 Task: Find connections with filter location Iaçu with filter topic #Mindfulwith filter profile language Spanish with filter current company CTG with filter school Manipur University with filter industry Oil and Coal Product Manufacturing with filter service category Public Speaking with filter keywords title Customer Support
Action: Mouse moved to (626, 114)
Screenshot: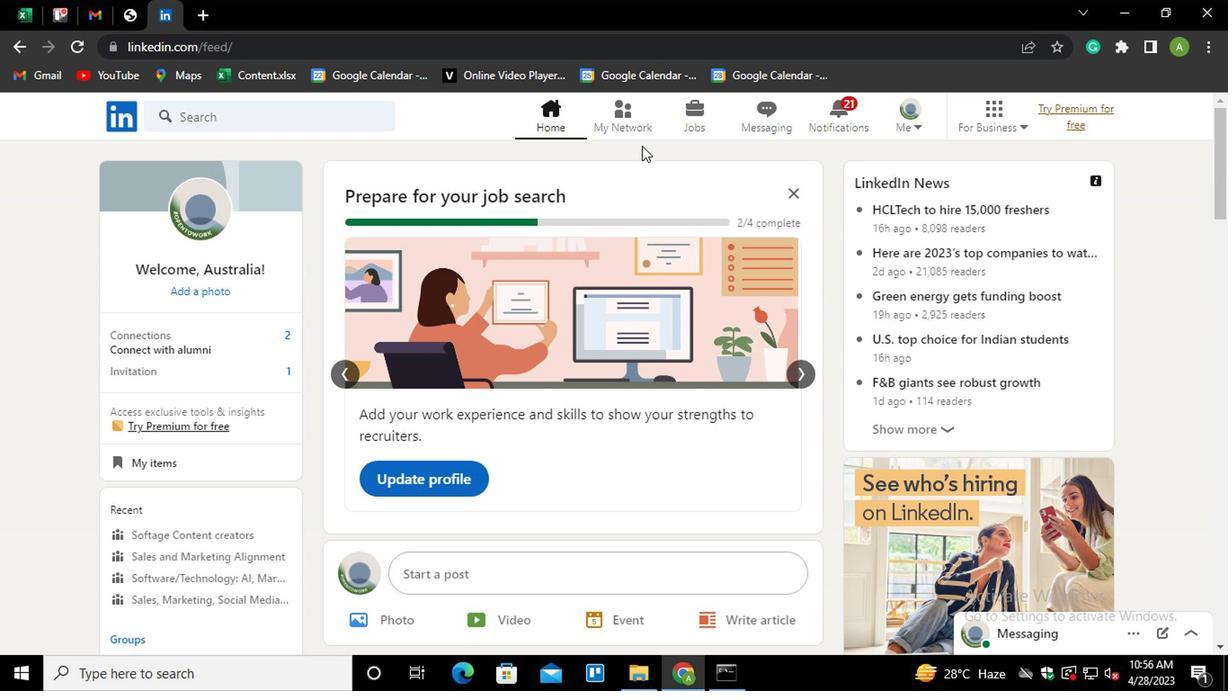 
Action: Mouse pressed left at (626, 114)
Screenshot: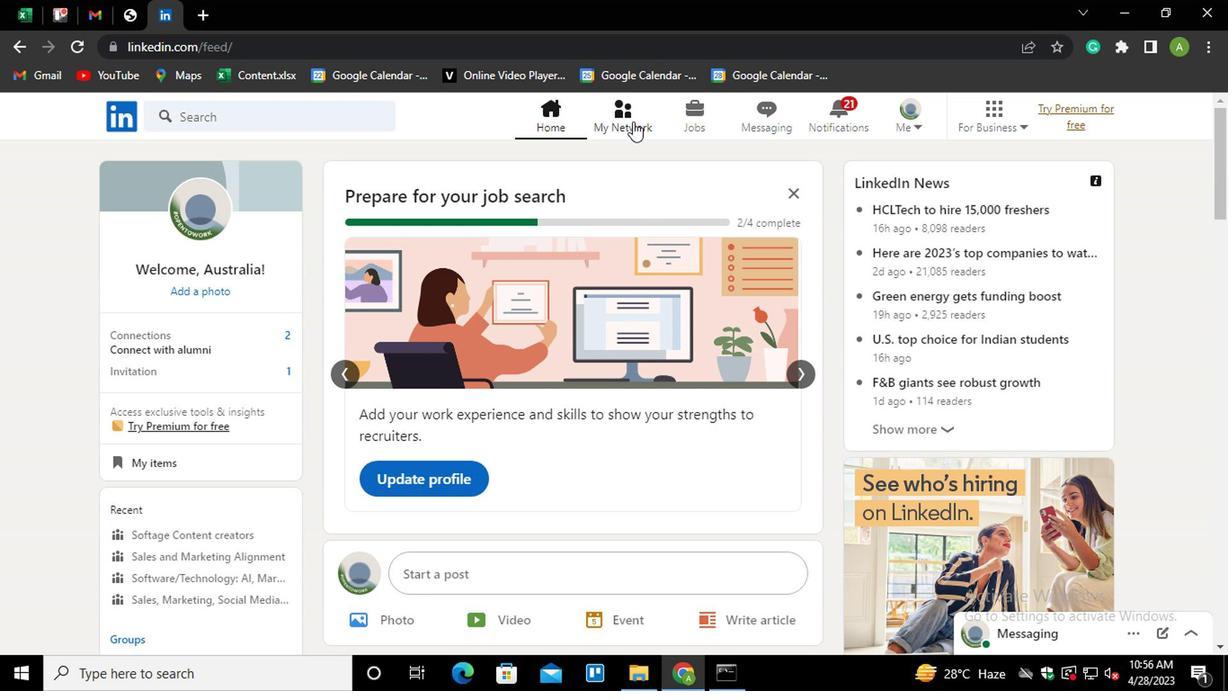 
Action: Mouse moved to (186, 212)
Screenshot: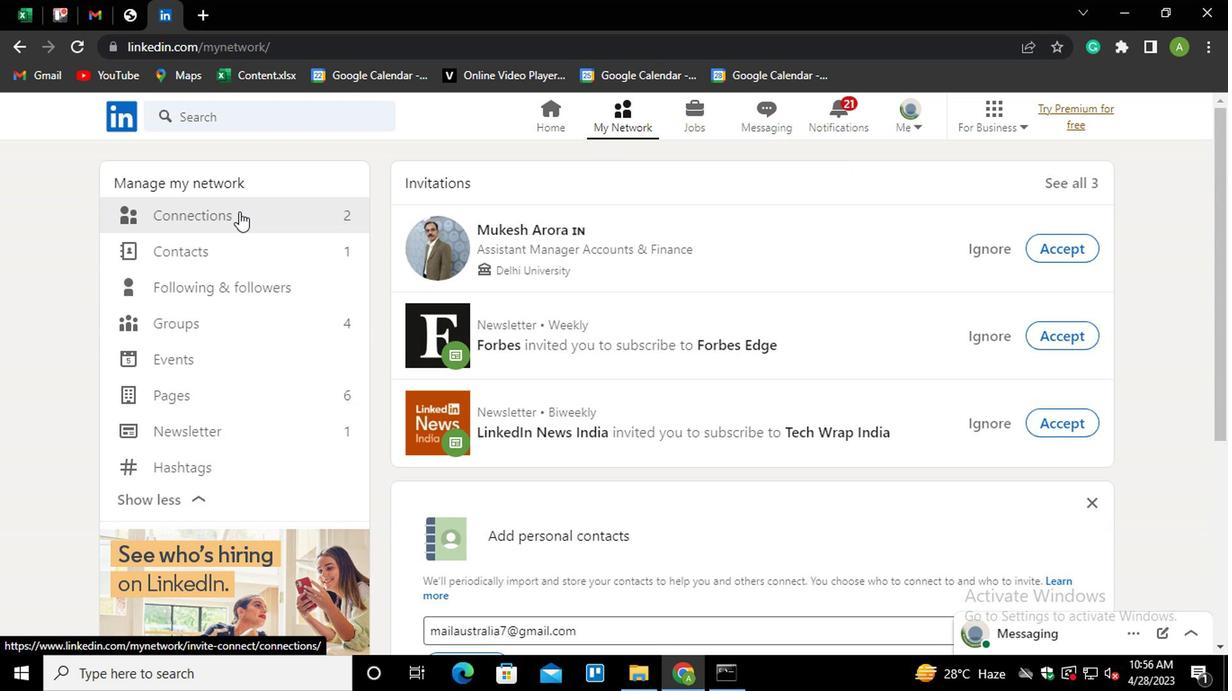 
Action: Mouse pressed left at (186, 212)
Screenshot: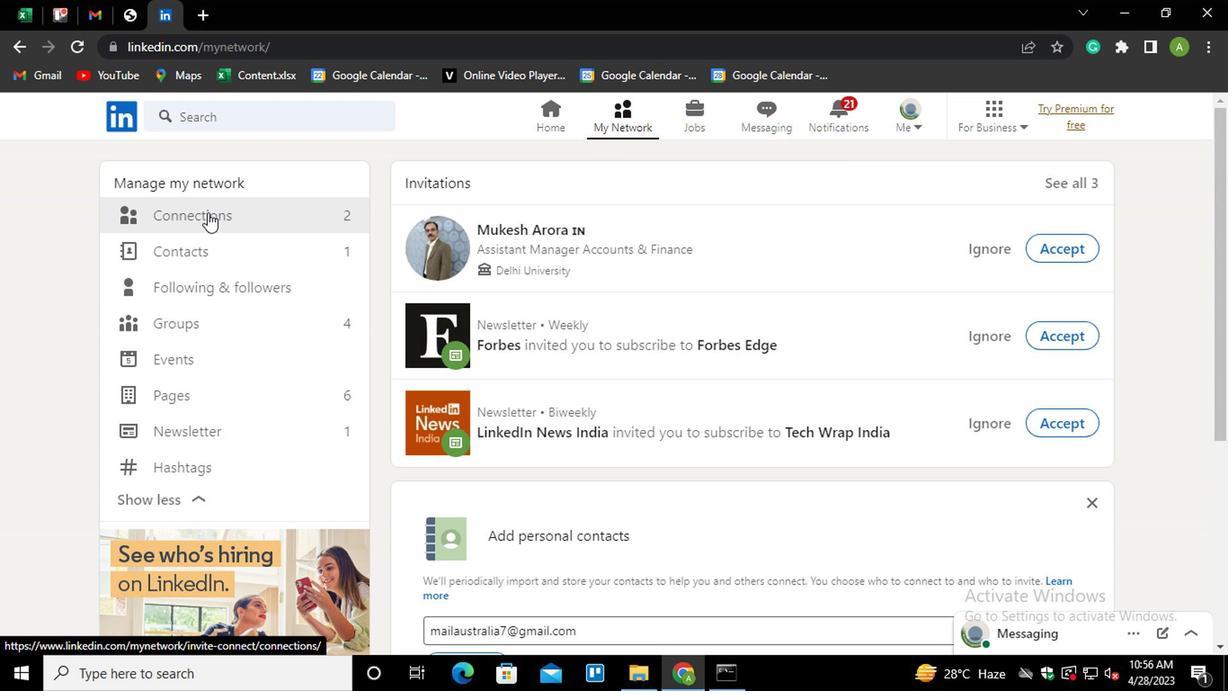 
Action: Mouse moved to (722, 218)
Screenshot: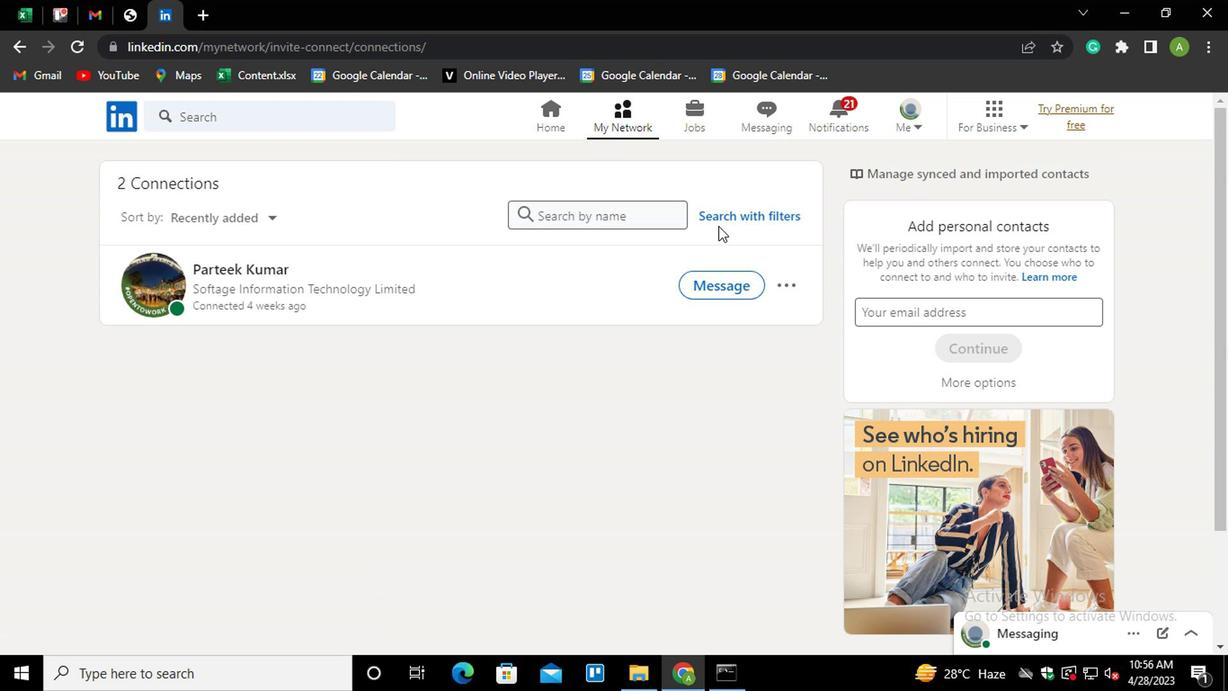 
Action: Mouse pressed left at (722, 218)
Screenshot: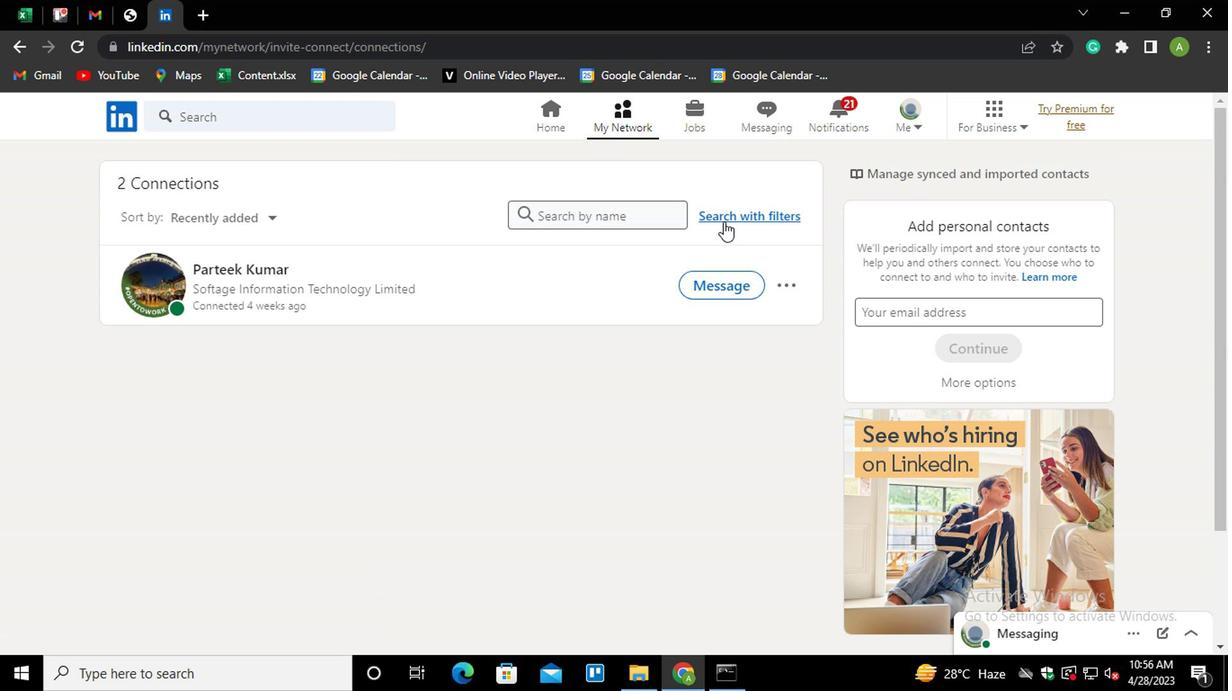 
Action: Mouse moved to (672, 168)
Screenshot: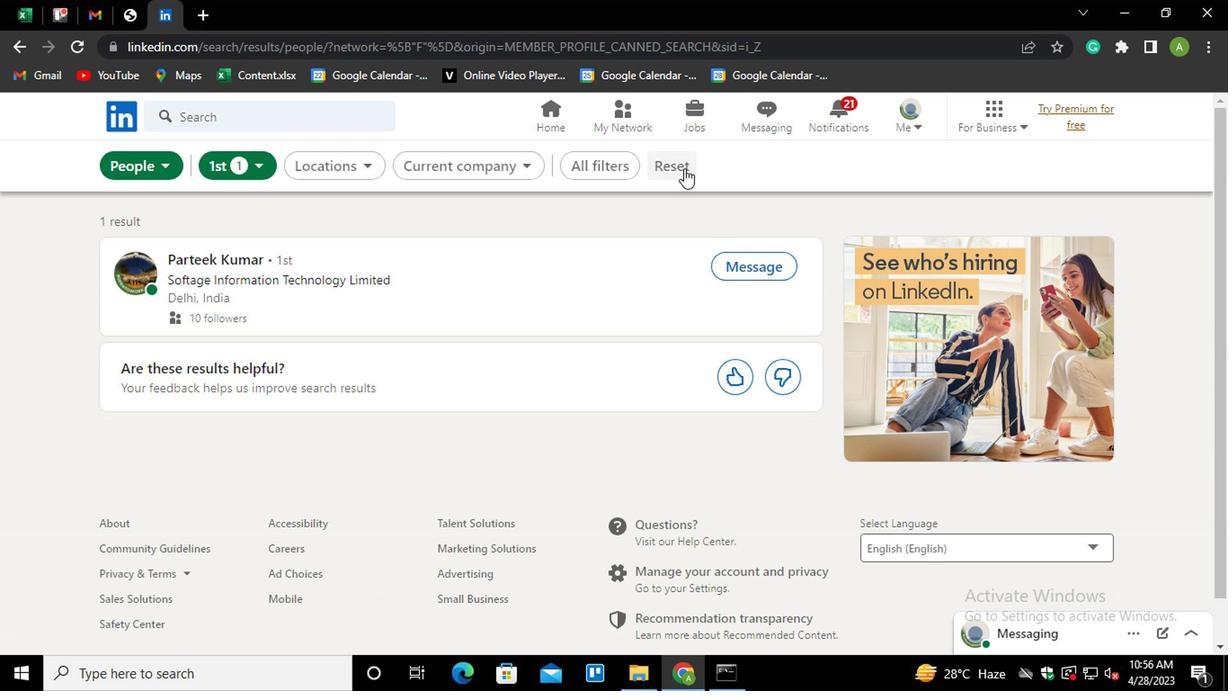 
Action: Mouse pressed left at (672, 168)
Screenshot: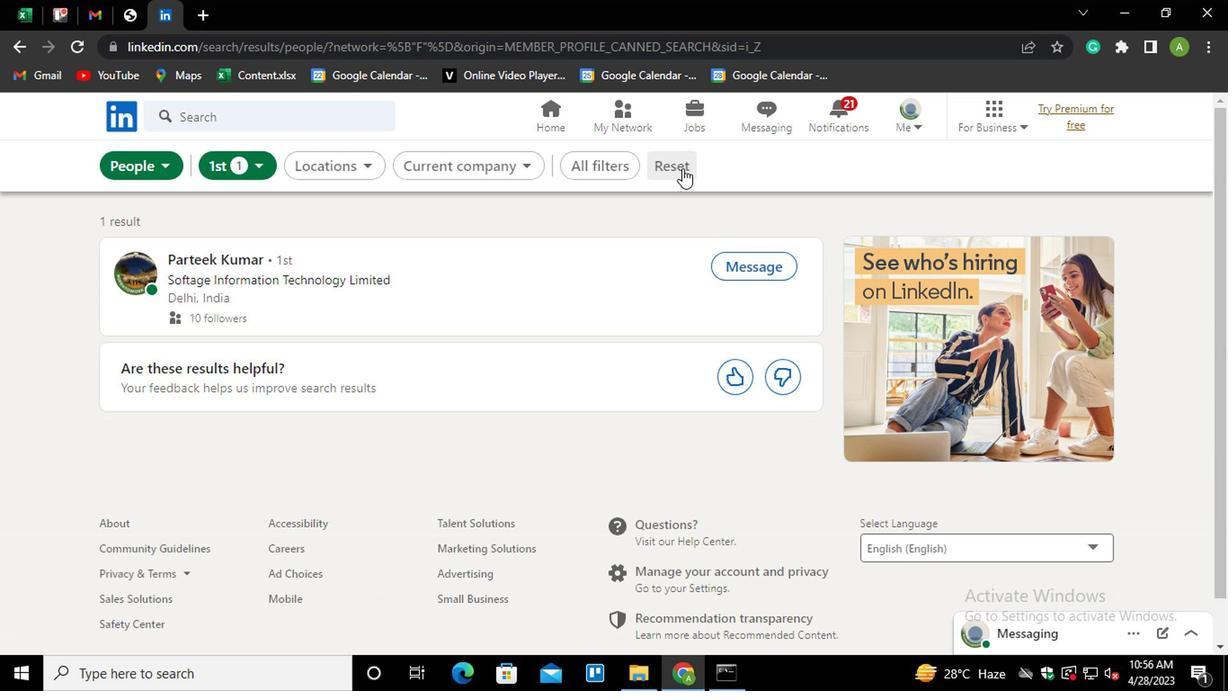 
Action: Mouse moved to (646, 166)
Screenshot: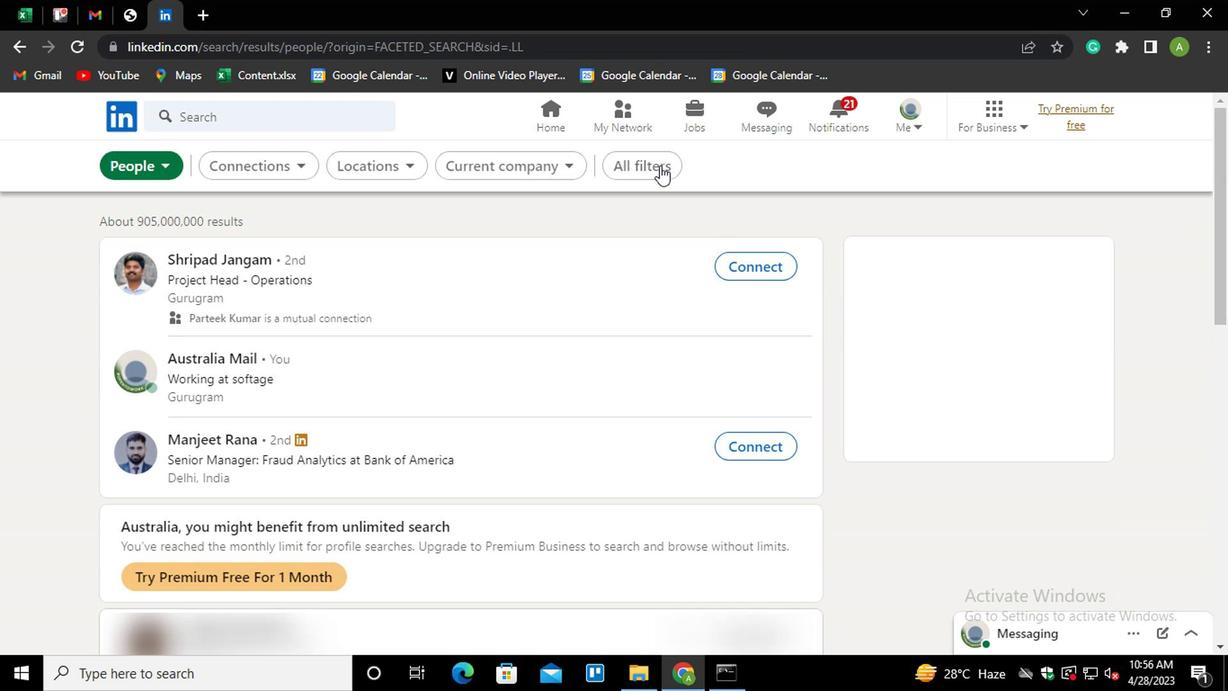 
Action: Mouse pressed left at (646, 166)
Screenshot: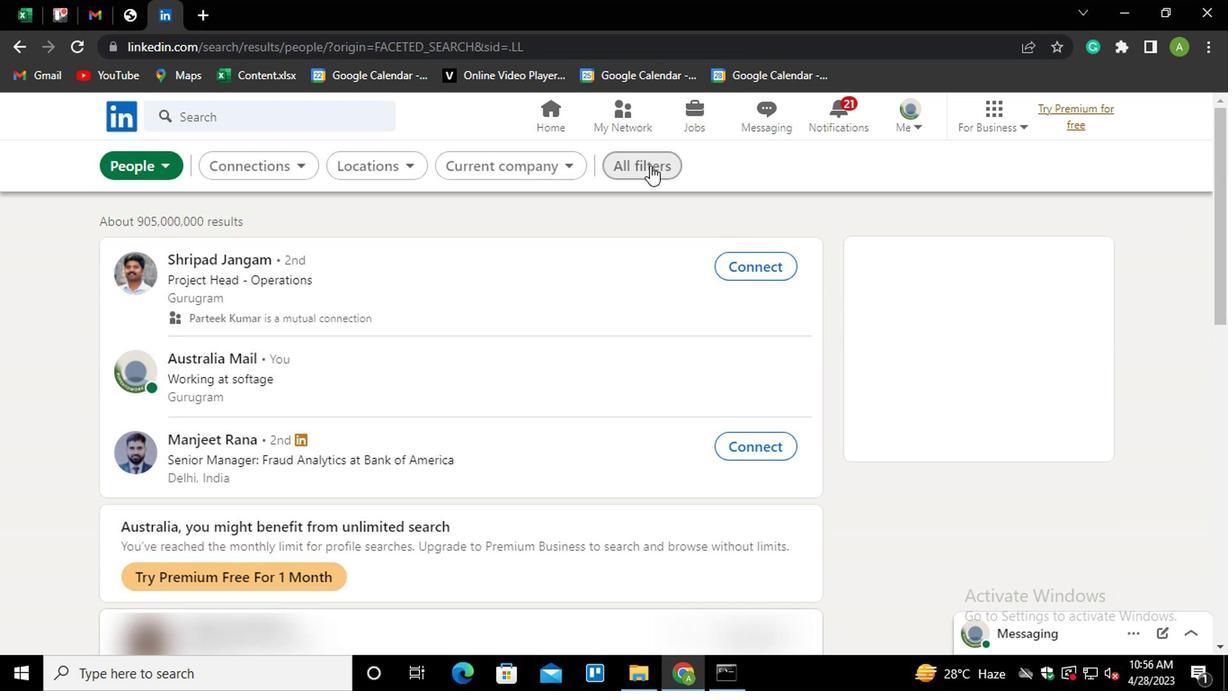 
Action: Mouse moved to (887, 375)
Screenshot: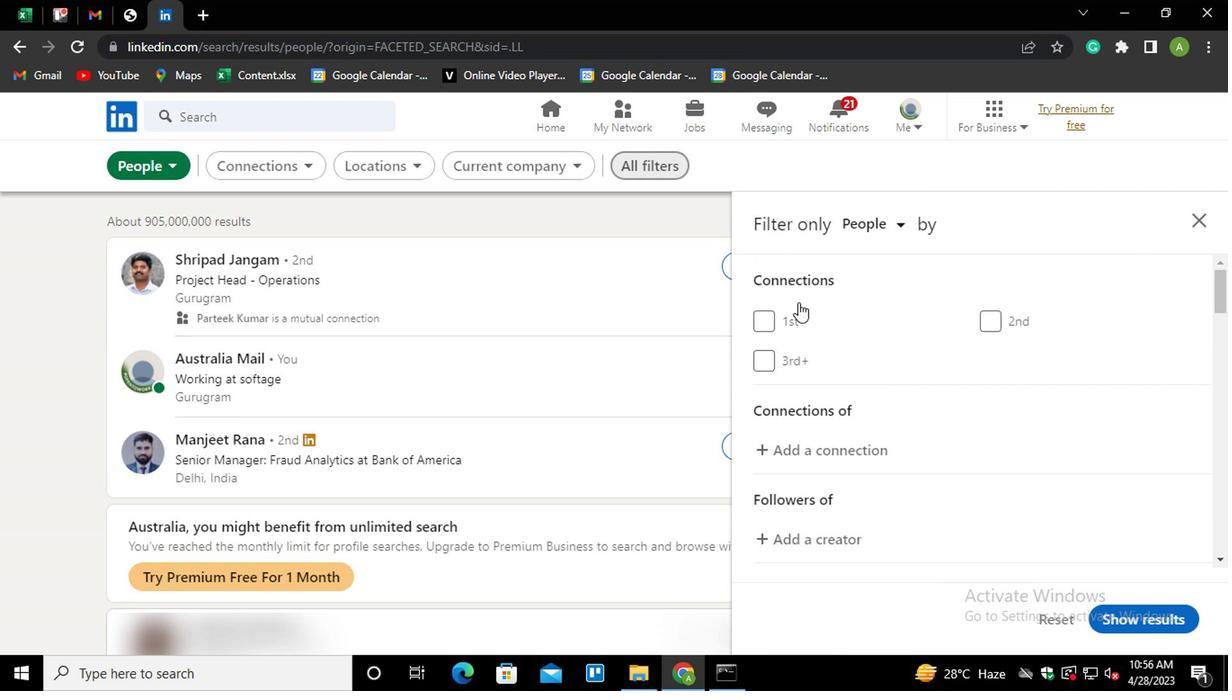 
Action: Mouse scrolled (887, 374) with delta (0, 0)
Screenshot: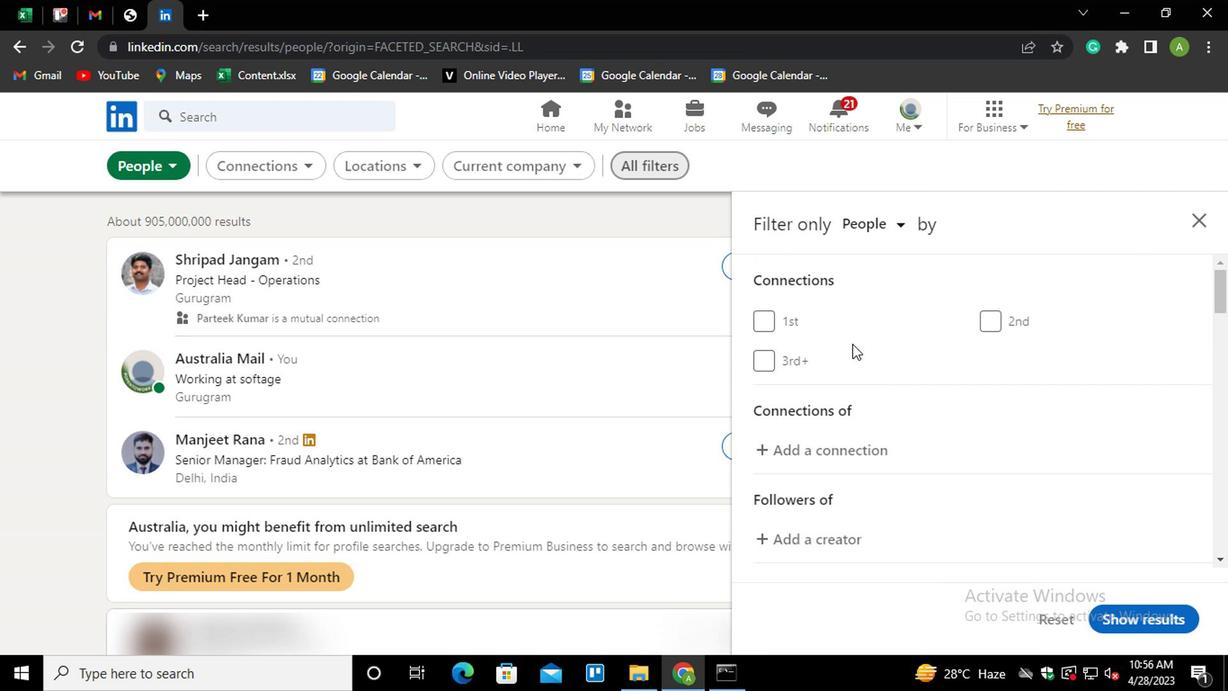 
Action: Mouse scrolled (887, 374) with delta (0, 0)
Screenshot: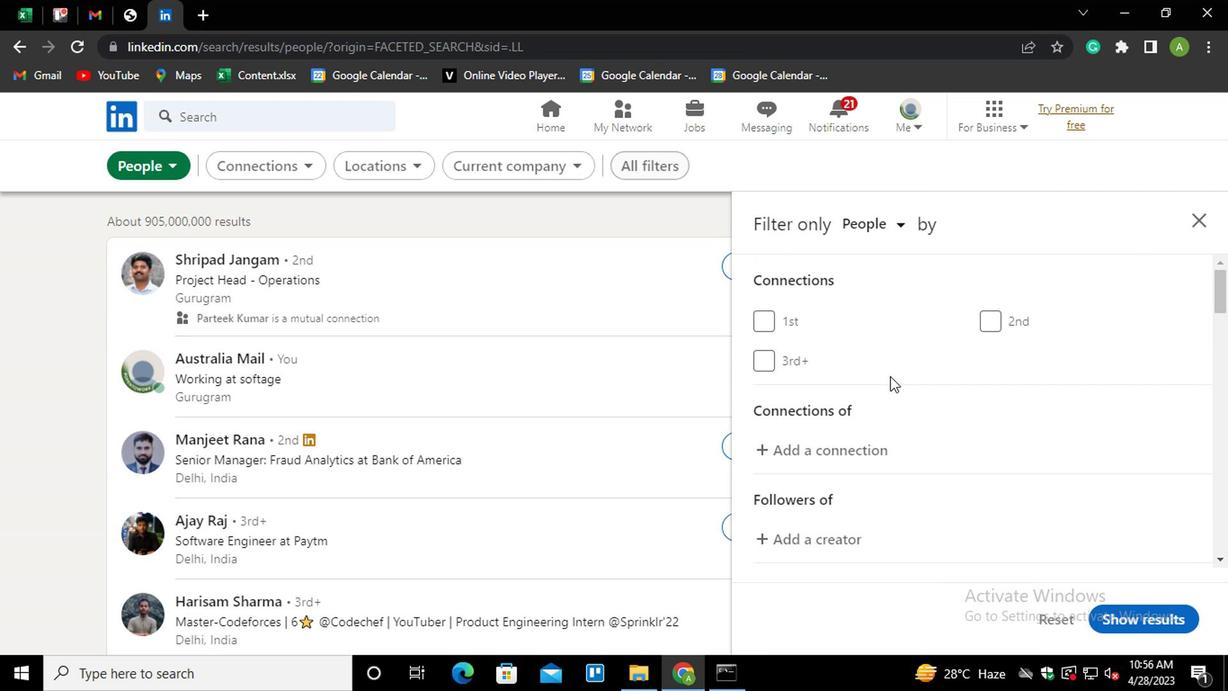 
Action: Mouse moved to (887, 377)
Screenshot: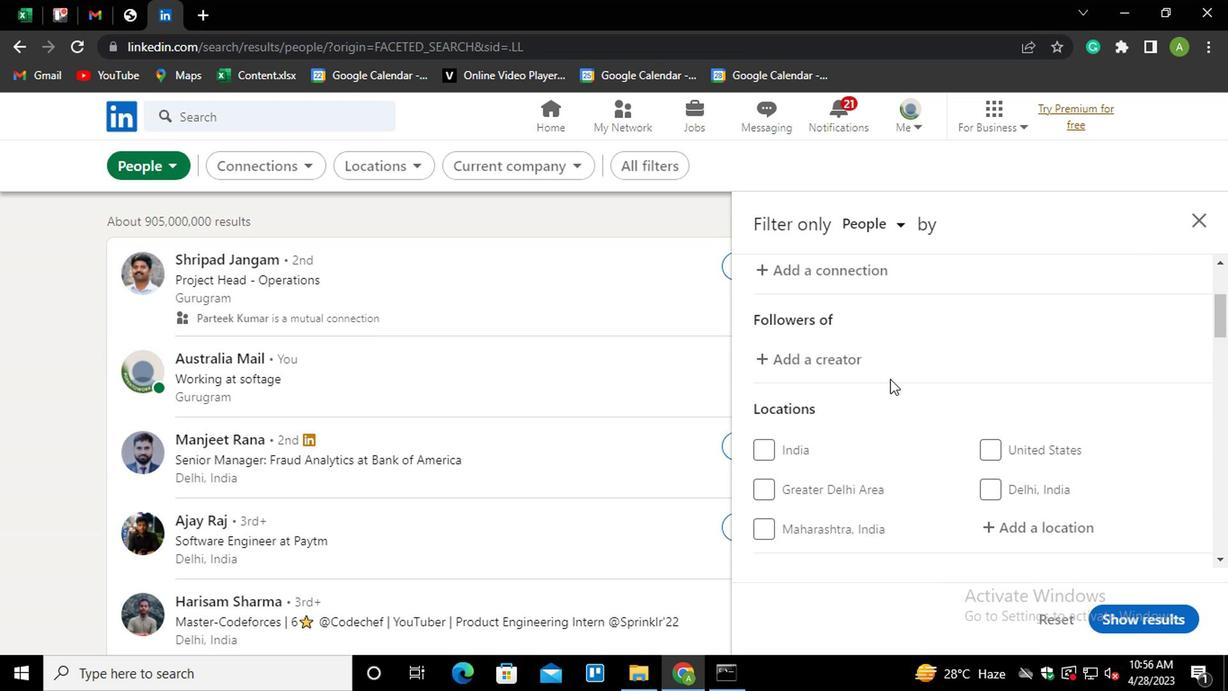 
Action: Mouse scrolled (887, 376) with delta (0, 0)
Screenshot: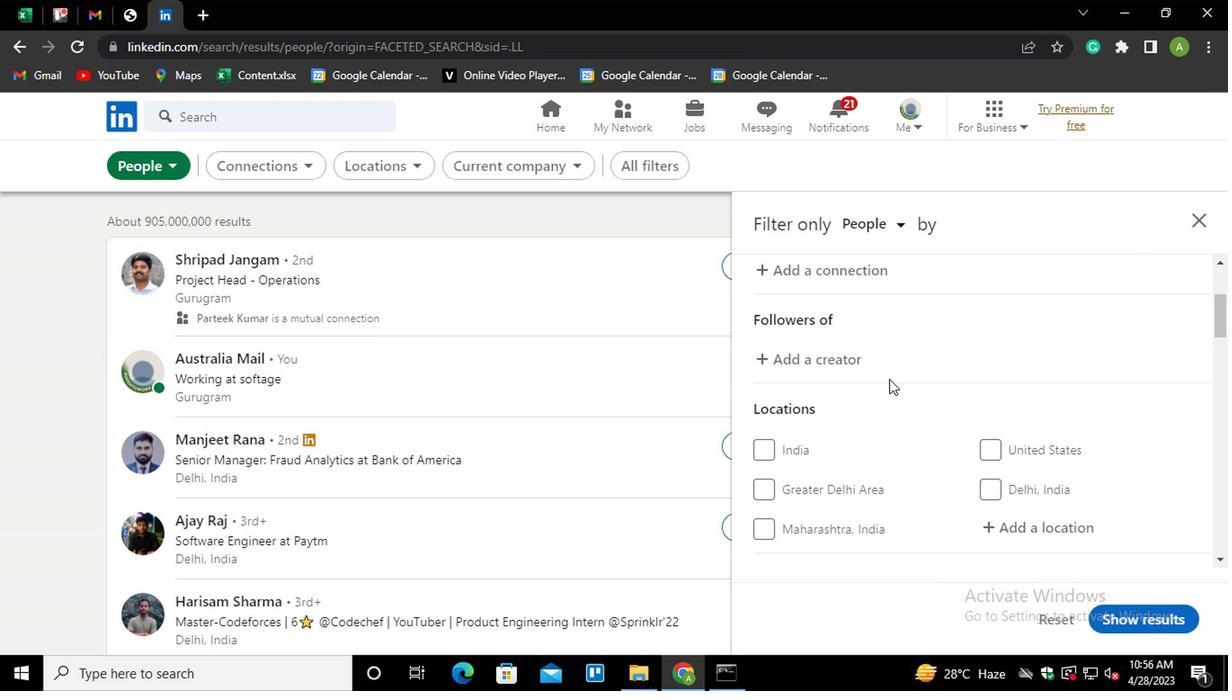 
Action: Mouse scrolled (887, 376) with delta (0, 0)
Screenshot: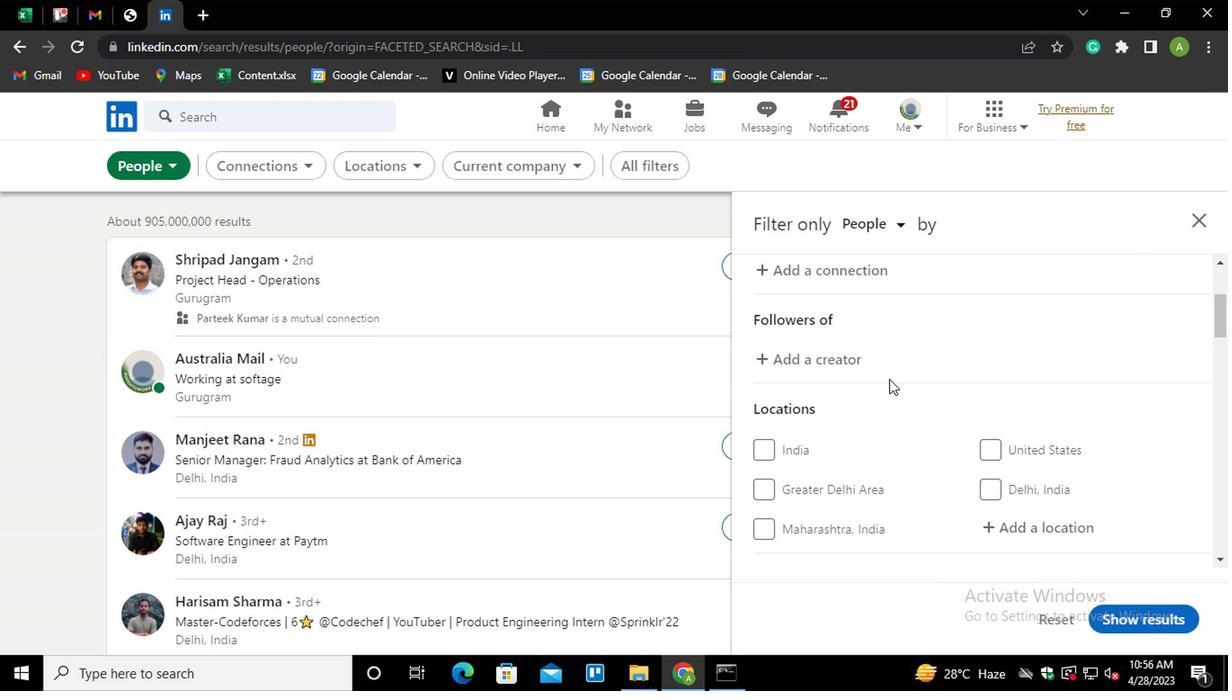 
Action: Mouse moved to (1018, 334)
Screenshot: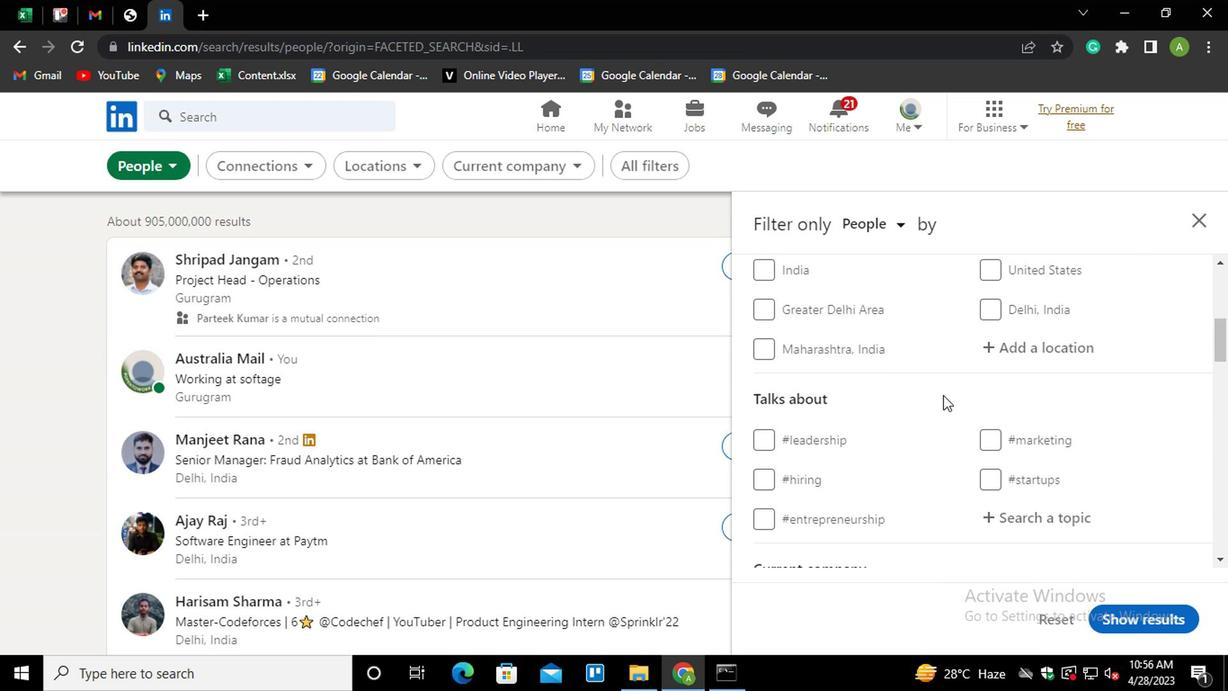 
Action: Mouse pressed left at (1018, 334)
Screenshot: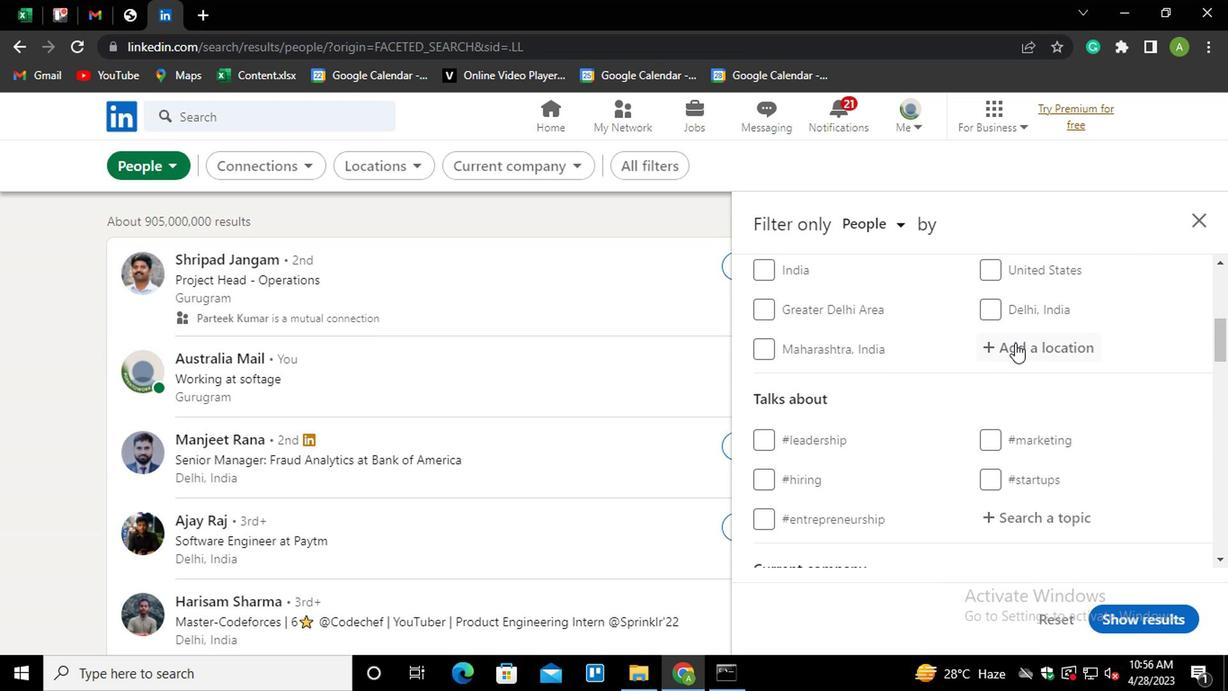 
Action: Mouse moved to (1020, 346)
Screenshot: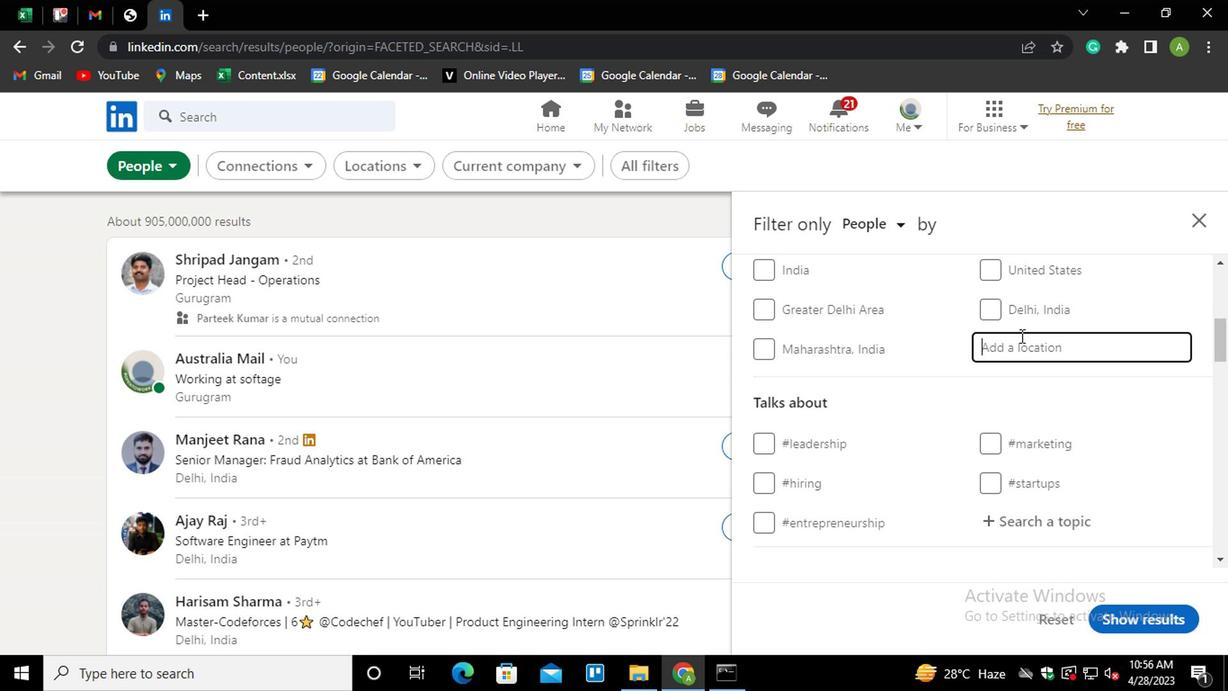 
Action: Mouse pressed left at (1020, 346)
Screenshot: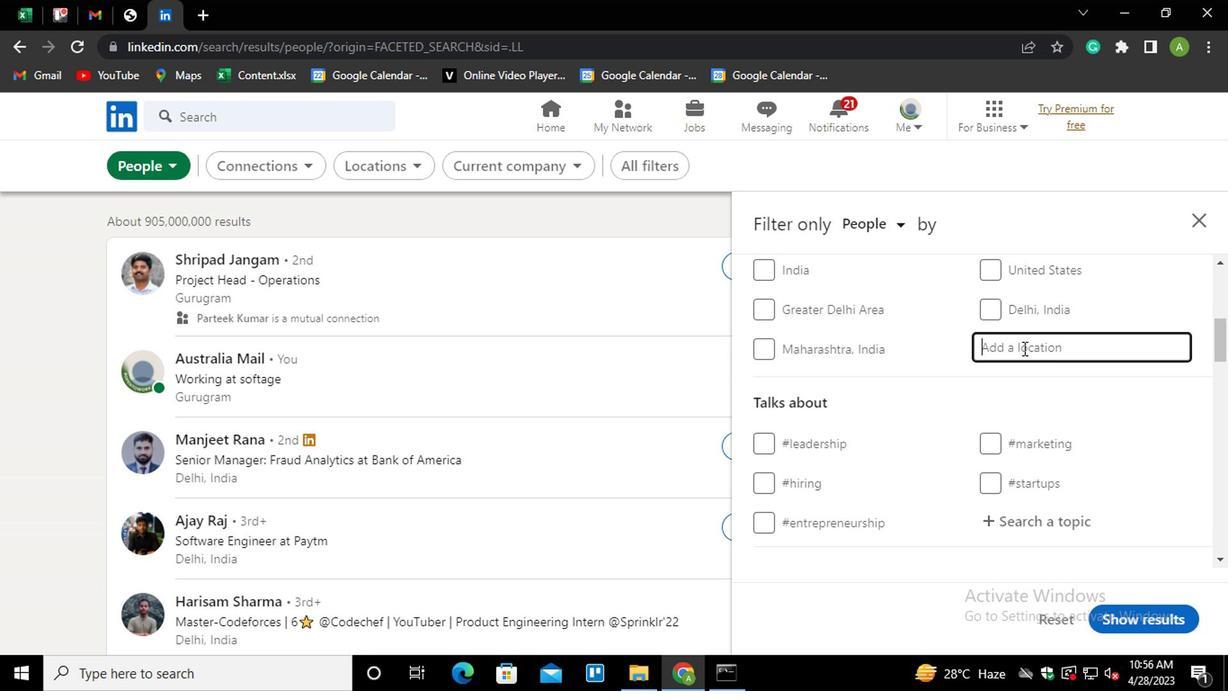 
Action: Key pressed <Key.shift><Key.shift>LACU<Key.down>
Screenshot: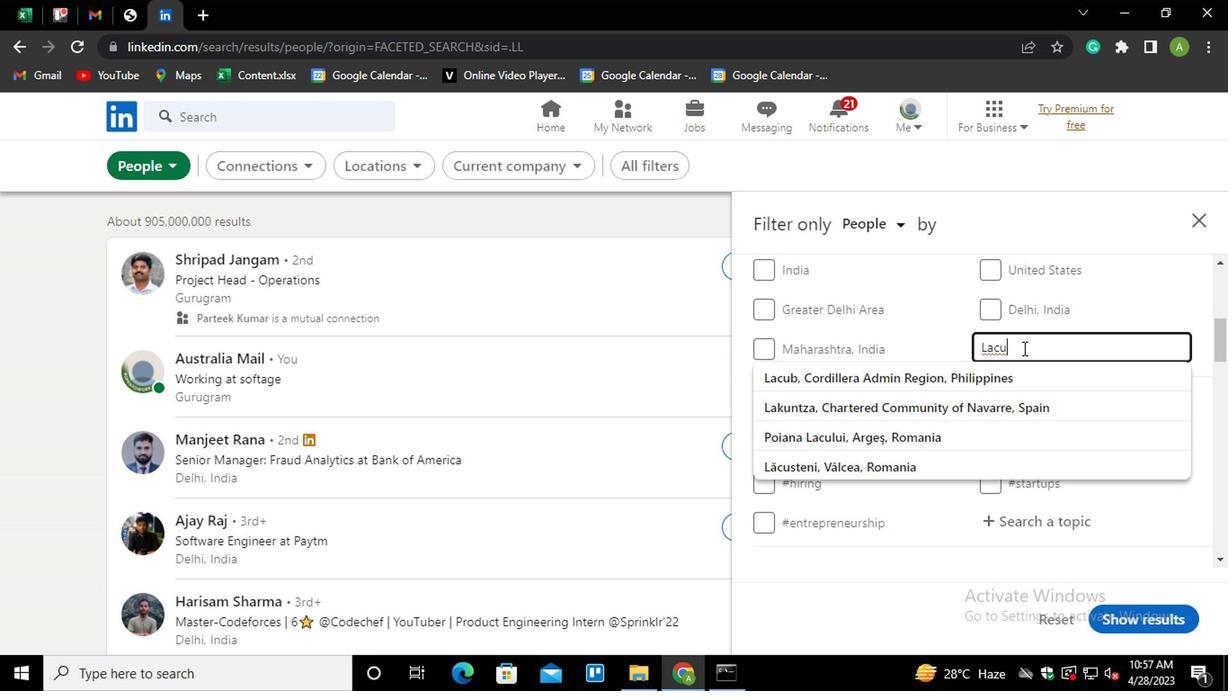 
Action: Mouse moved to (1118, 285)
Screenshot: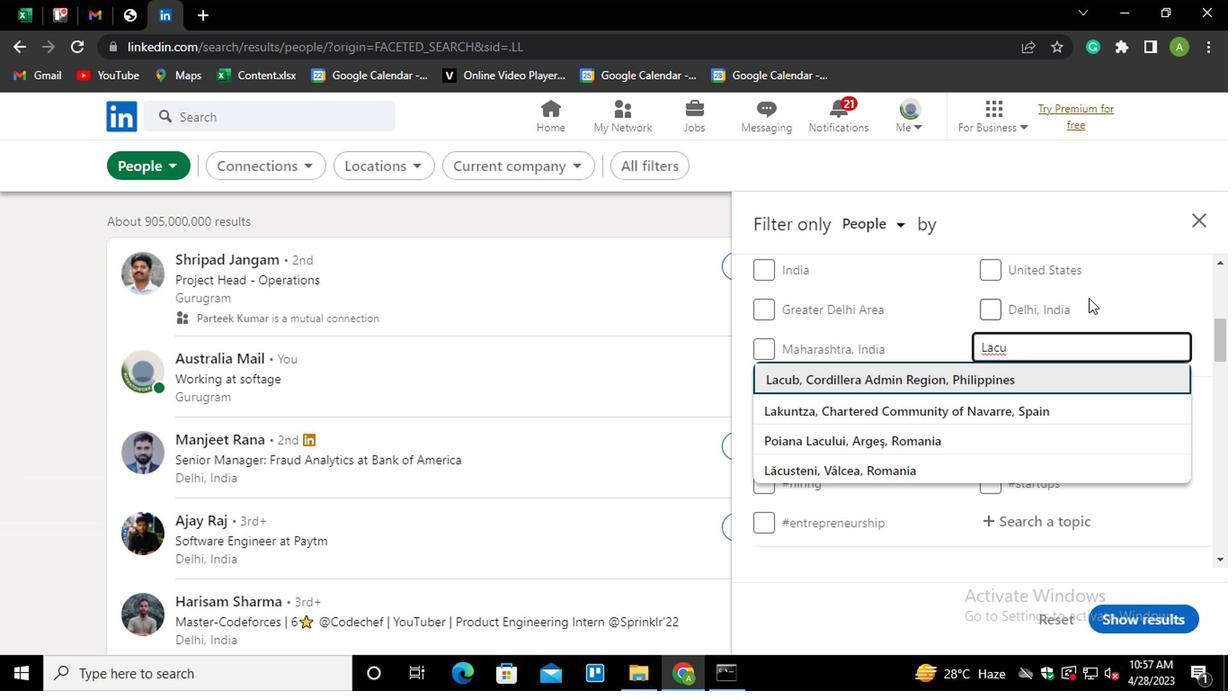 
Action: Mouse pressed left at (1118, 285)
Screenshot: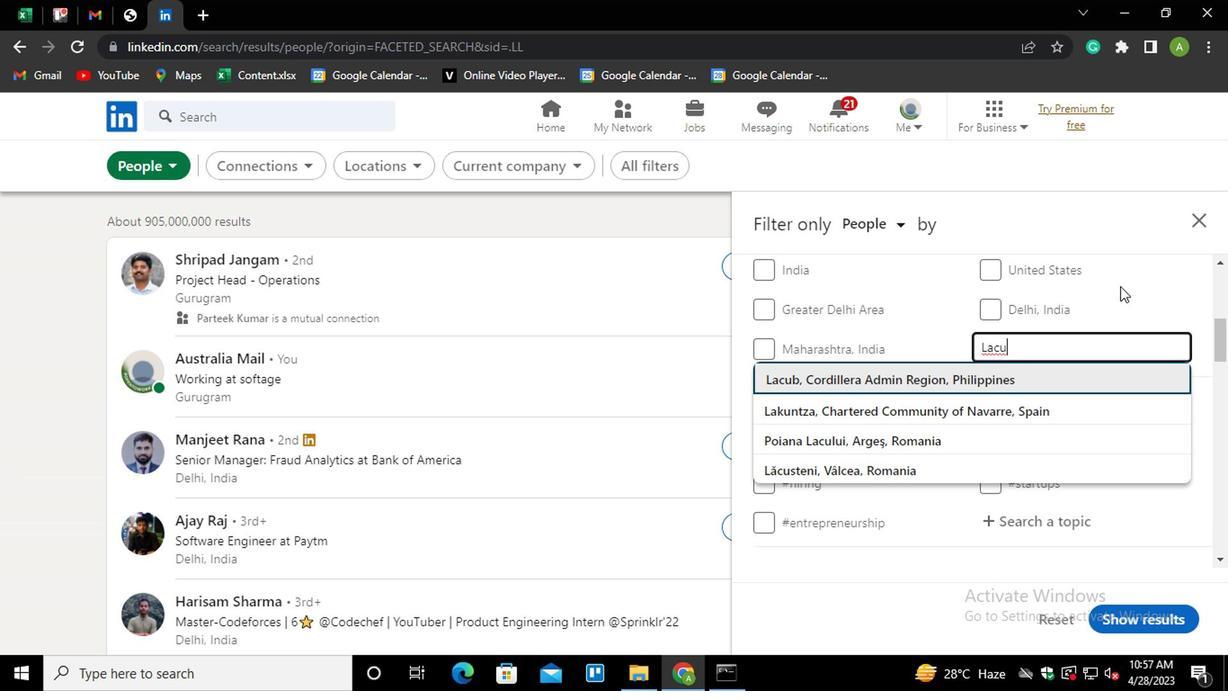 
Action: Mouse scrolled (1118, 284) with delta (0, 0)
Screenshot: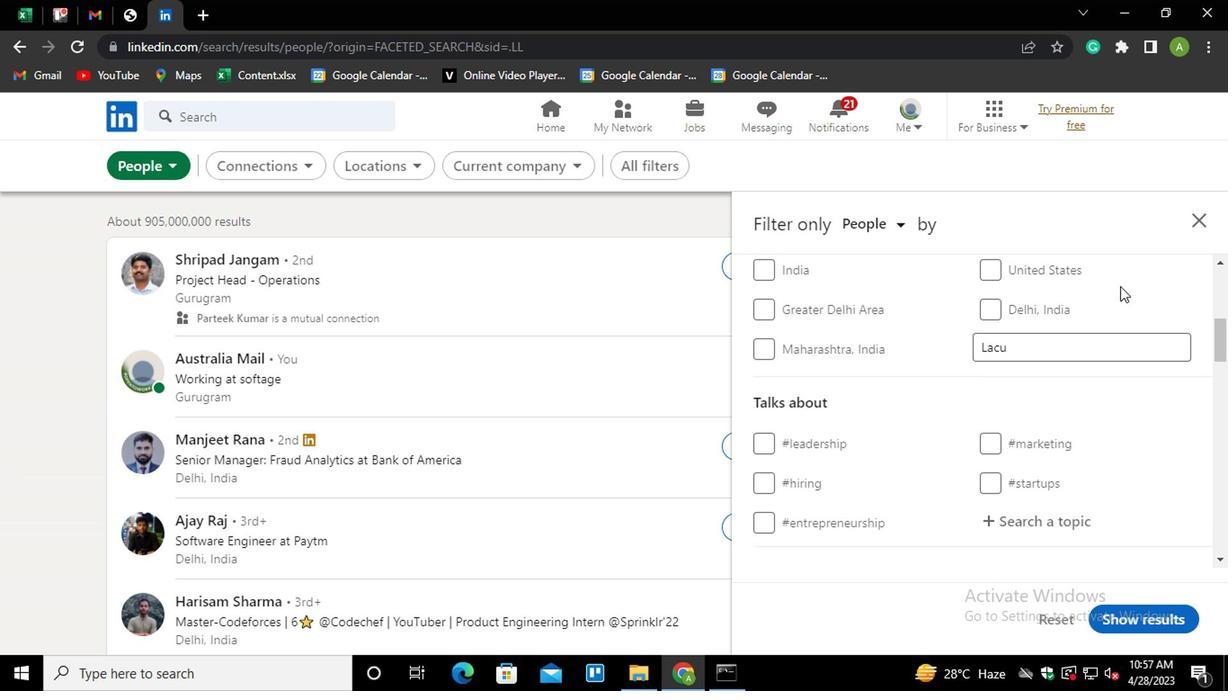 
Action: Mouse moved to (1116, 287)
Screenshot: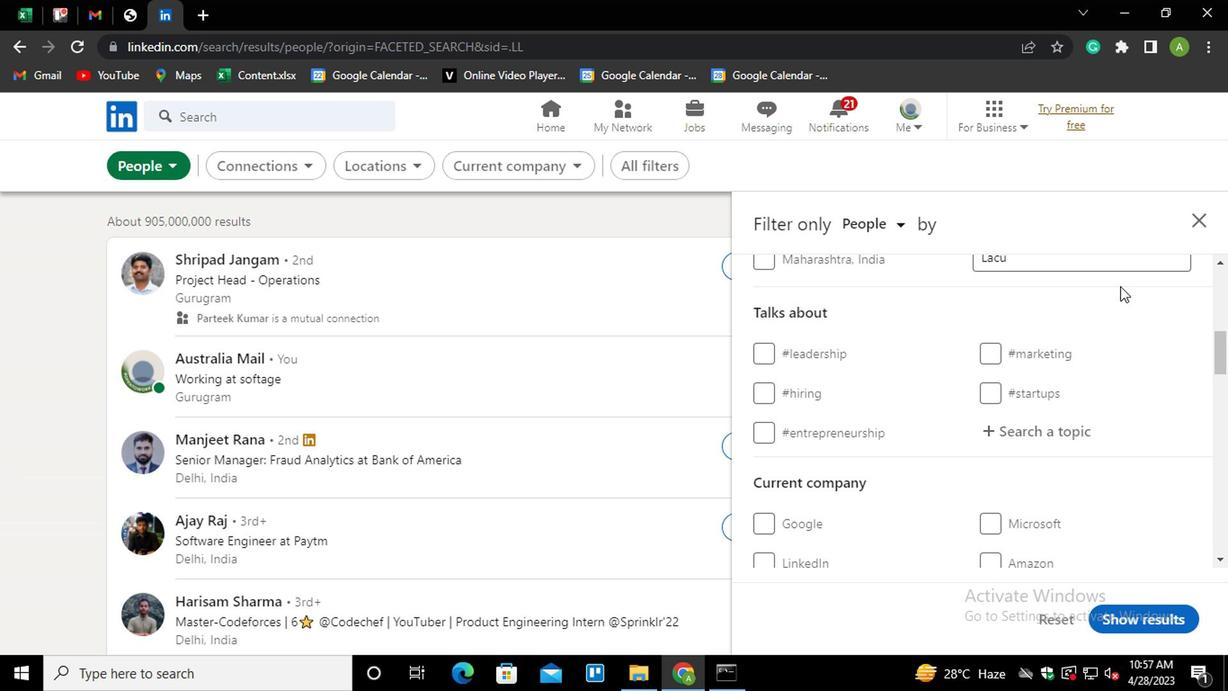 
Action: Mouse scrolled (1116, 286) with delta (0, -1)
Screenshot: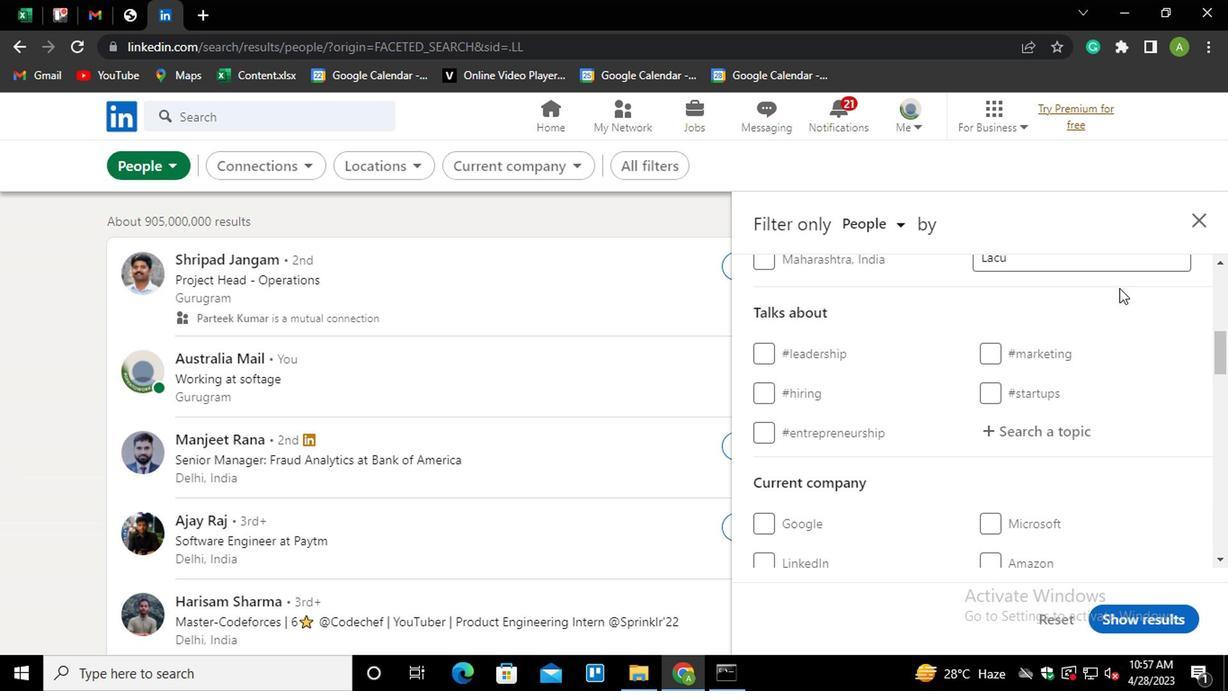 
Action: Mouse scrolled (1116, 288) with delta (0, 0)
Screenshot: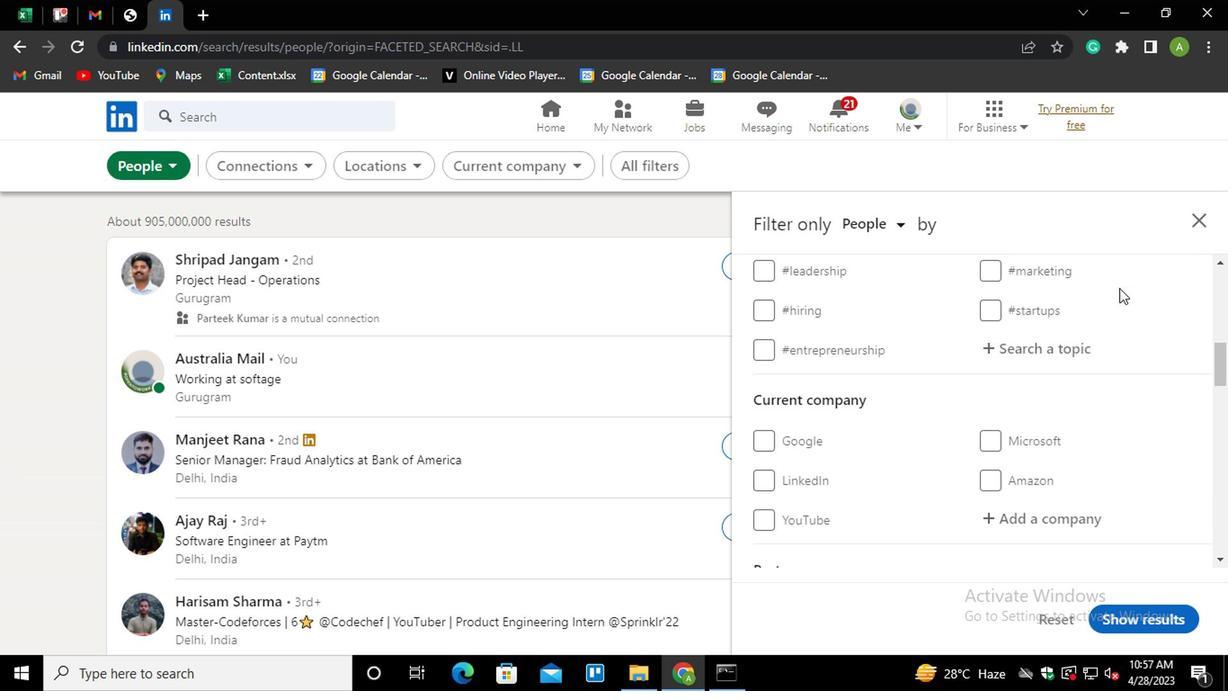 
Action: Mouse scrolled (1116, 288) with delta (0, 0)
Screenshot: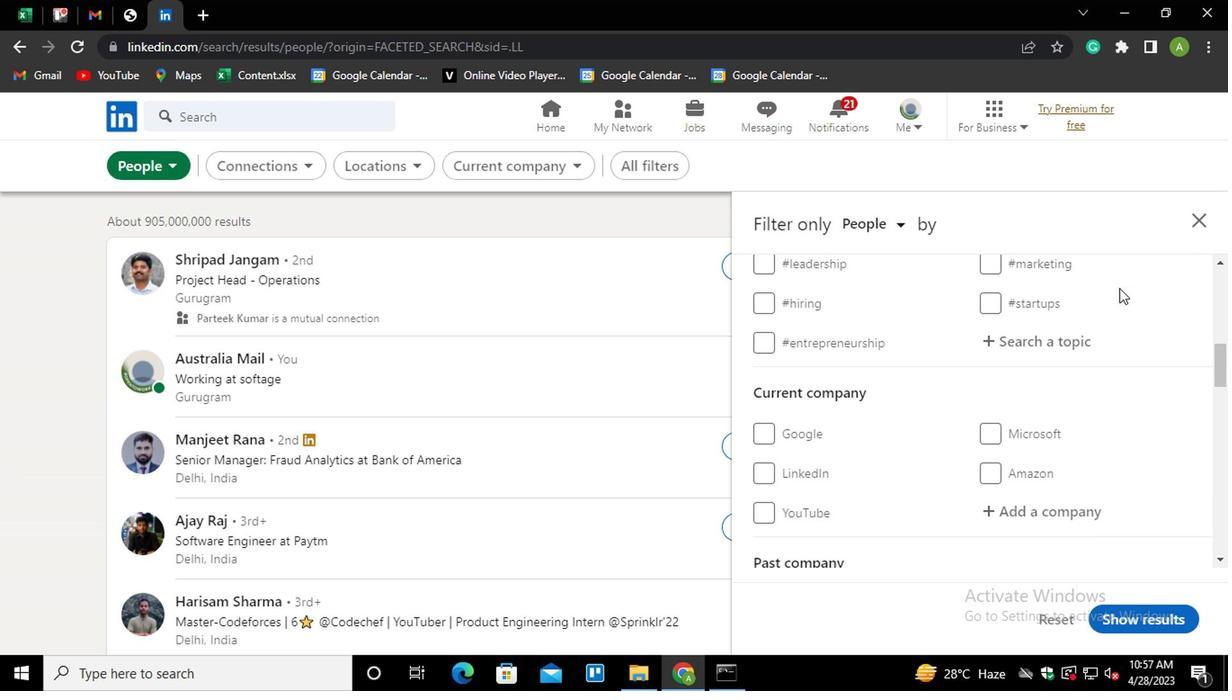 
Action: Mouse moved to (1092, 334)
Screenshot: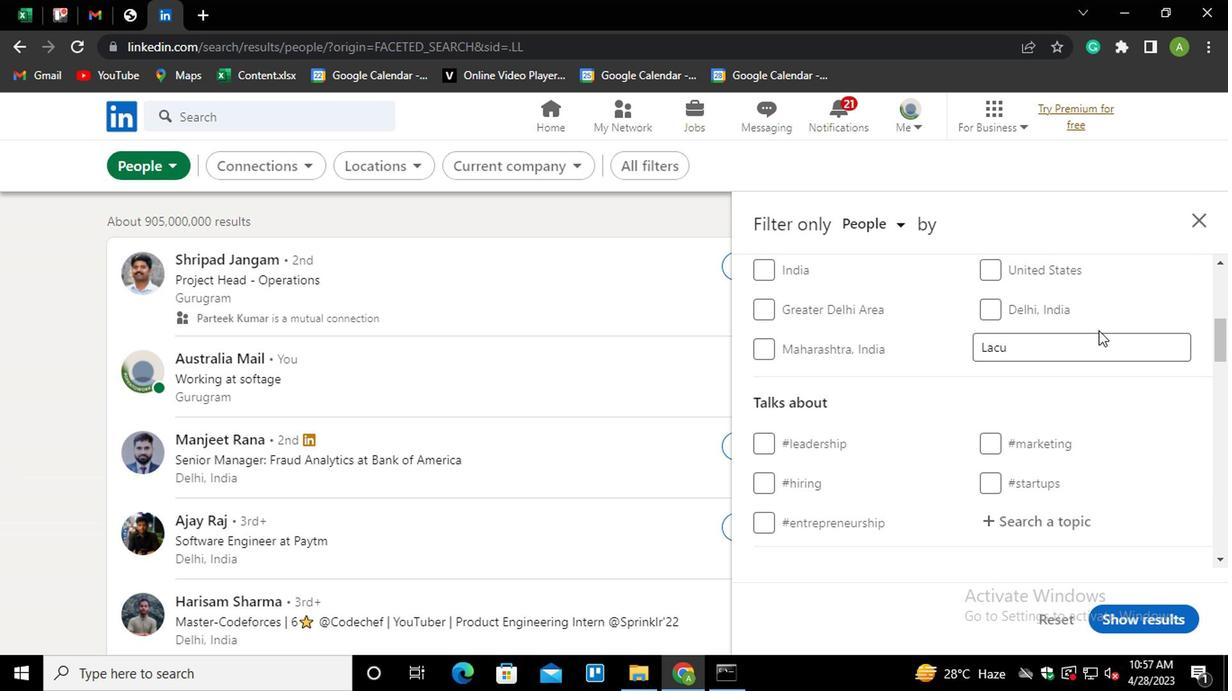 
Action: Mouse pressed left at (1092, 334)
Screenshot: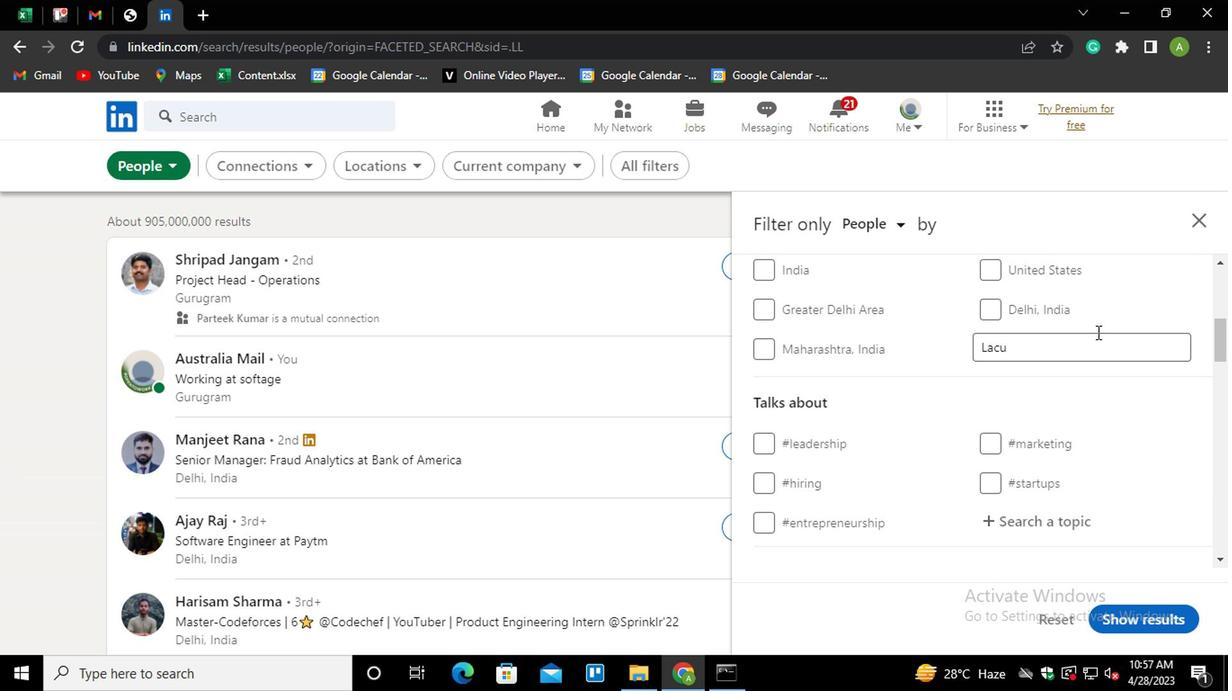 
Action: Mouse moved to (1092, 335)
Screenshot: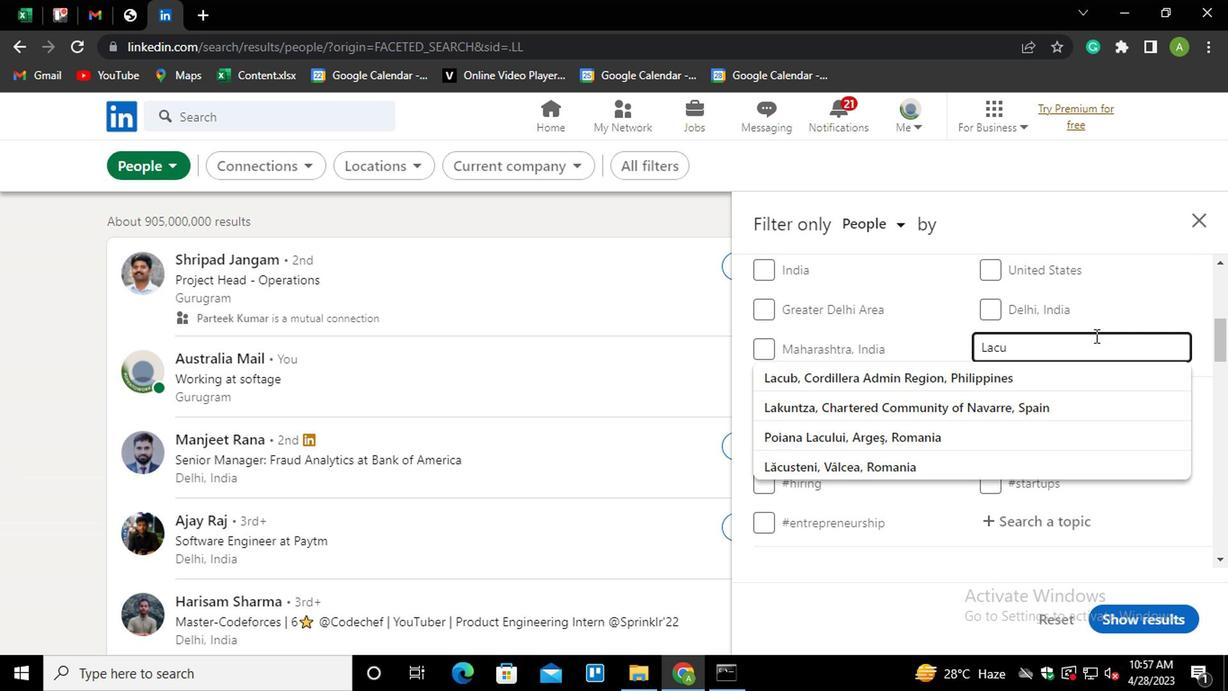 
Action: Key pressed <Key.home><Key.right><Key.backspace><Key.shift>I<Key.down><Key.enter>
Screenshot: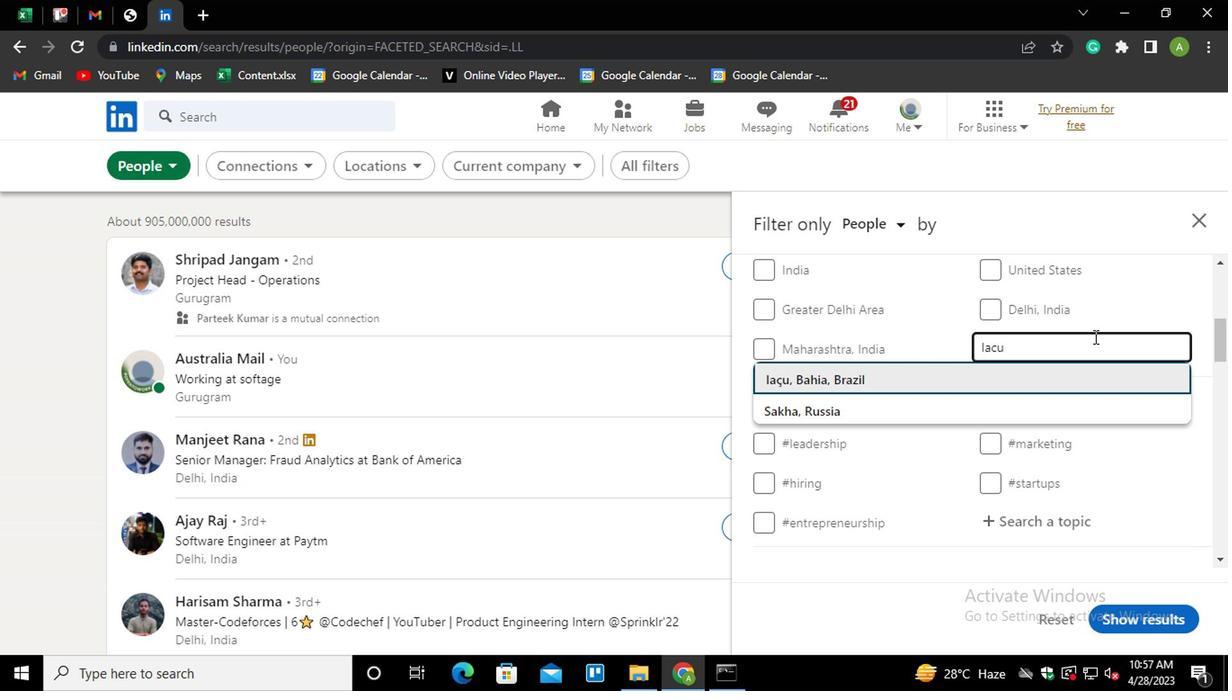 
Action: Mouse scrolled (1092, 334) with delta (0, -1)
Screenshot: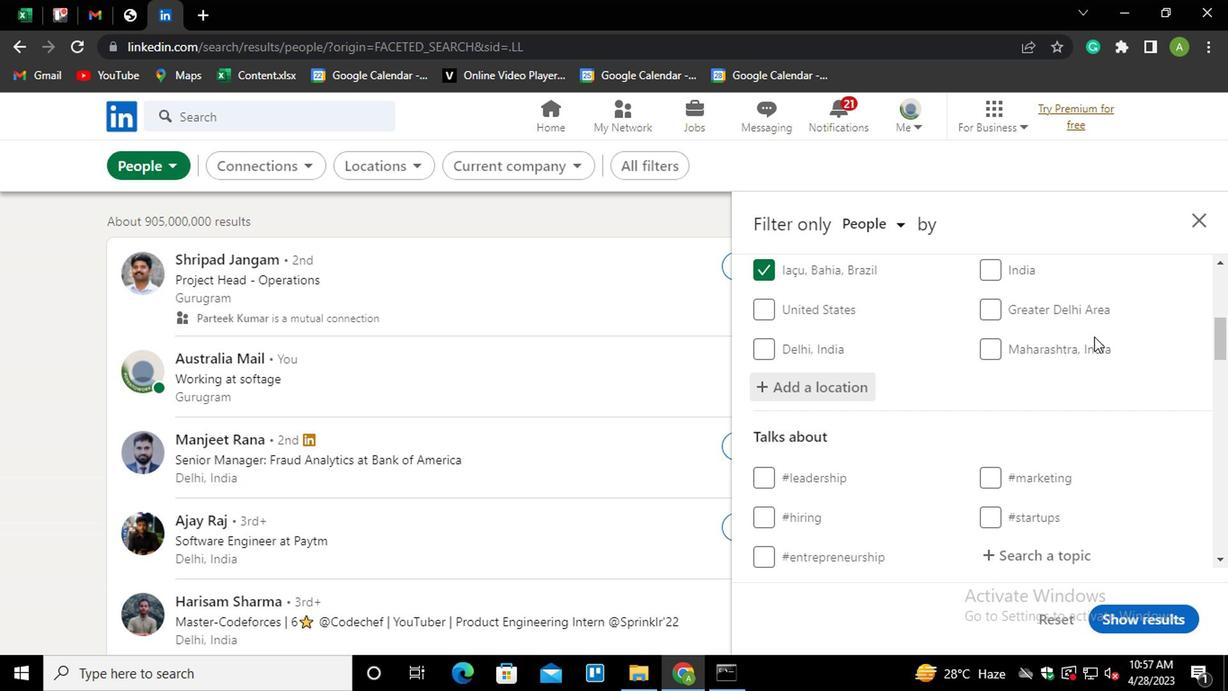 
Action: Mouse scrolled (1092, 334) with delta (0, -1)
Screenshot: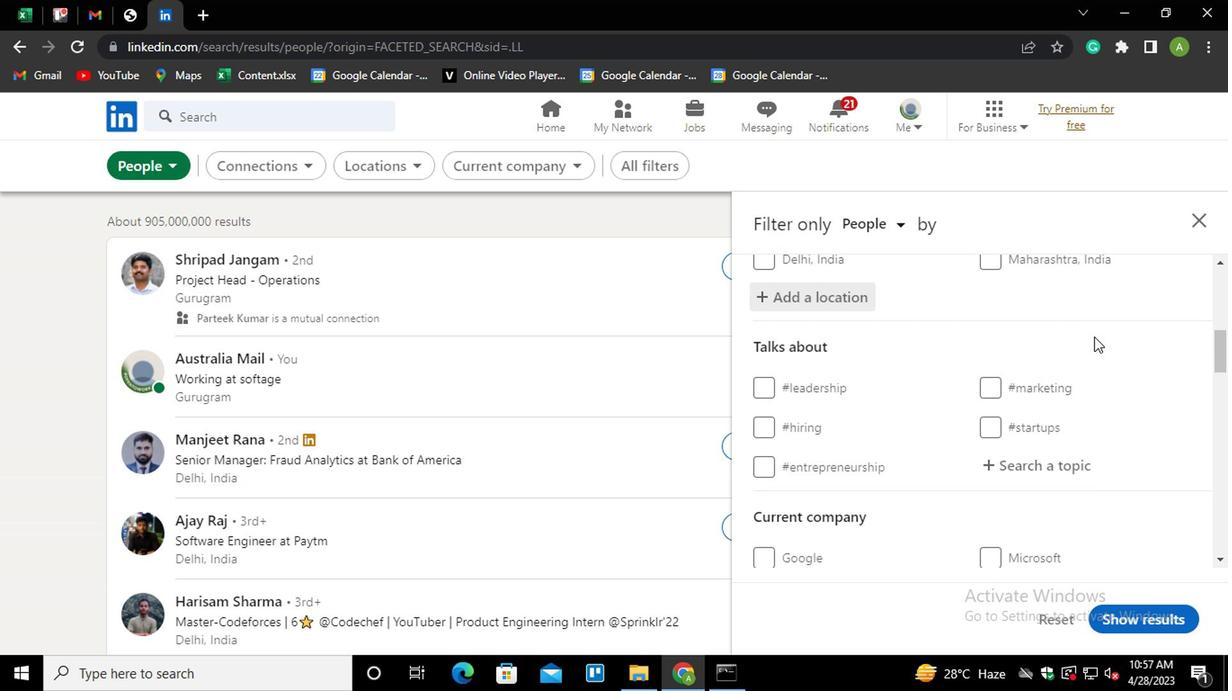 
Action: Mouse moved to (1056, 373)
Screenshot: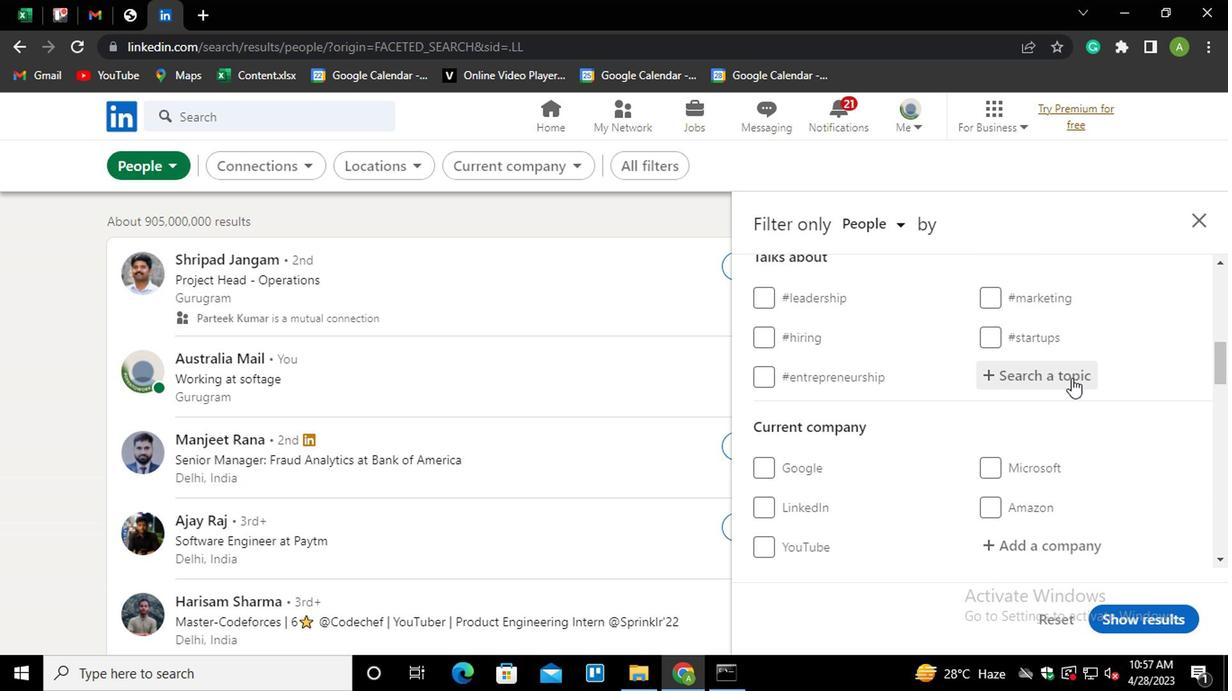 
Action: Mouse pressed left at (1056, 373)
Screenshot: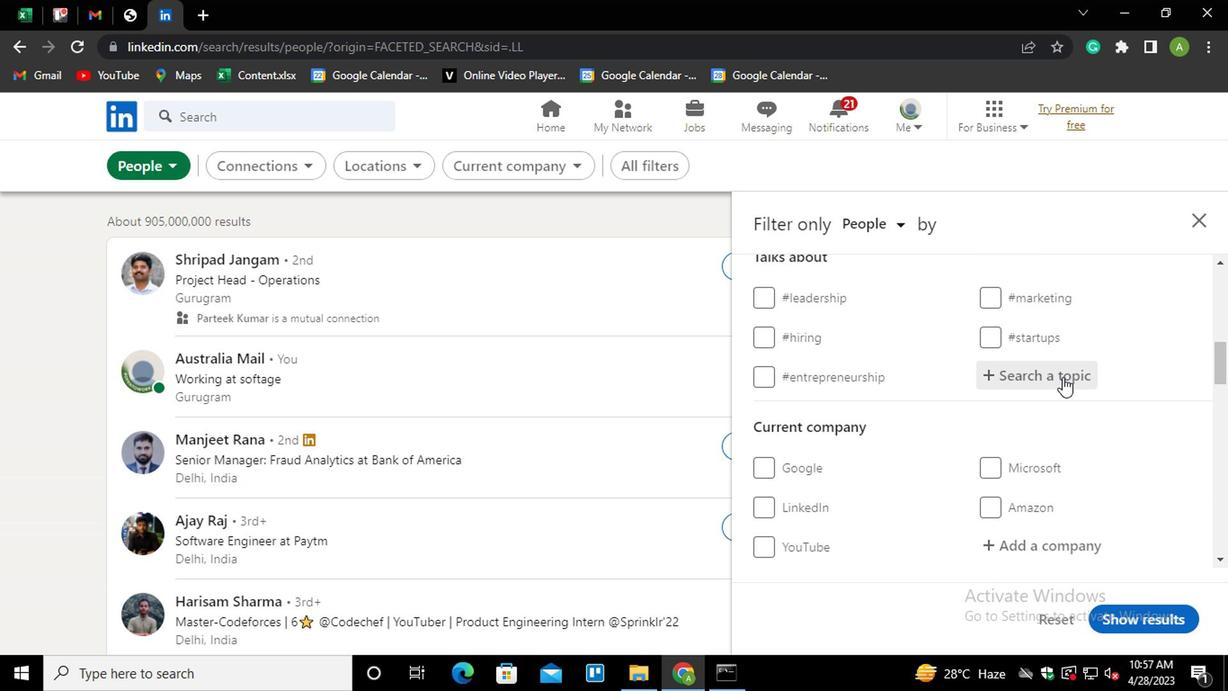 
Action: Key pressed <Key.shift>MJIN<Key.backspace><Key.backspace><Key.backspace>JI<Key.backspace><Key.backspace>INDFU<Key.down><Key.down><Key.enter>
Screenshot: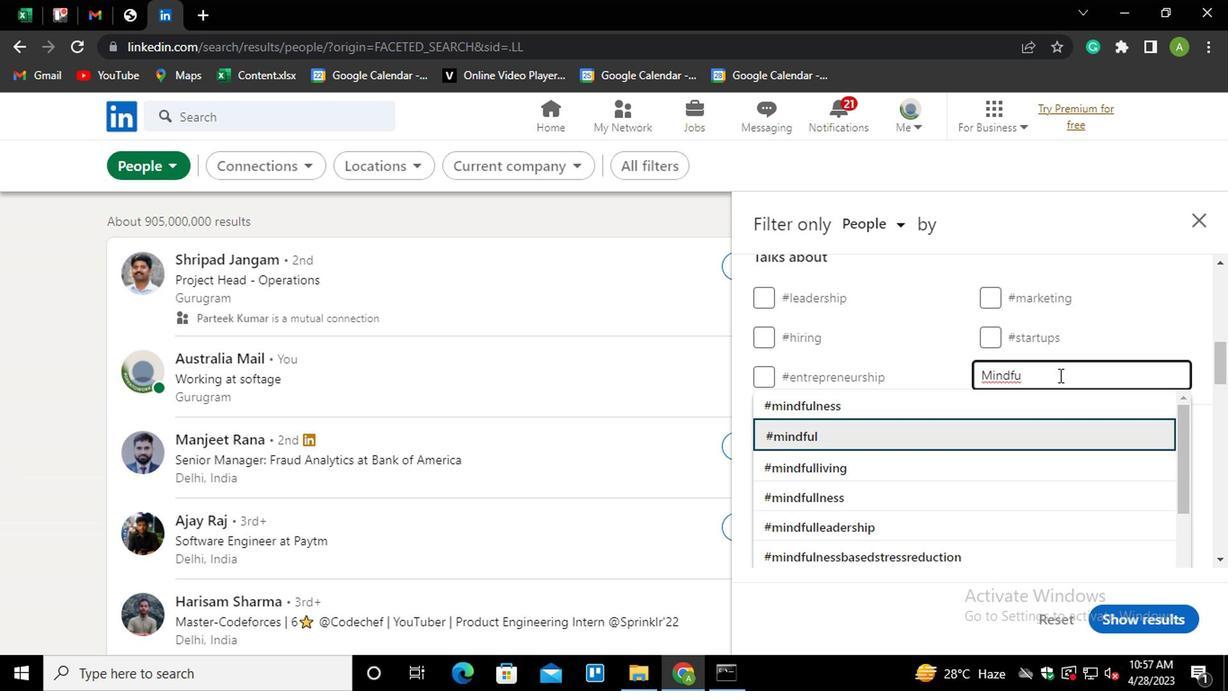 
Action: Mouse scrolled (1056, 372) with delta (0, -1)
Screenshot: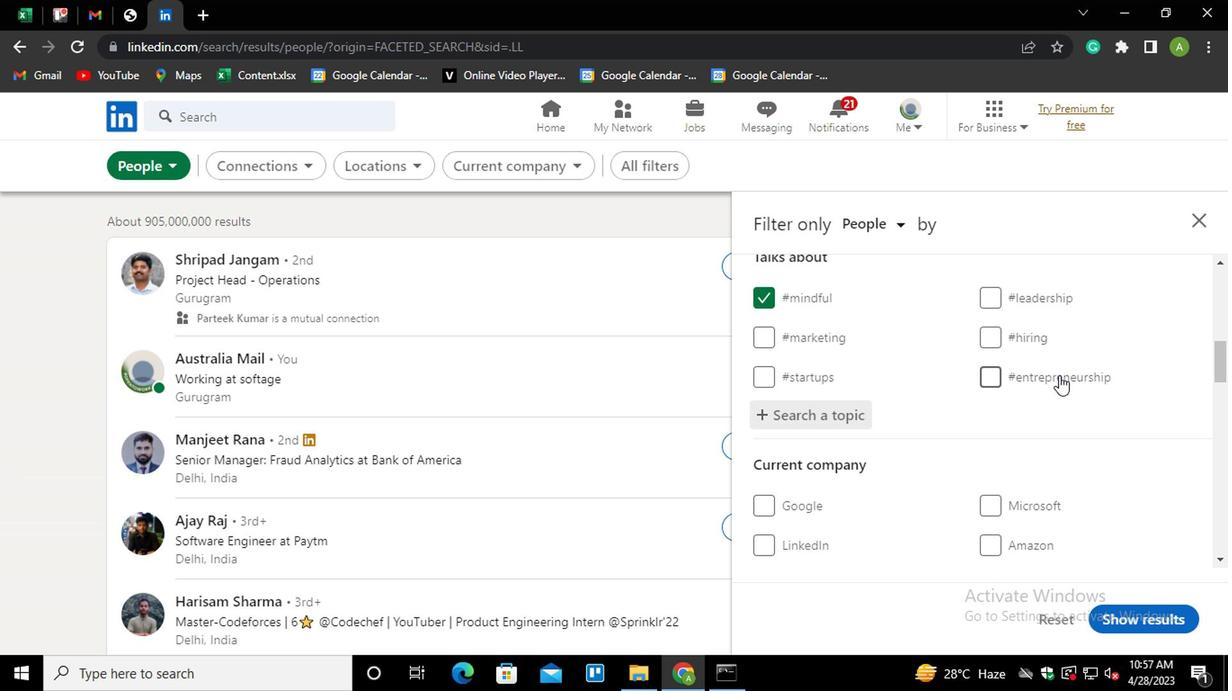 
Action: Mouse scrolled (1056, 372) with delta (0, -1)
Screenshot: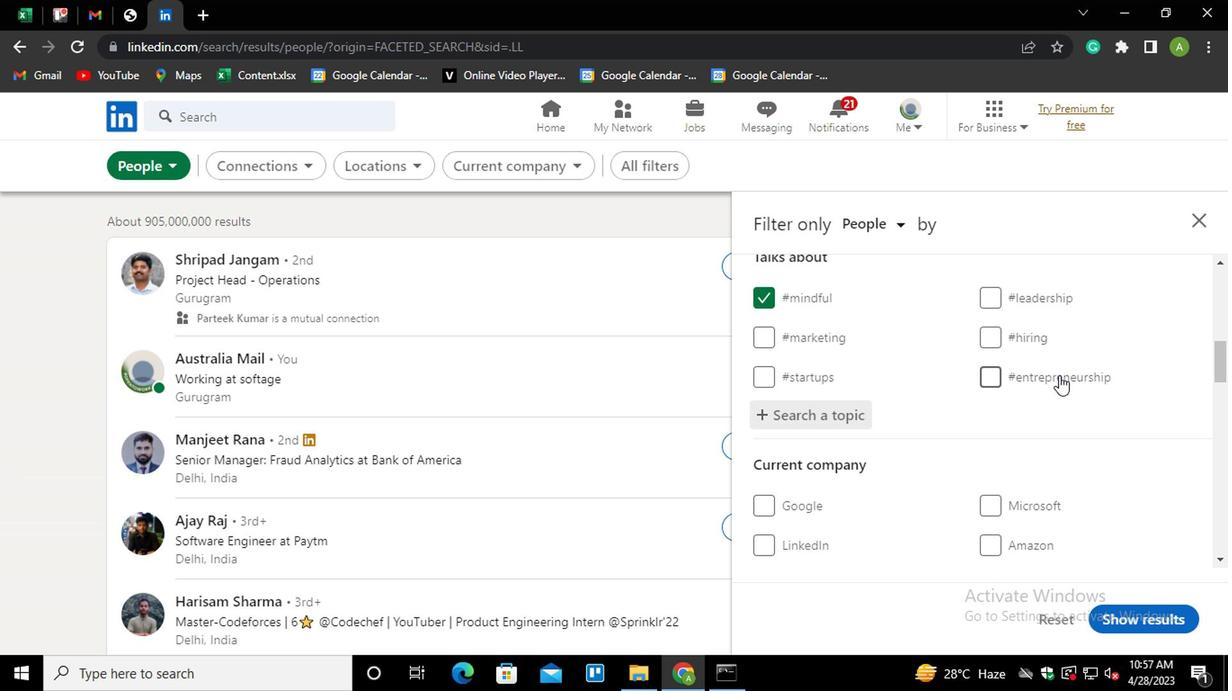 
Action: Mouse scrolled (1056, 372) with delta (0, -1)
Screenshot: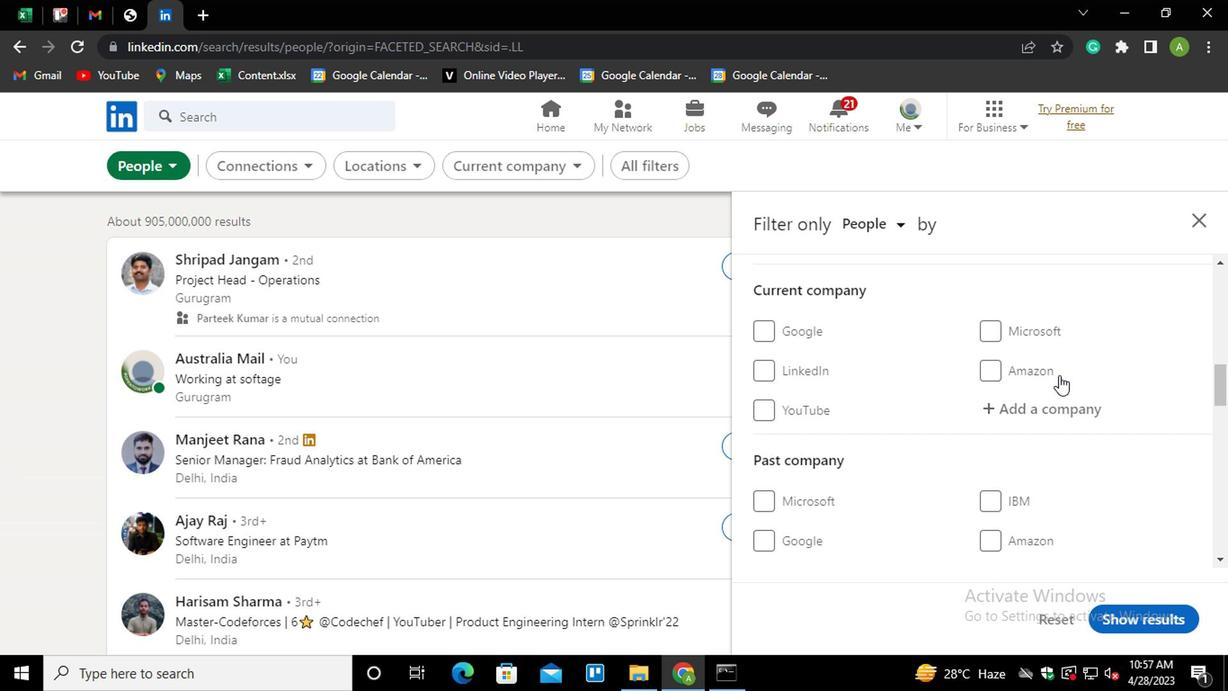 
Action: Mouse scrolled (1056, 372) with delta (0, -1)
Screenshot: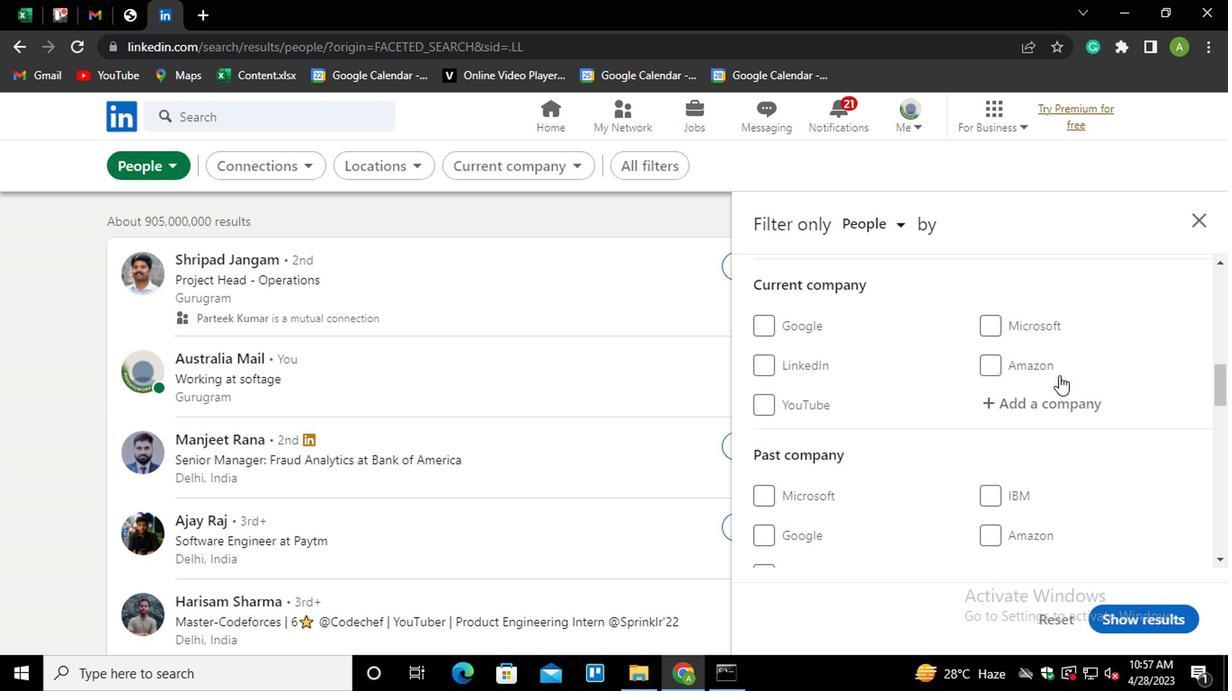 
Action: Mouse scrolled (1056, 372) with delta (0, -1)
Screenshot: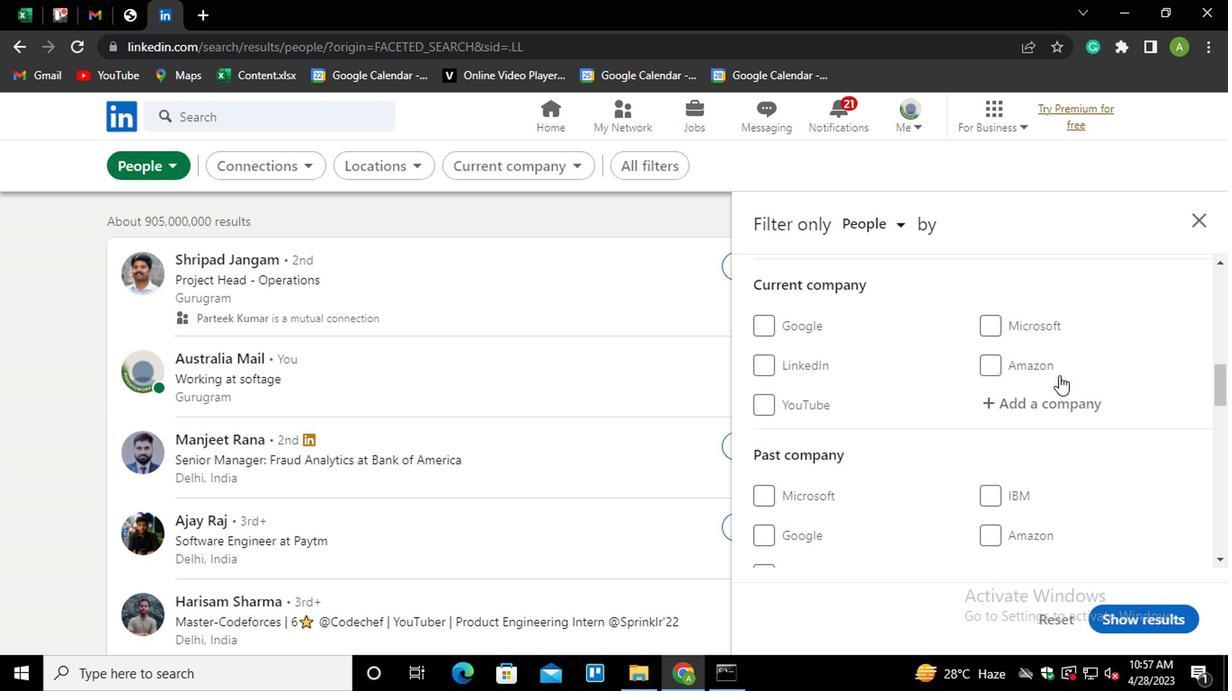
Action: Mouse scrolled (1056, 372) with delta (0, -1)
Screenshot: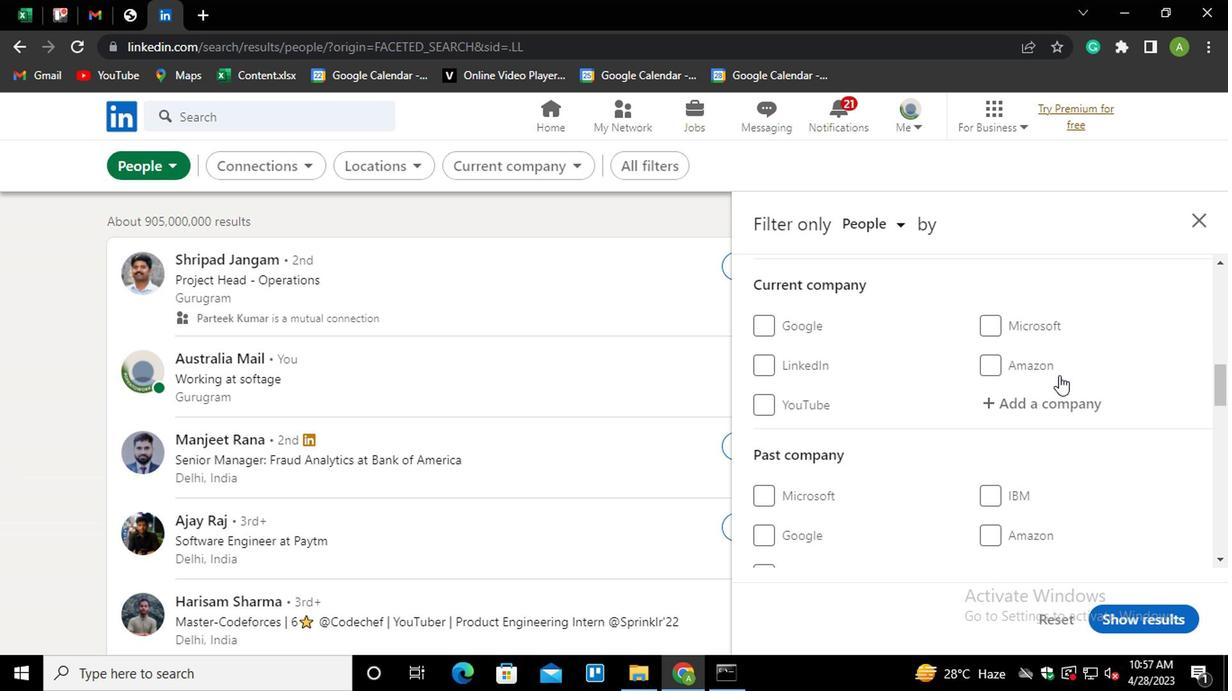 
Action: Mouse scrolled (1056, 372) with delta (0, -1)
Screenshot: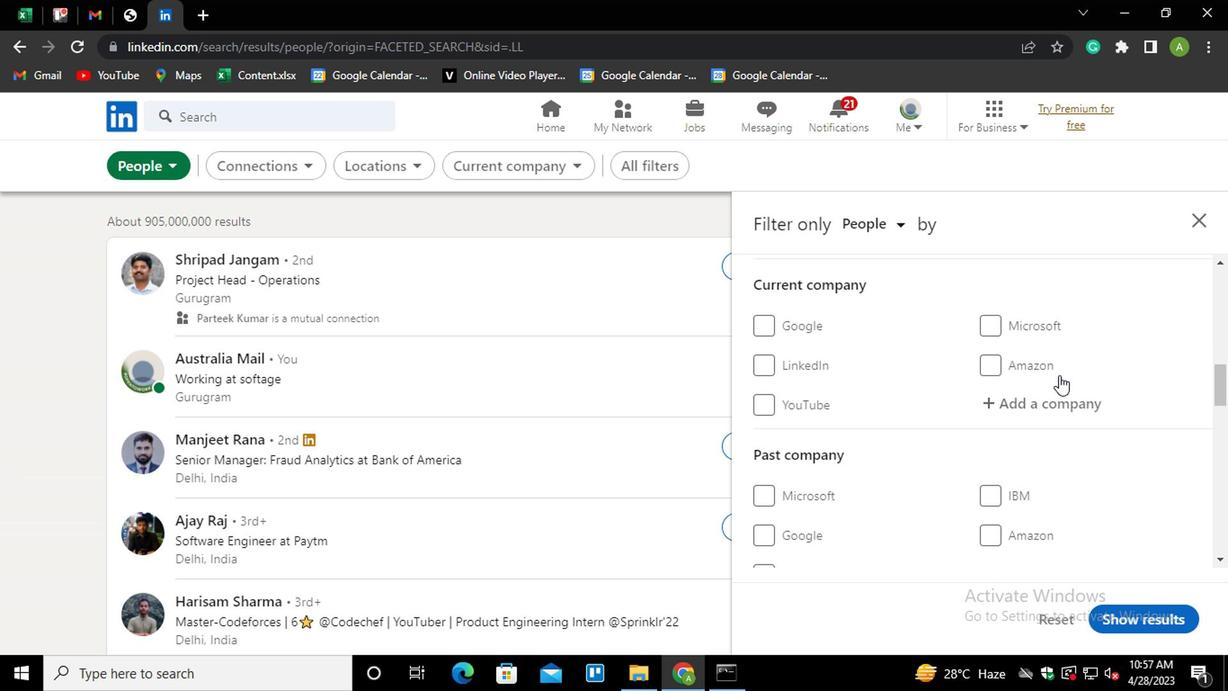 
Action: Mouse scrolled (1056, 372) with delta (0, -1)
Screenshot: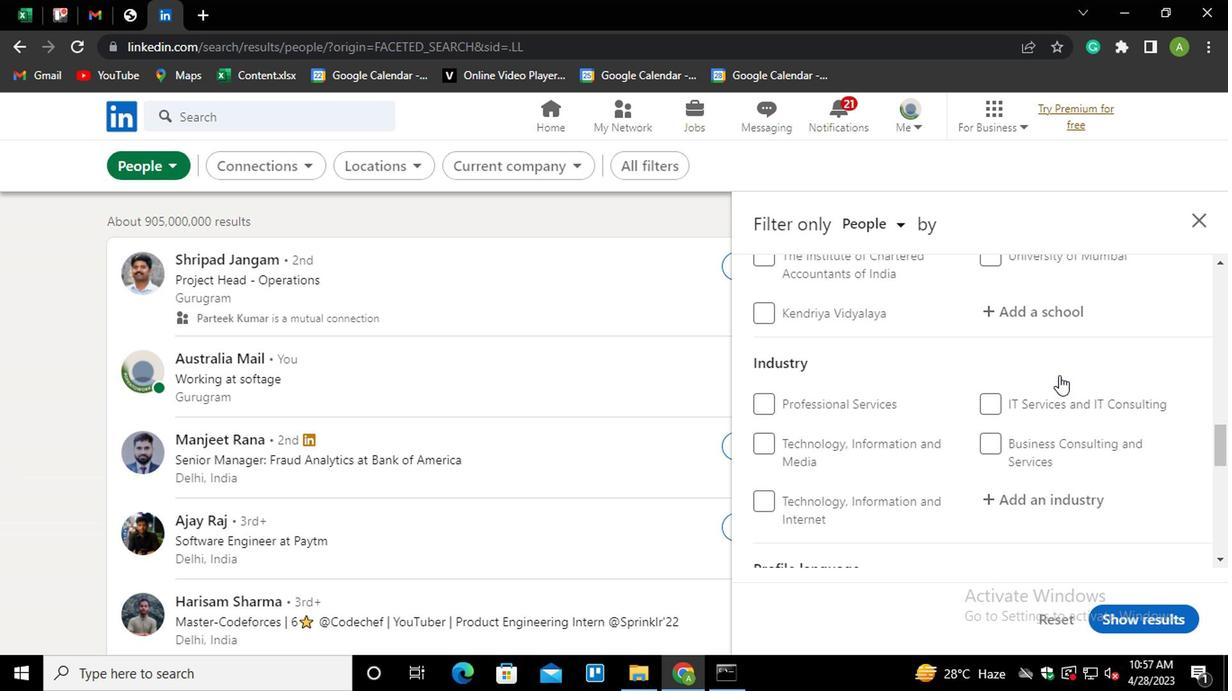 
Action: Mouse scrolled (1056, 372) with delta (0, -1)
Screenshot: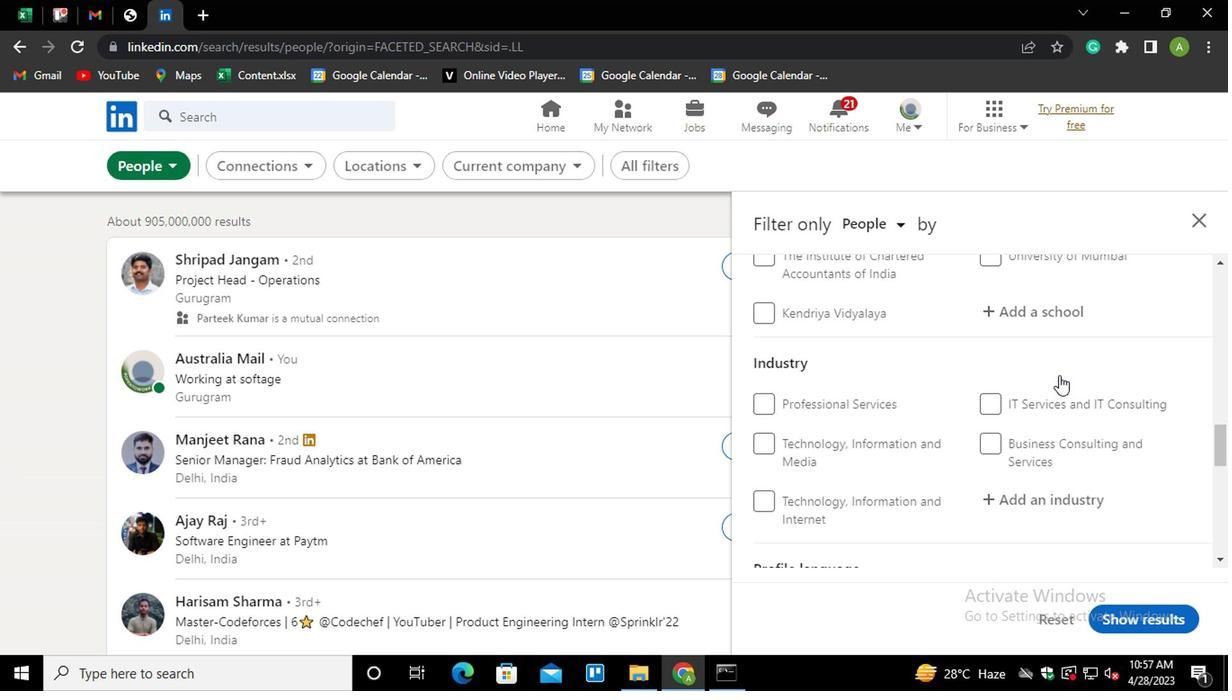 
Action: Mouse moved to (1056, 373)
Screenshot: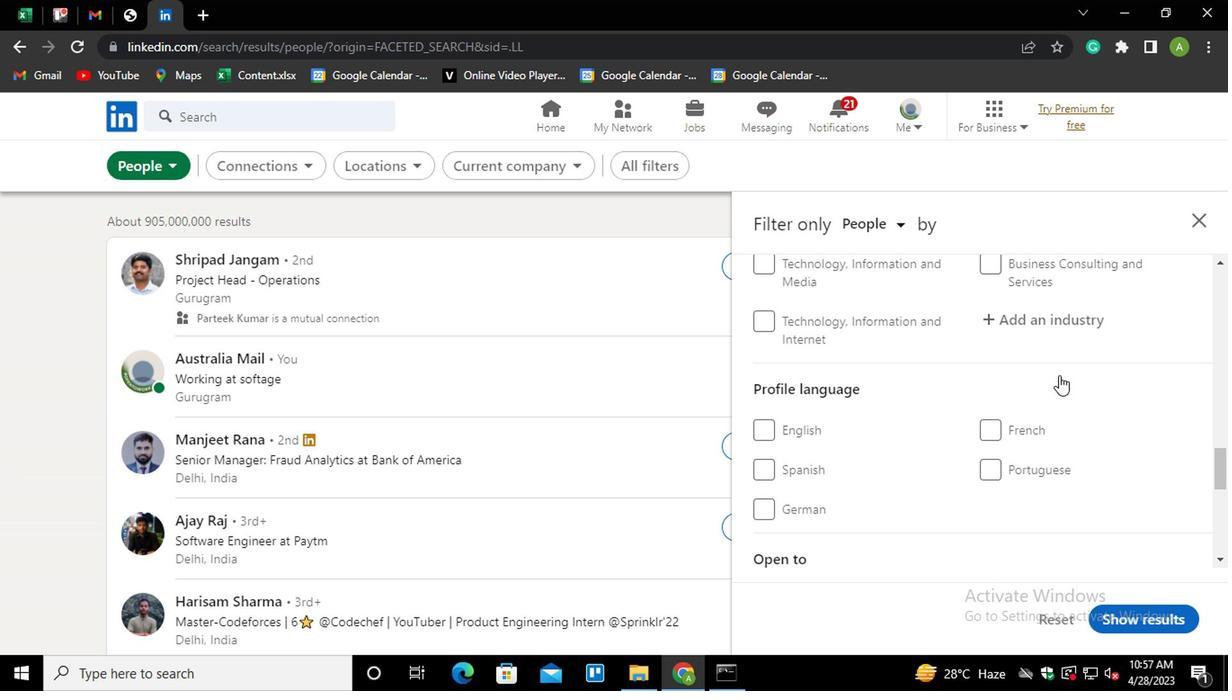 
Action: Mouse scrolled (1056, 372) with delta (0, -1)
Screenshot: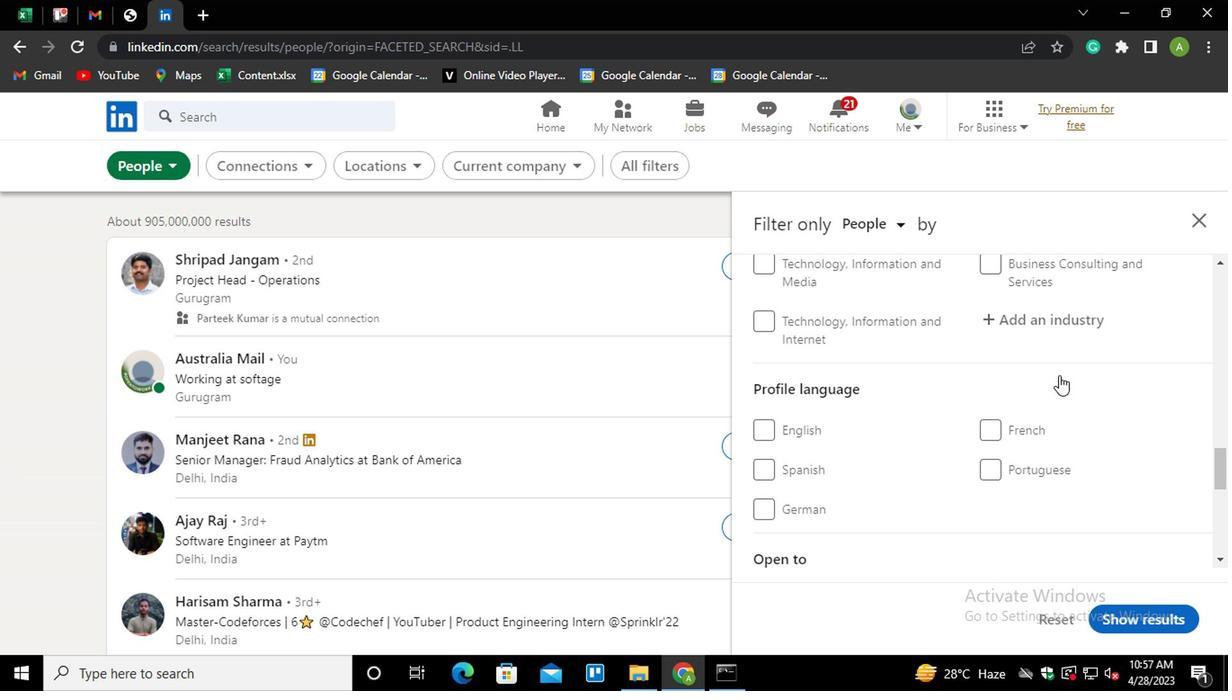 
Action: Mouse moved to (1054, 373)
Screenshot: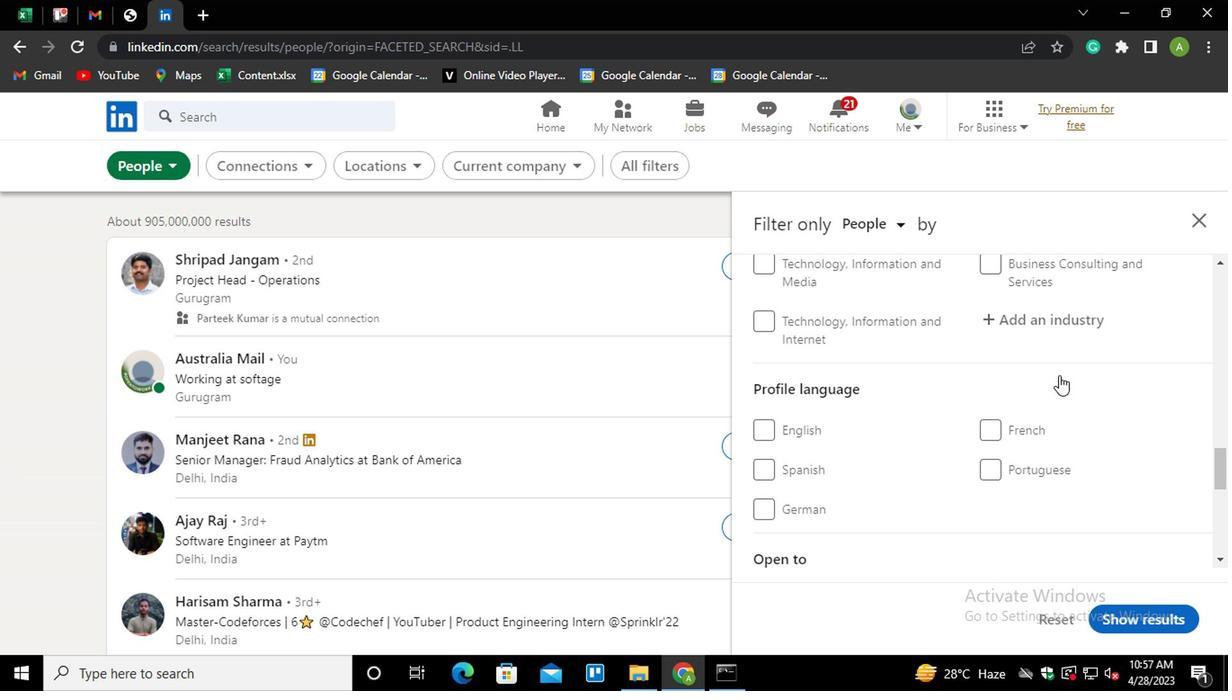 
Action: Mouse scrolled (1054, 372) with delta (0, -1)
Screenshot: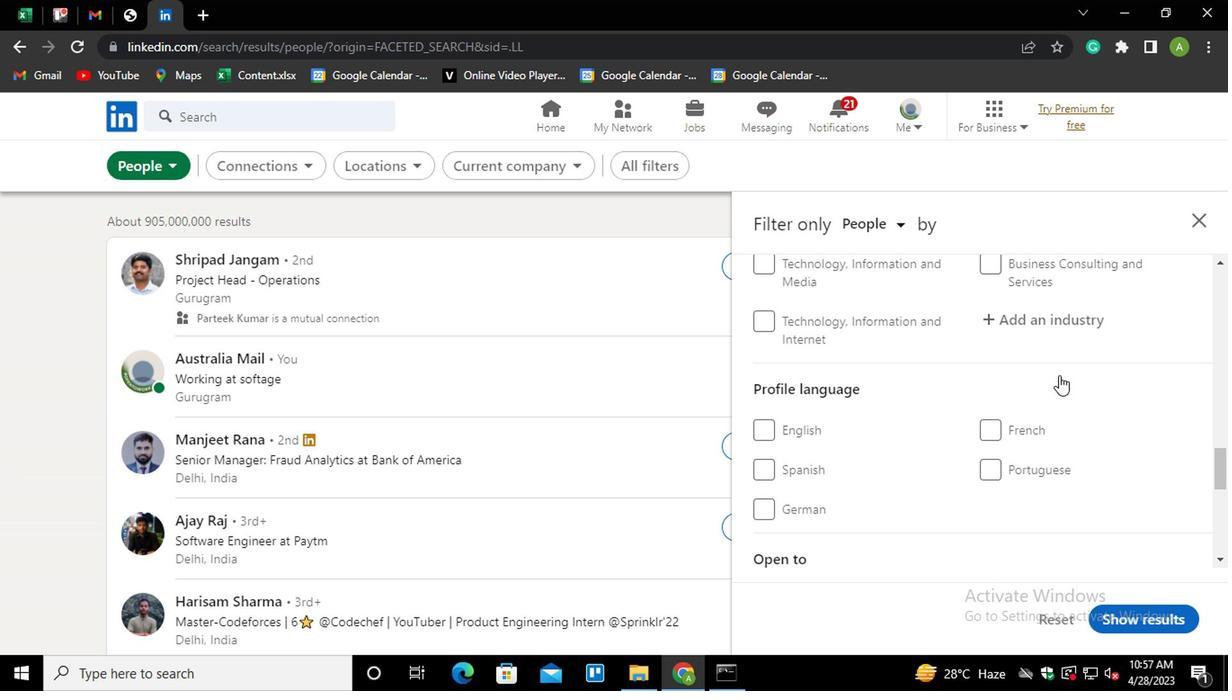 
Action: Mouse moved to (764, 289)
Screenshot: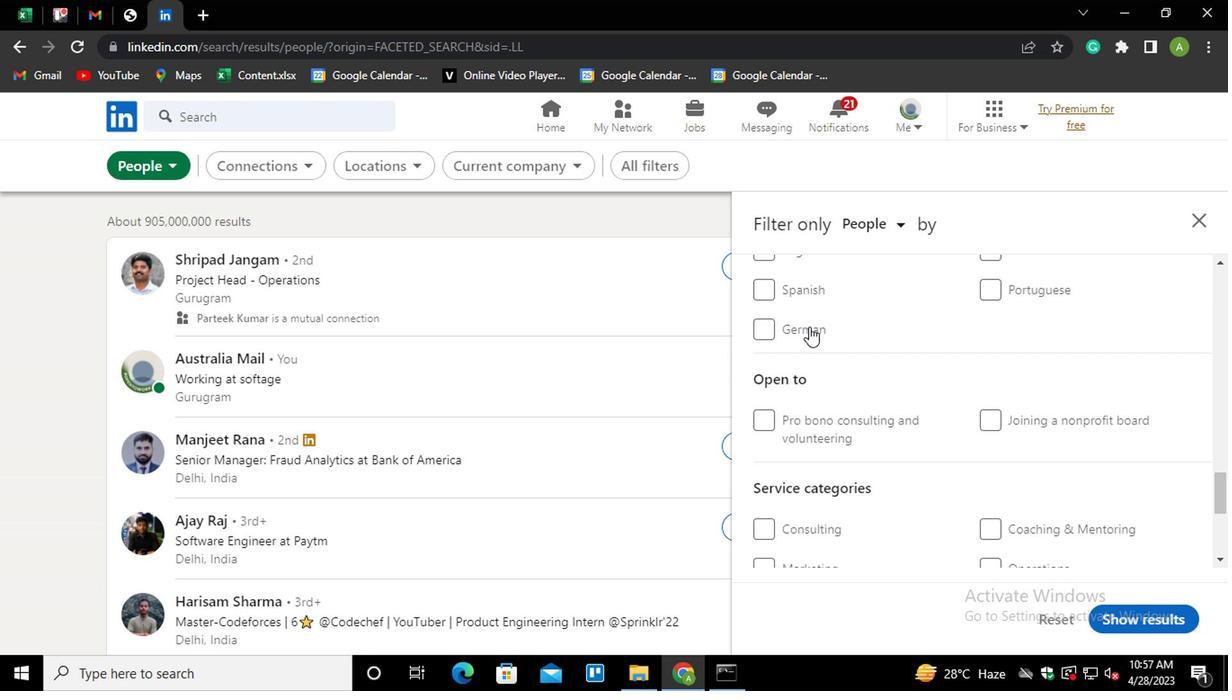 
Action: Mouse pressed left at (764, 289)
Screenshot: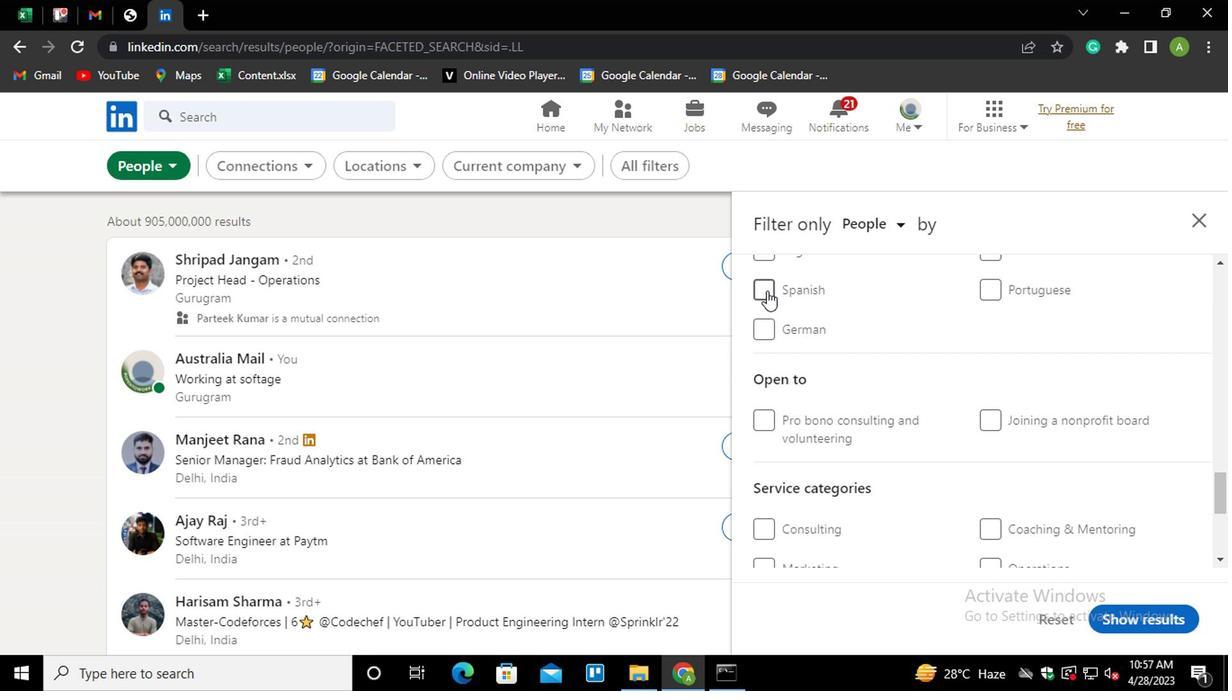 
Action: Mouse moved to (956, 358)
Screenshot: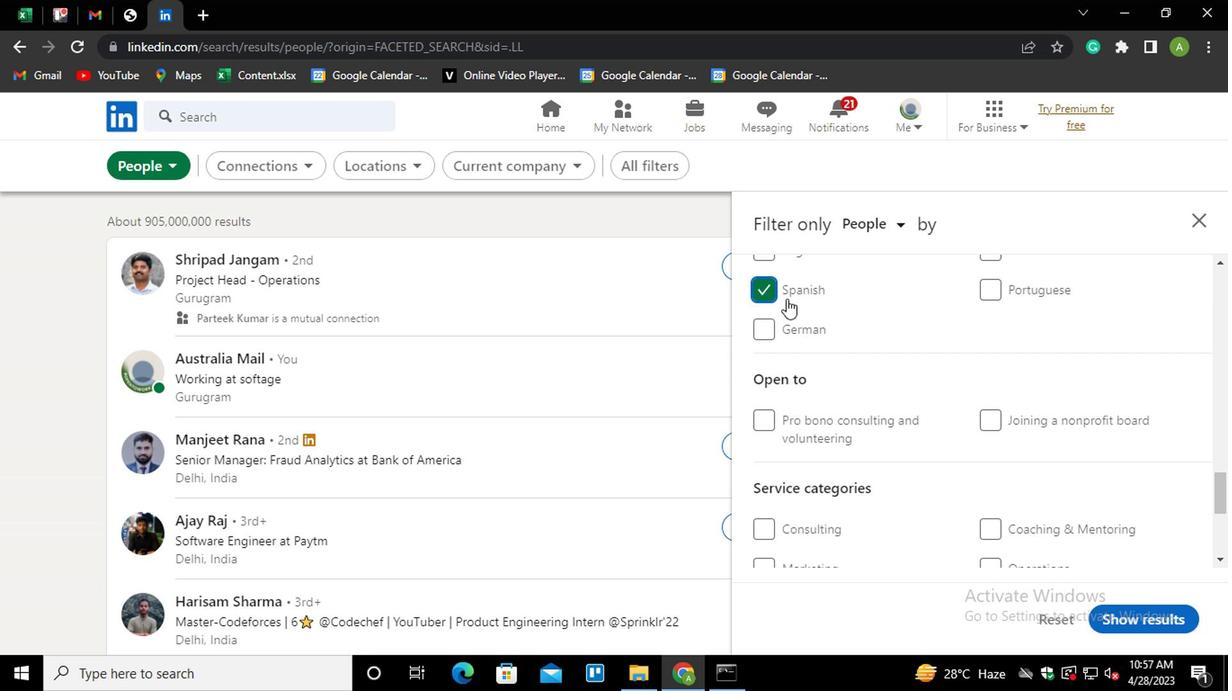 
Action: Mouse scrolled (956, 359) with delta (0, 0)
Screenshot: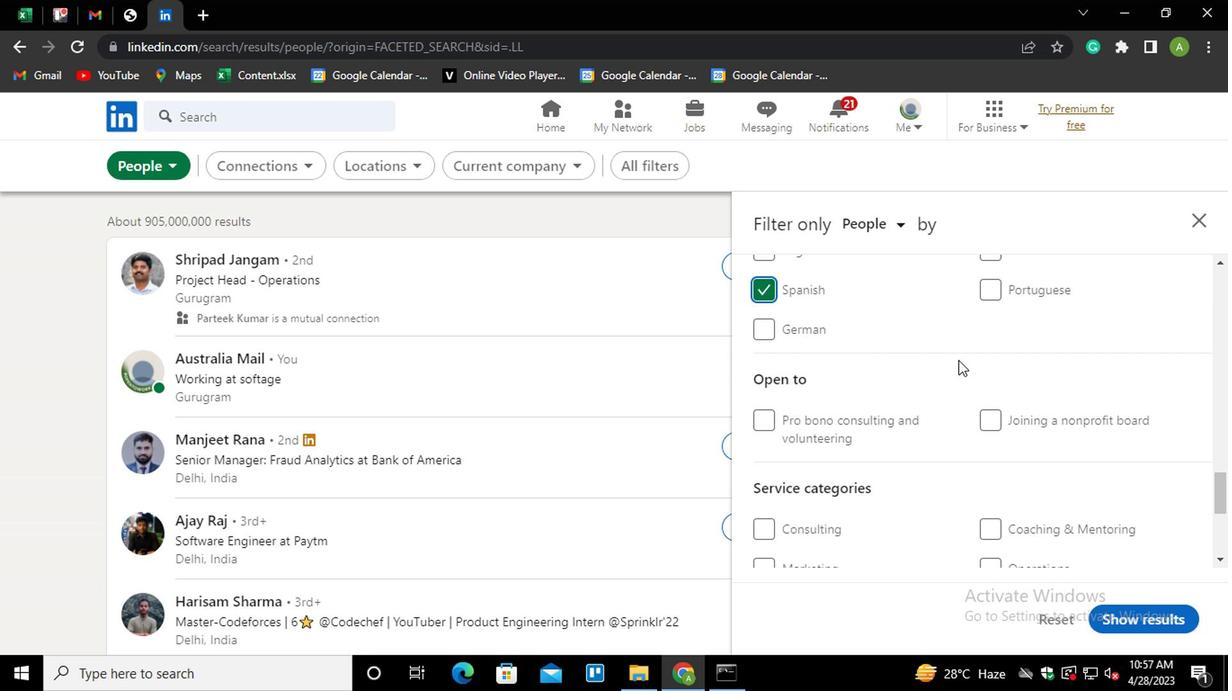 
Action: Mouse scrolled (956, 359) with delta (0, 0)
Screenshot: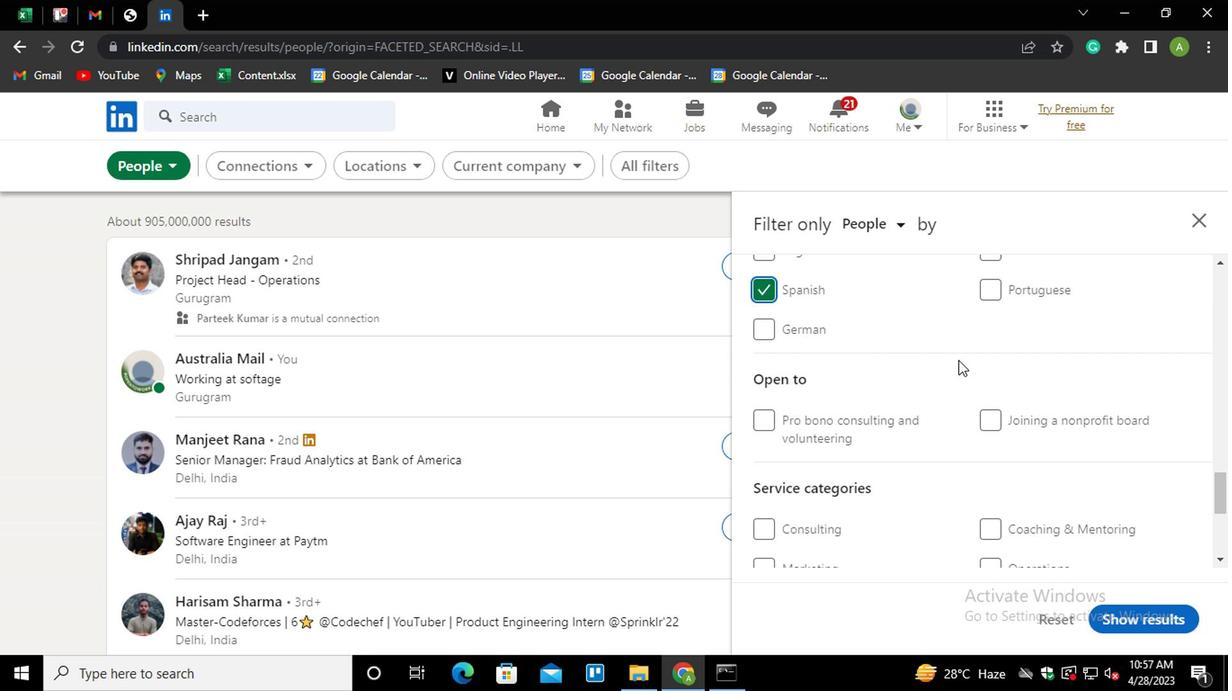 
Action: Mouse scrolled (956, 359) with delta (0, 0)
Screenshot: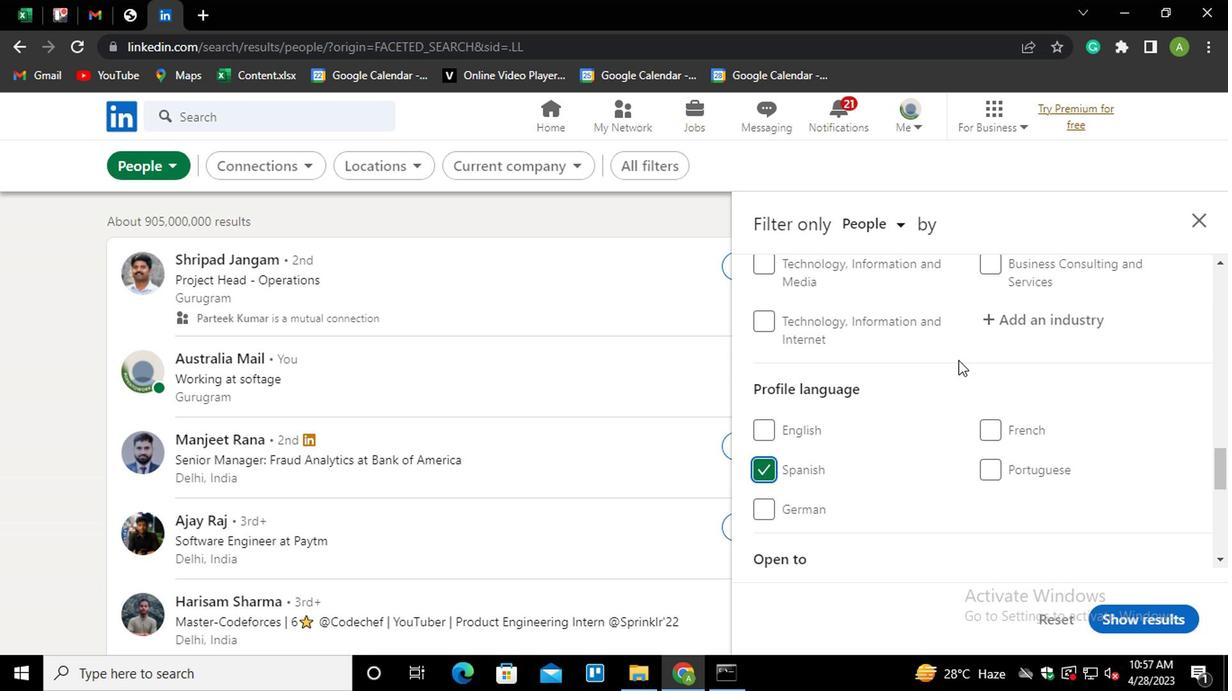 
Action: Mouse scrolled (956, 359) with delta (0, 0)
Screenshot: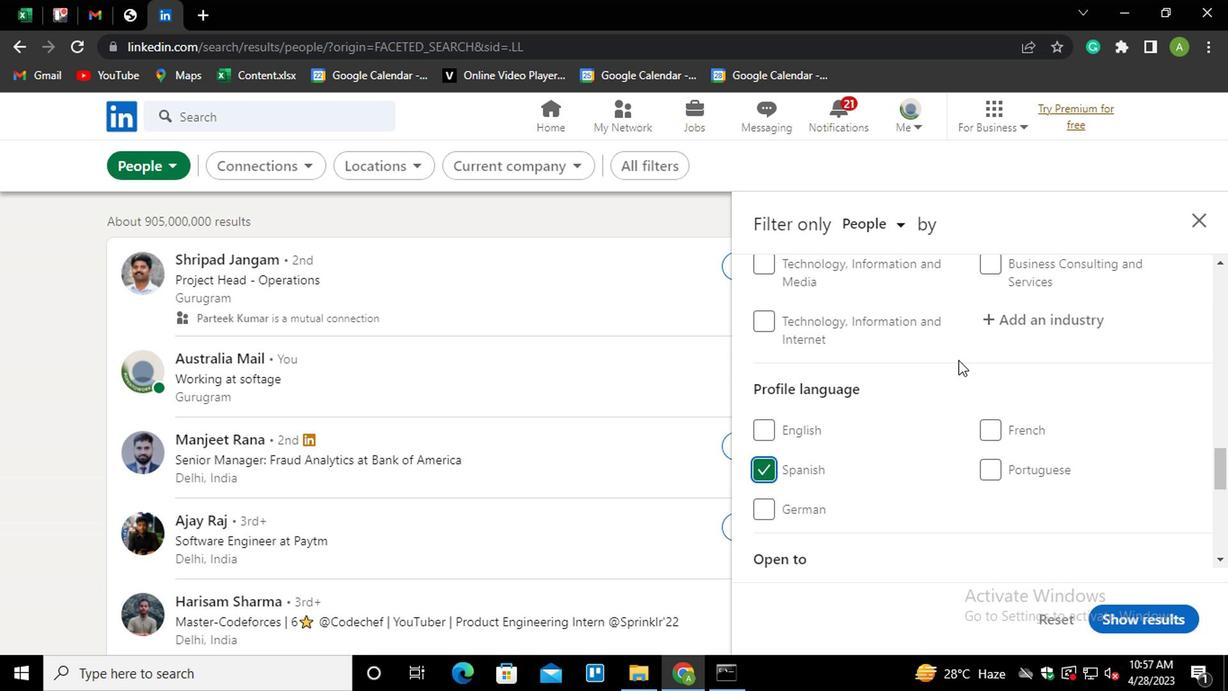 
Action: Mouse scrolled (956, 359) with delta (0, 0)
Screenshot: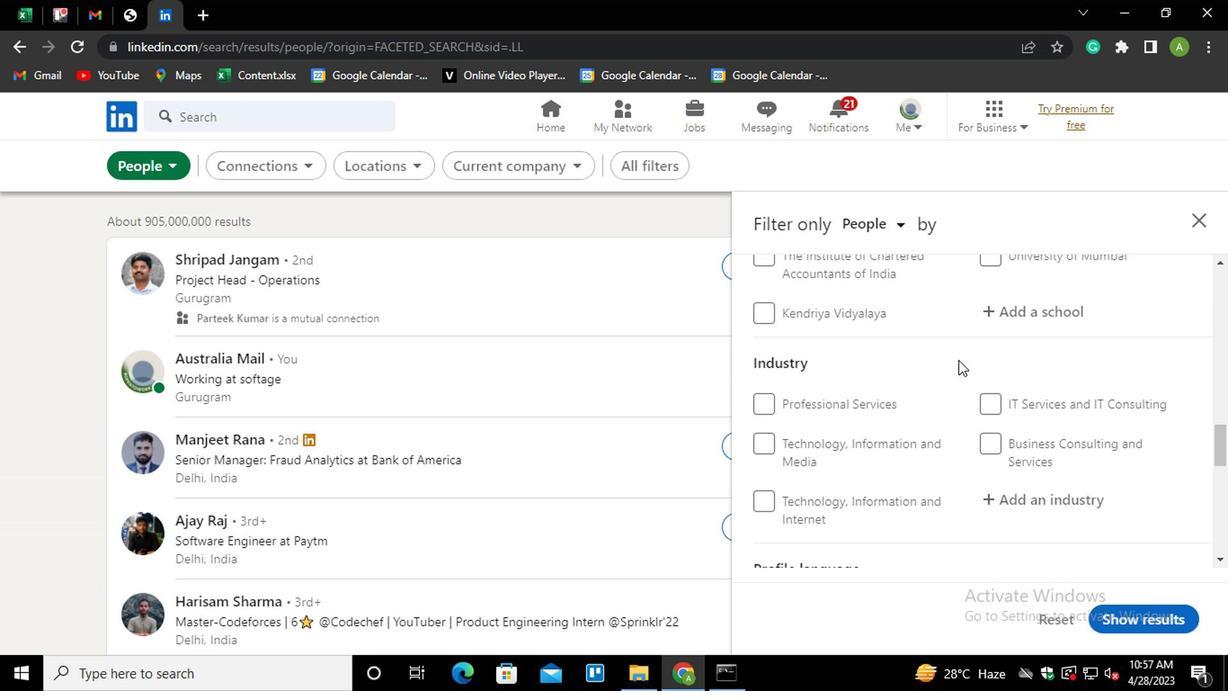 
Action: Mouse scrolled (956, 359) with delta (0, 0)
Screenshot: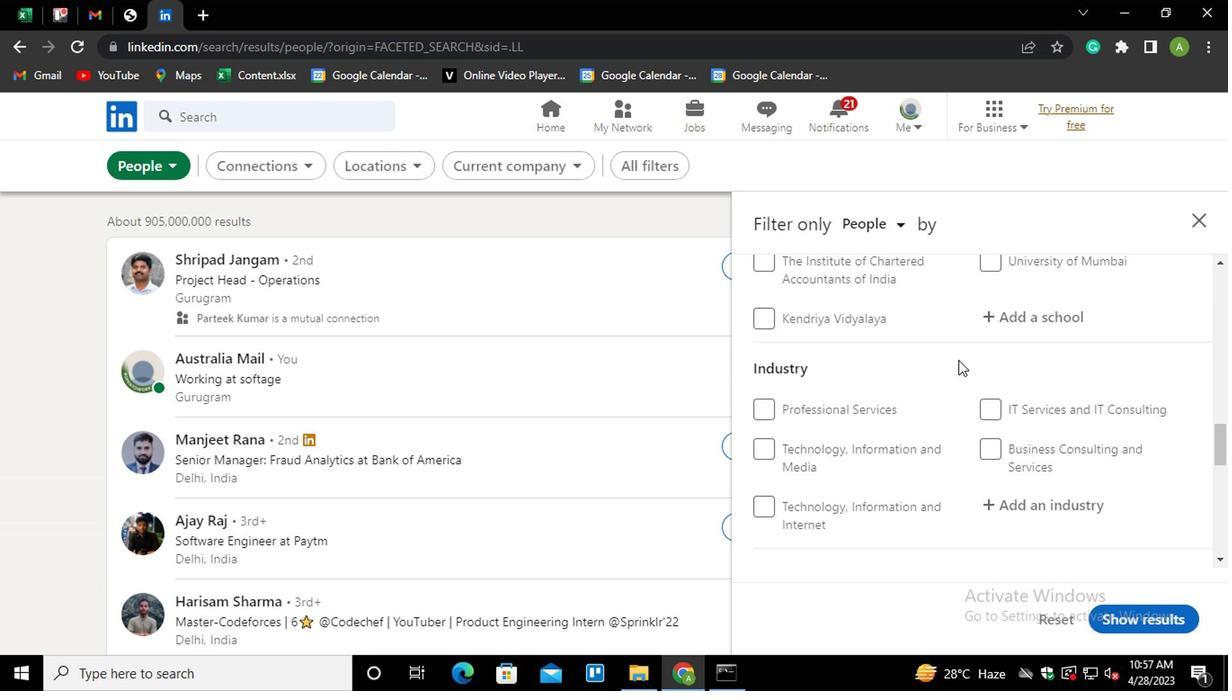 
Action: Mouse scrolled (956, 359) with delta (0, 0)
Screenshot: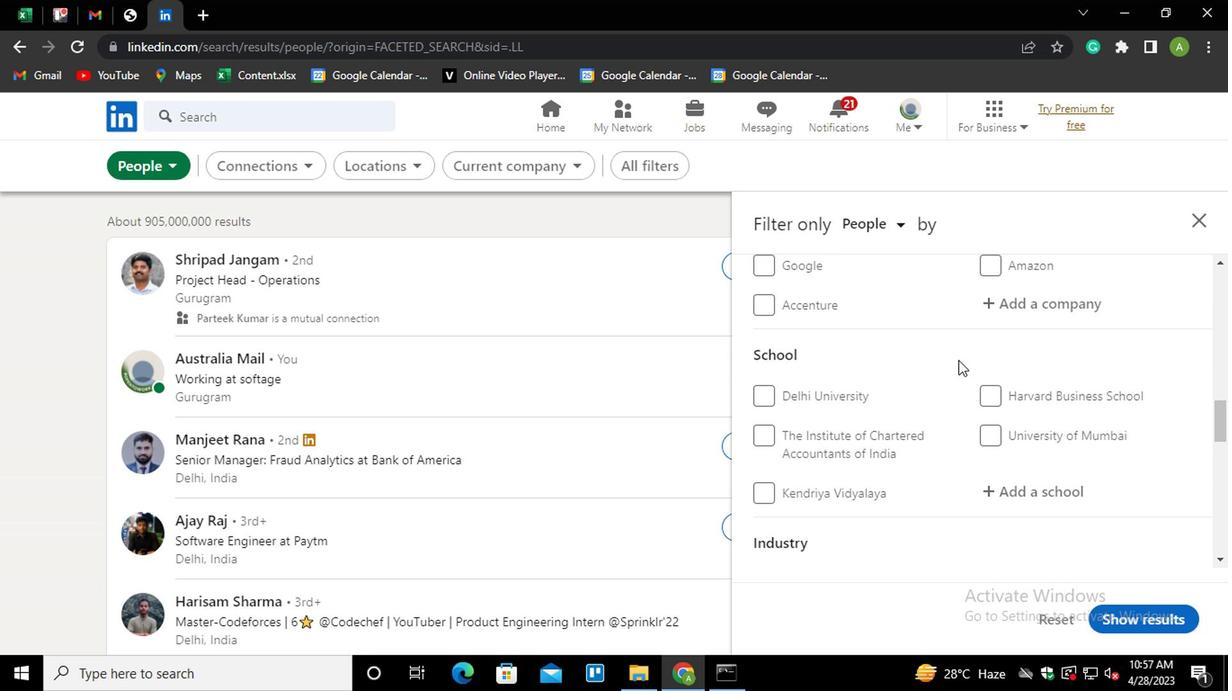 
Action: Mouse scrolled (956, 359) with delta (0, 0)
Screenshot: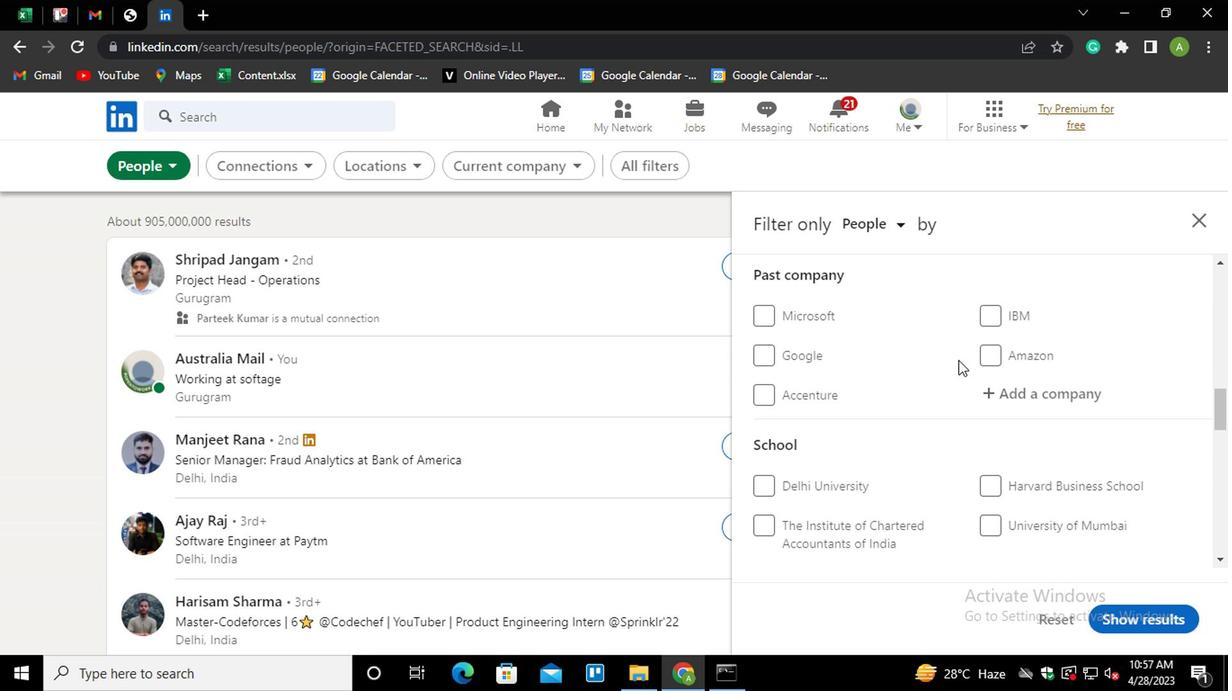 
Action: Mouse scrolled (956, 359) with delta (0, 0)
Screenshot: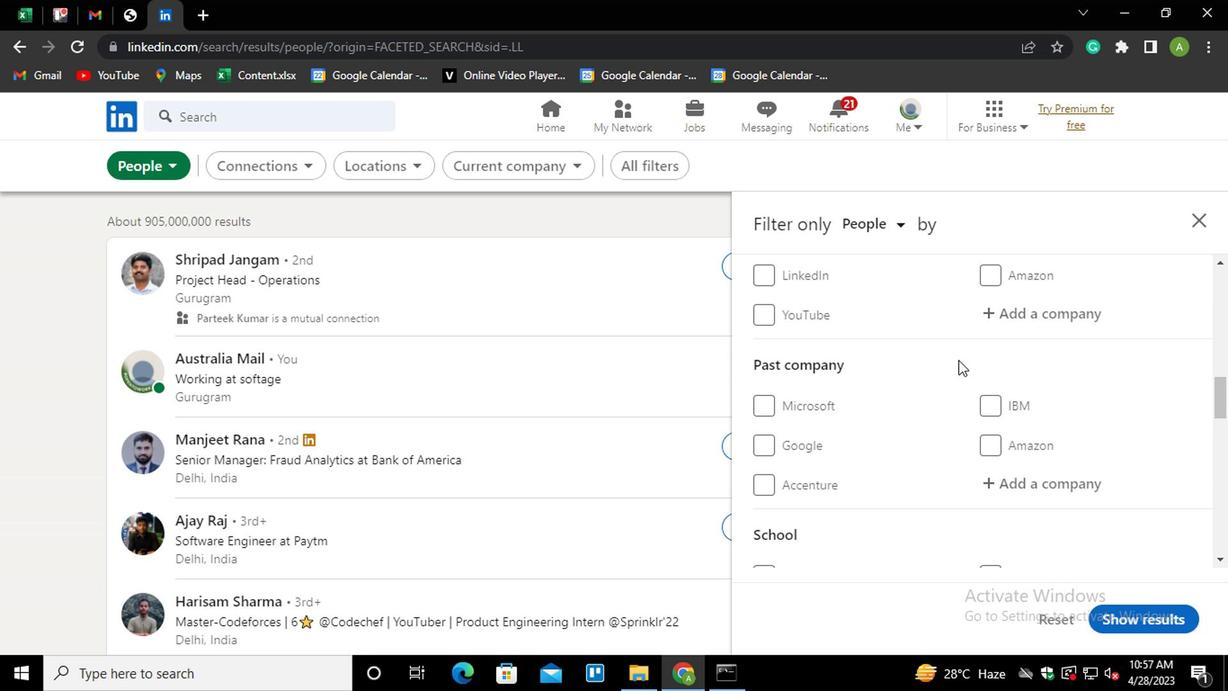 
Action: Mouse moved to (1001, 406)
Screenshot: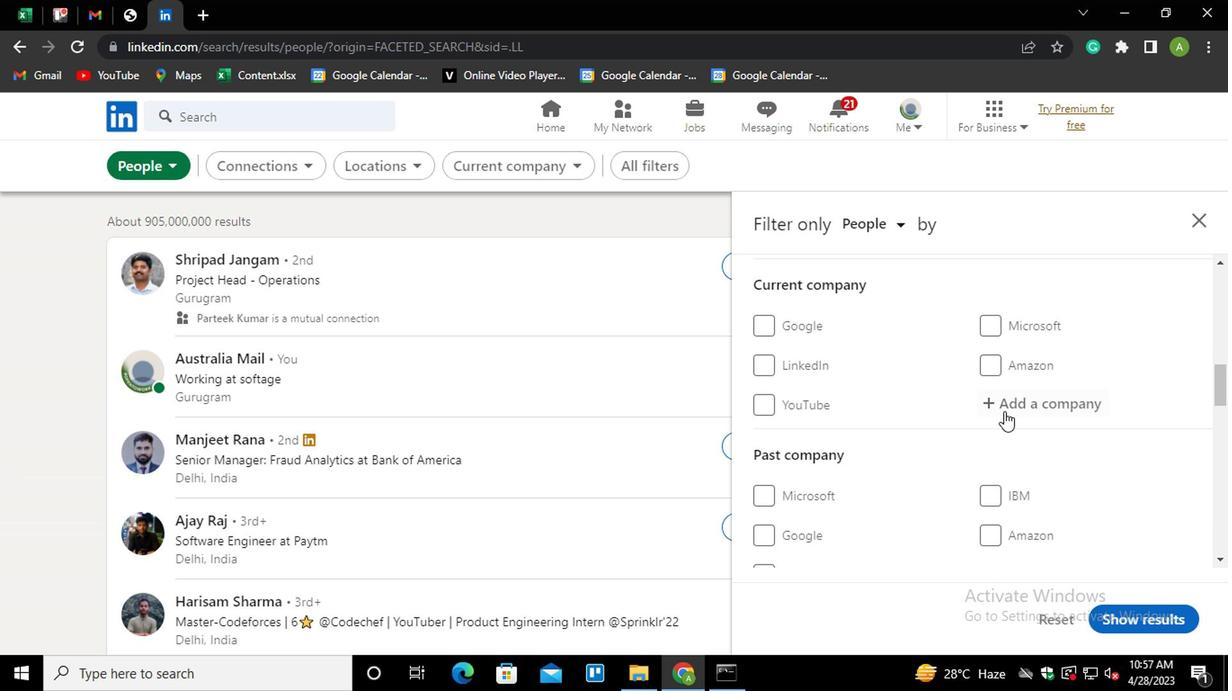 
Action: Mouse pressed left at (1001, 406)
Screenshot: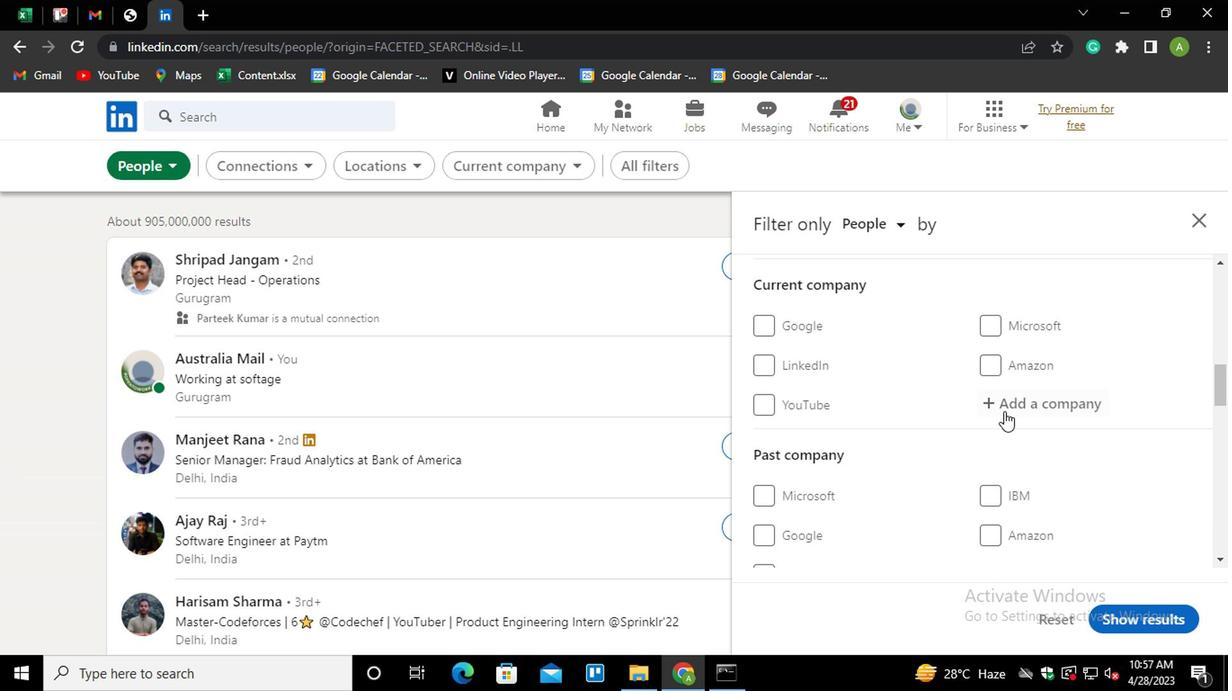 
Action: Mouse moved to (1002, 405)
Screenshot: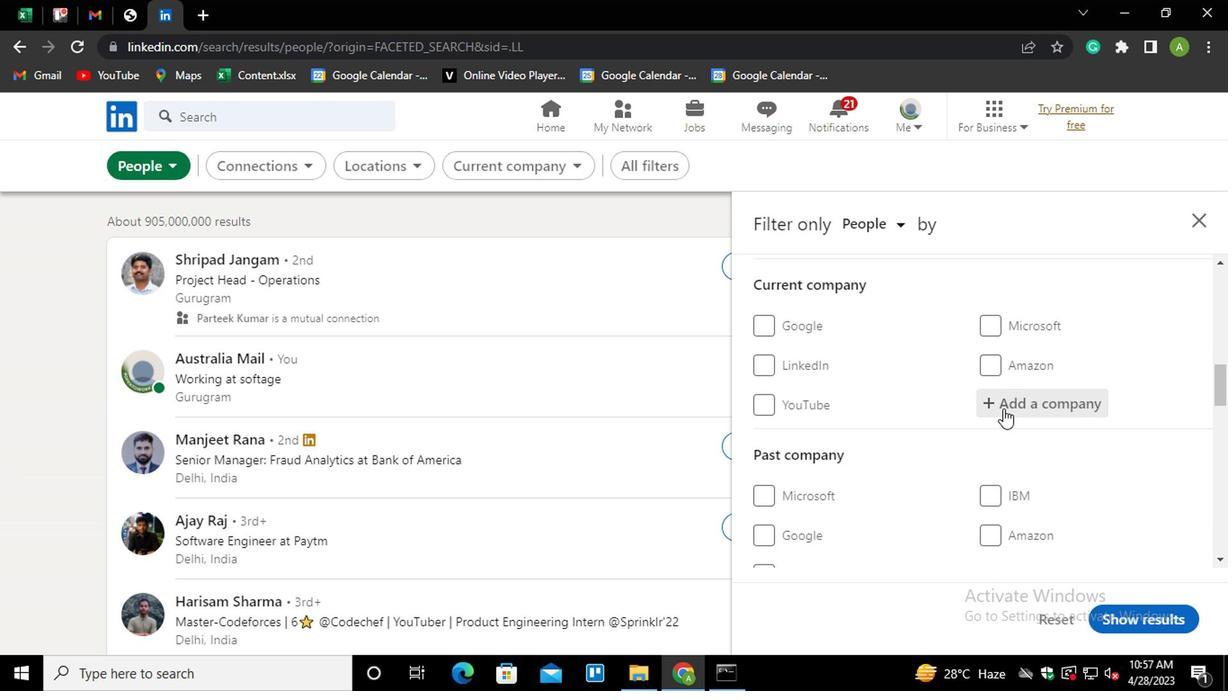 
Action: Key pressed <Key.shift>C<Key.shift><Key.shift><Key.shift><Key.shift><Key.shift><Key.shift><Key.shift><Key.shift><Key.shift><Key.shift><Key.shift><Key.shift><Key.shift><Key.shift><Key.shift><Key.shift>TG<Key.down><Key.enter>
Screenshot: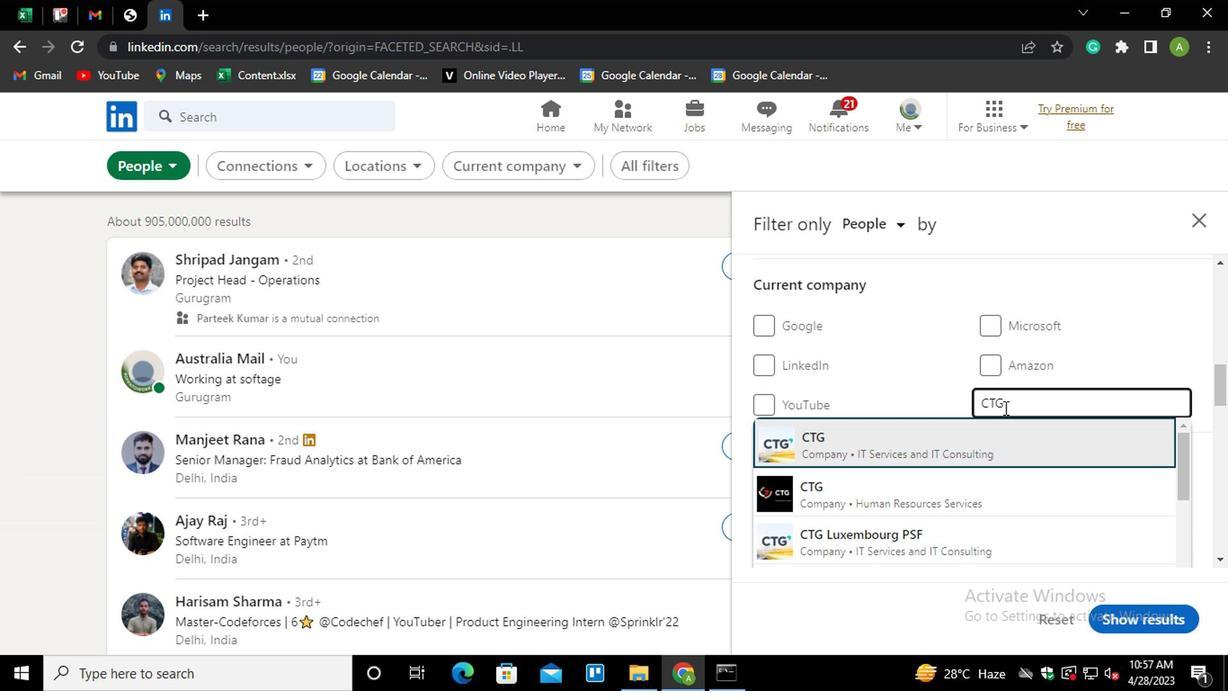 
Action: Mouse scrolled (1002, 404) with delta (0, -1)
Screenshot: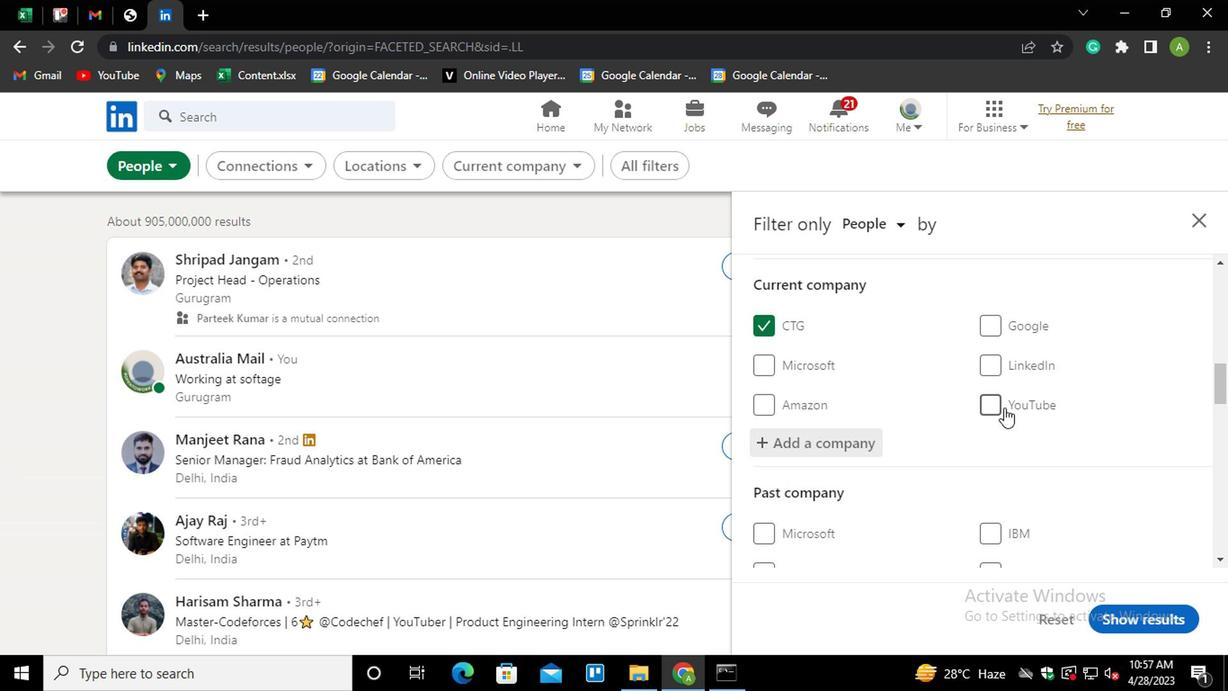 
Action: Mouse scrolled (1002, 404) with delta (0, -1)
Screenshot: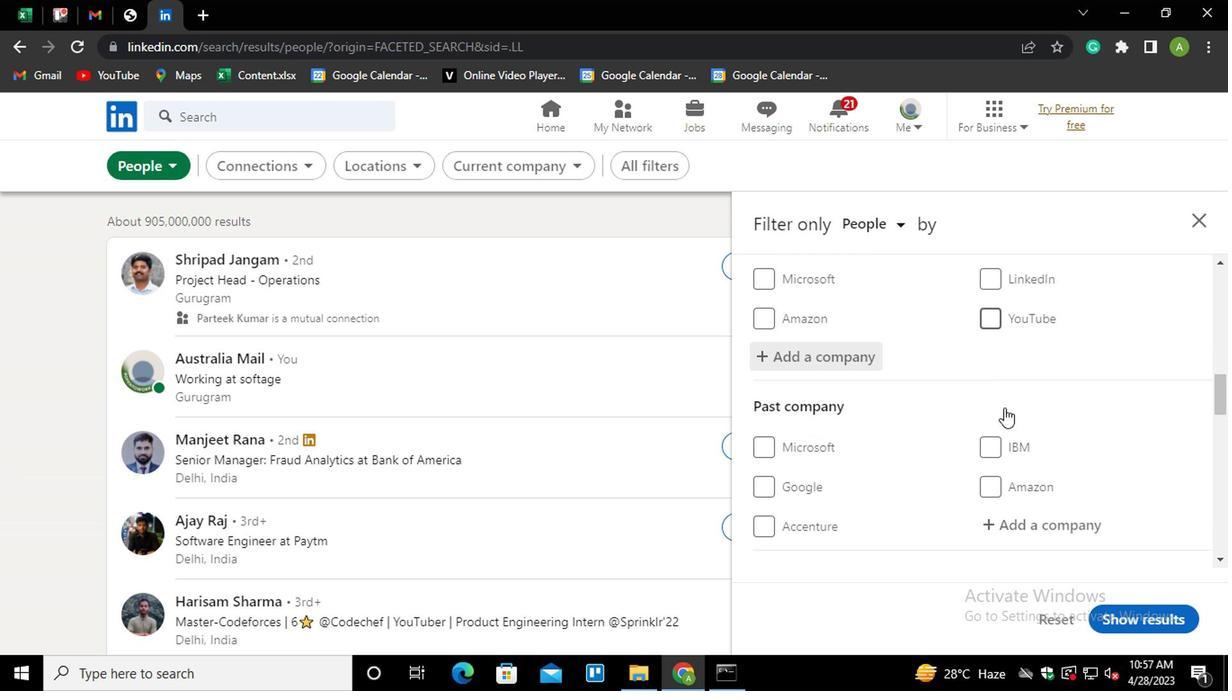 
Action: Mouse scrolled (1002, 404) with delta (0, -1)
Screenshot: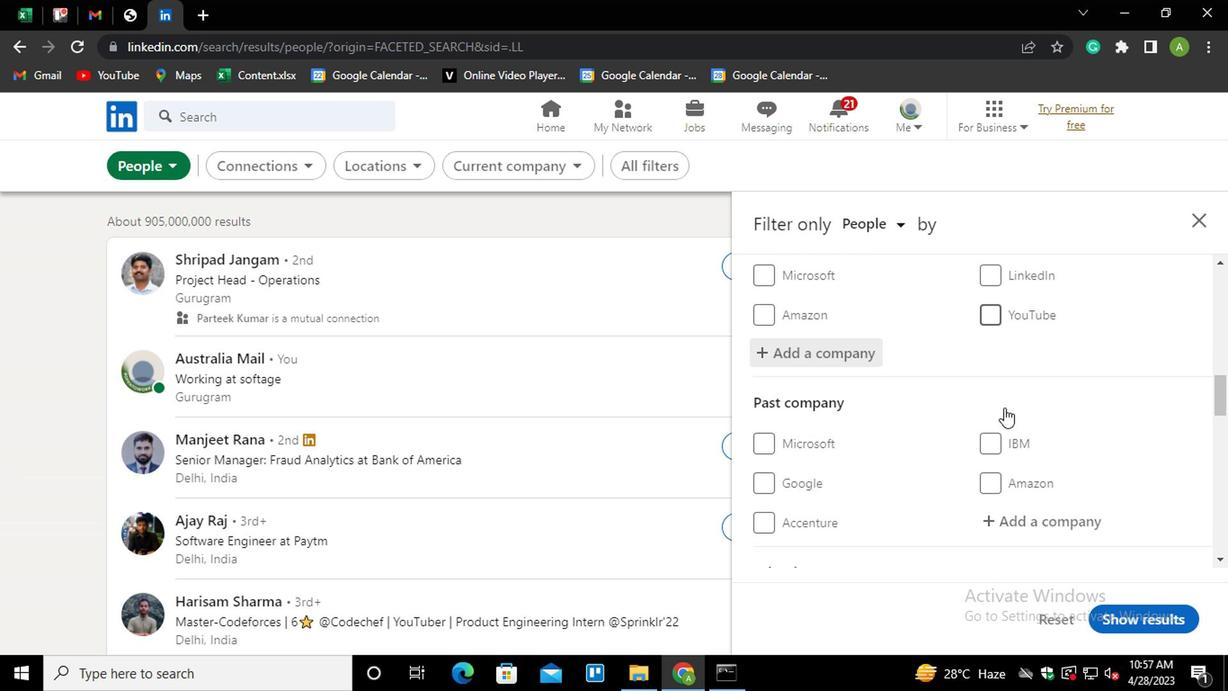 
Action: Mouse scrolled (1002, 404) with delta (0, -1)
Screenshot: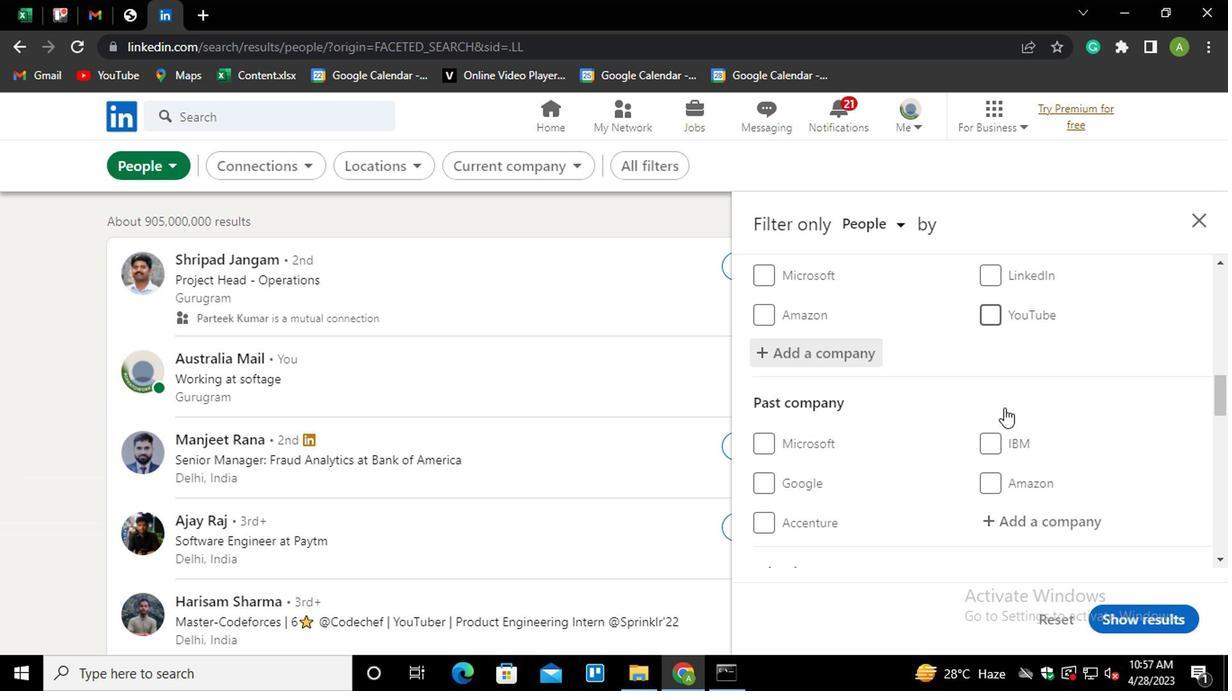 
Action: Mouse moved to (1018, 439)
Screenshot: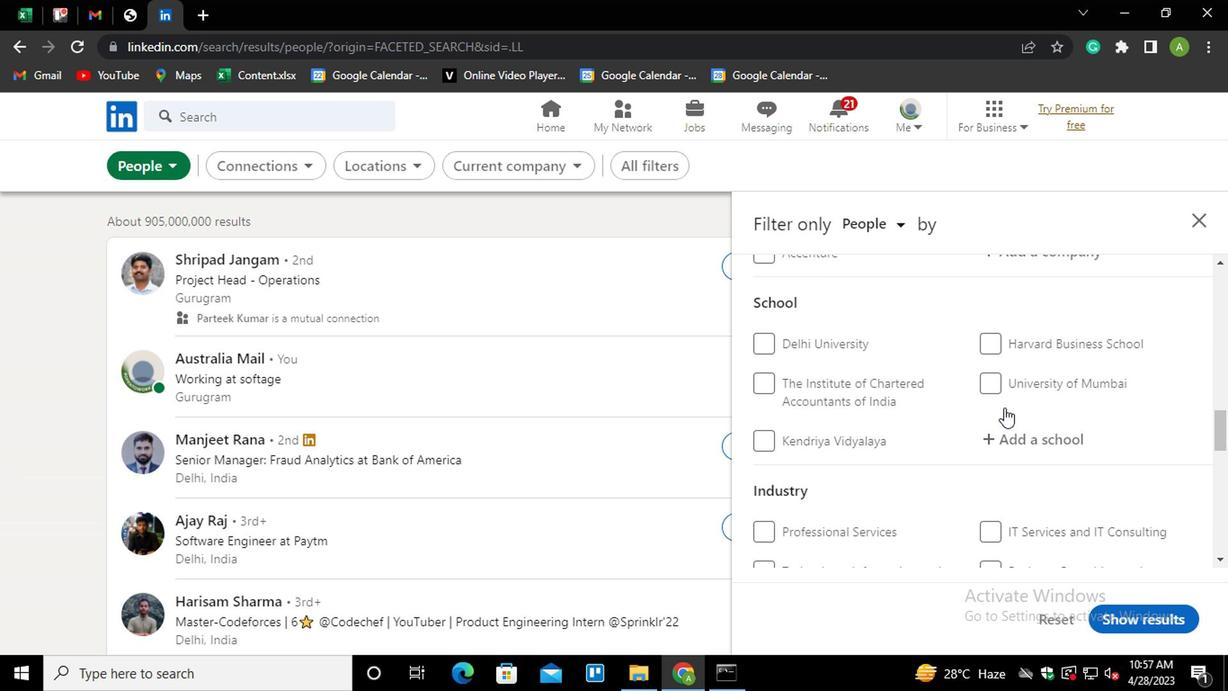 
Action: Mouse pressed left at (1018, 439)
Screenshot: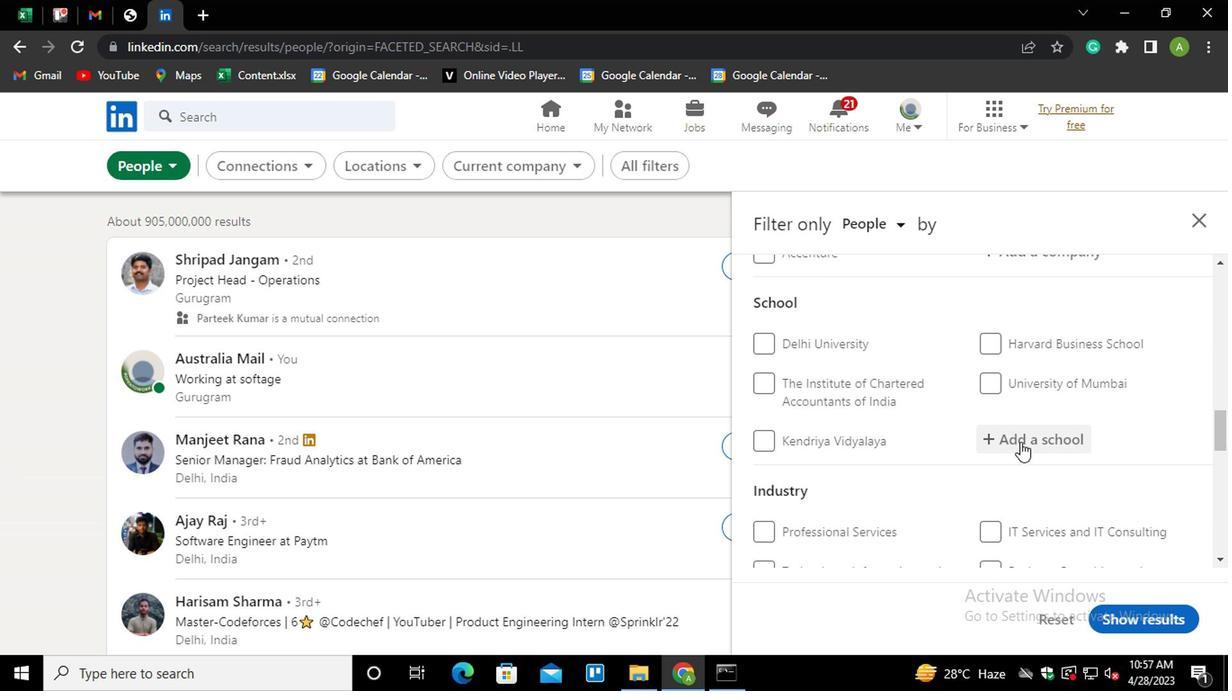 
Action: Key pressed <Key.shift>MANIPUT<Key.backspace>R<Key.space><Key.down><Key.down><Key.enter>
Screenshot: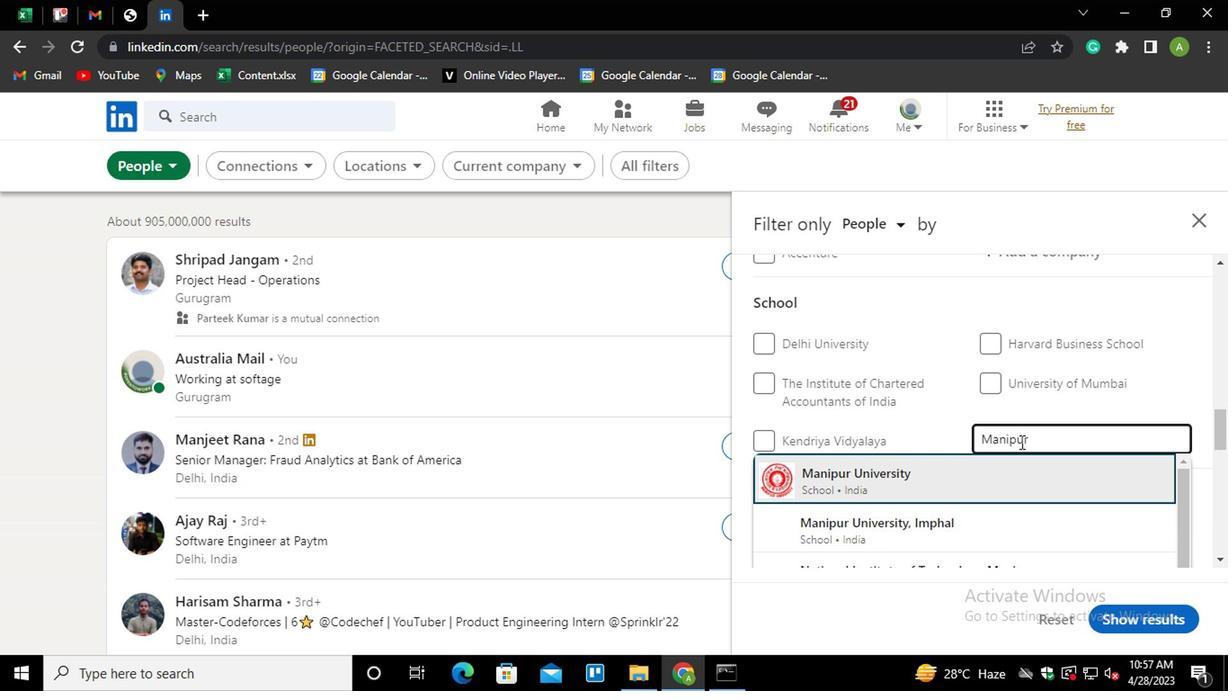 
Action: Mouse scrolled (1018, 438) with delta (0, -1)
Screenshot: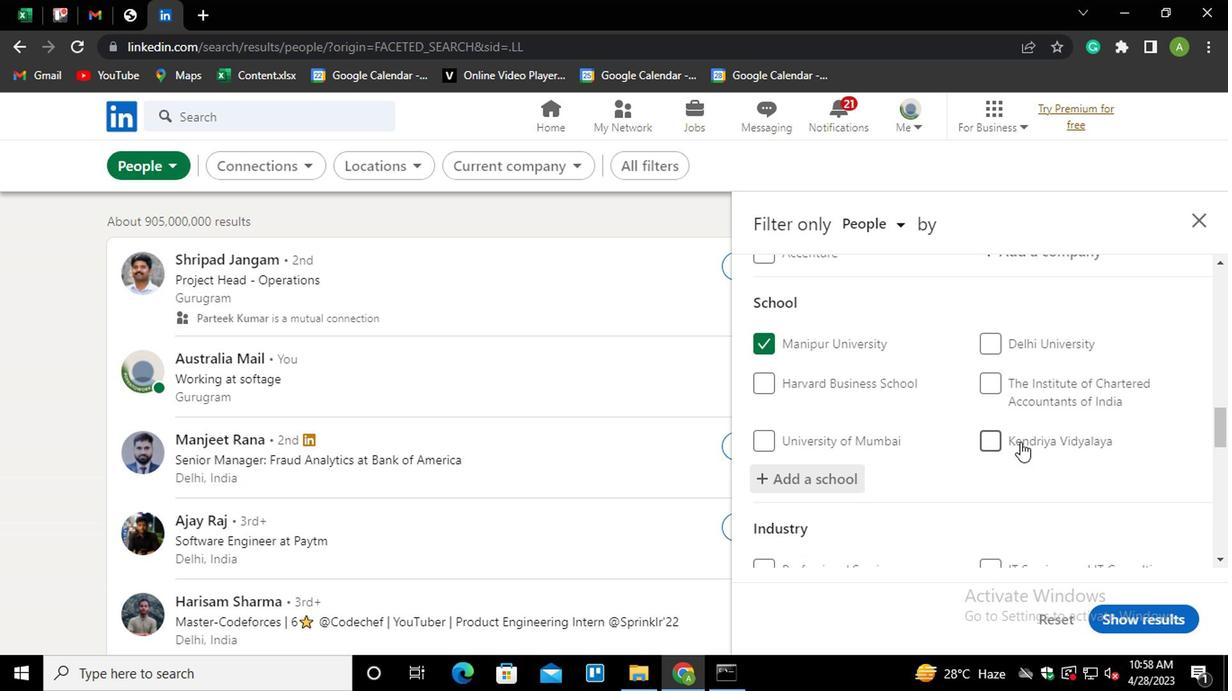 
Action: Mouse scrolled (1018, 438) with delta (0, -1)
Screenshot: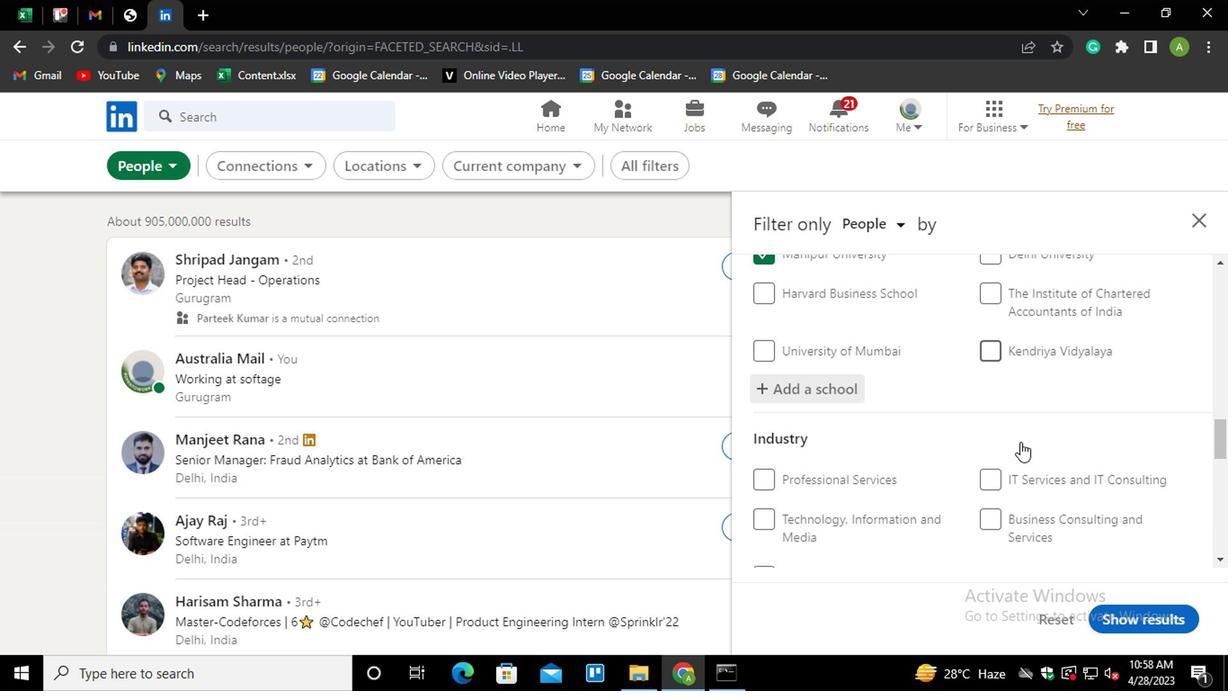 
Action: Mouse scrolled (1018, 438) with delta (0, -1)
Screenshot: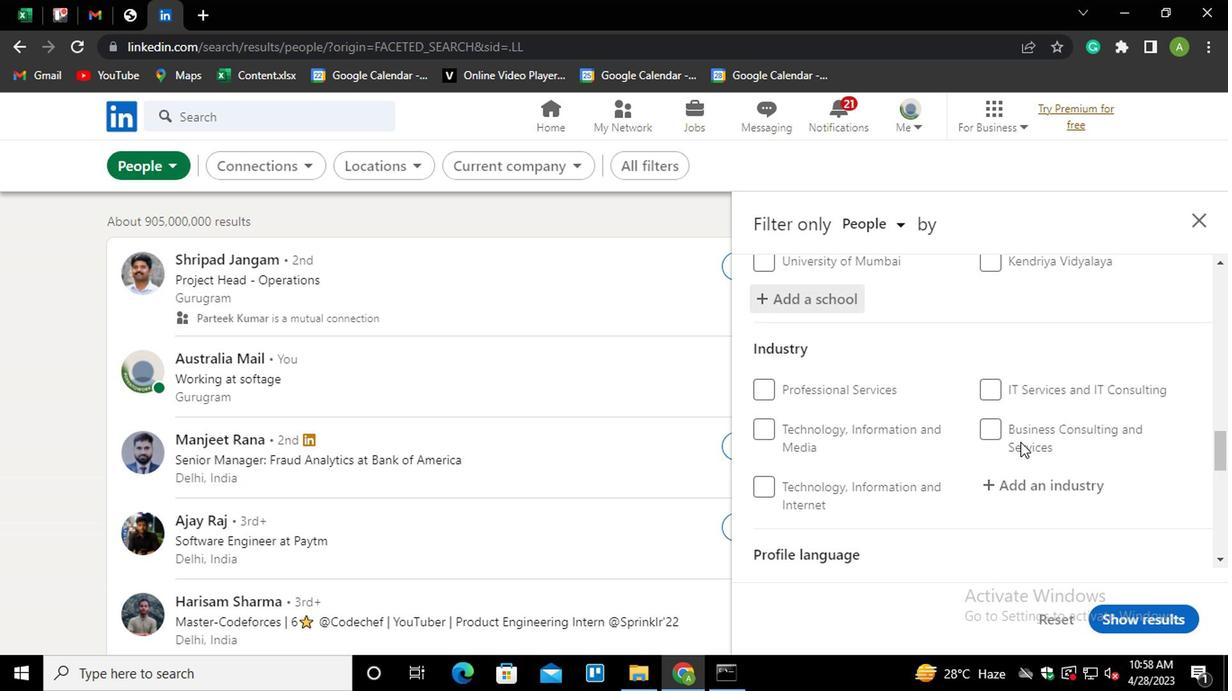 
Action: Mouse moved to (1023, 398)
Screenshot: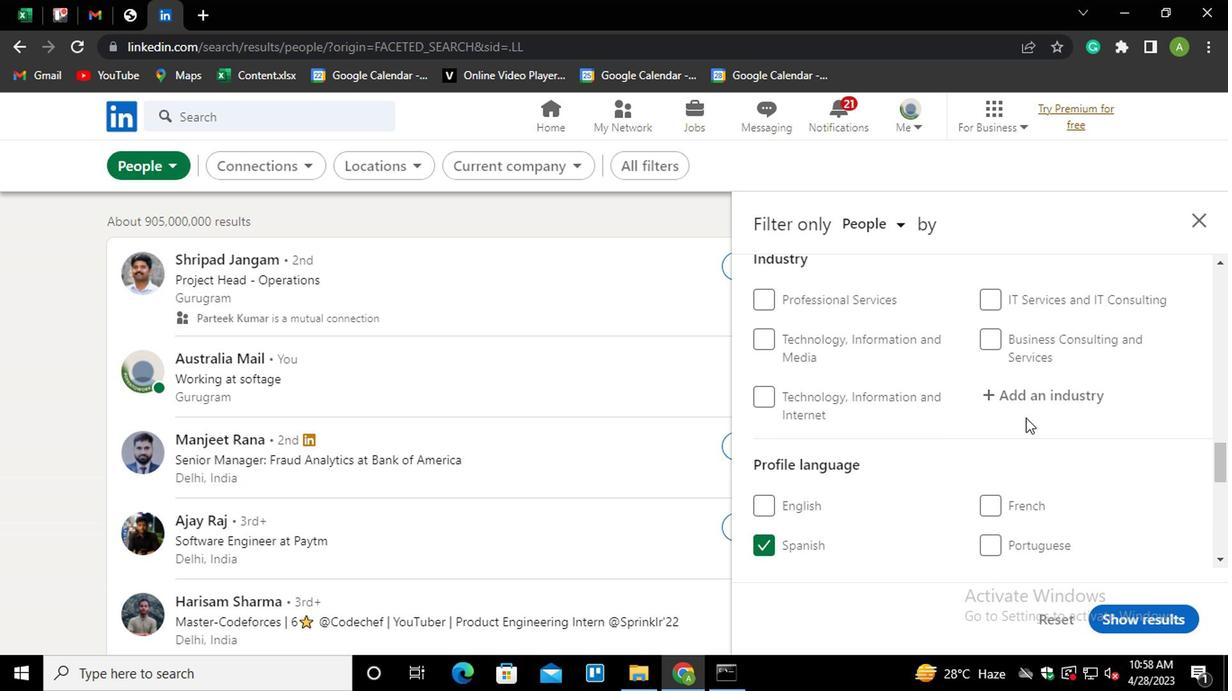 
Action: Mouse pressed left at (1023, 398)
Screenshot: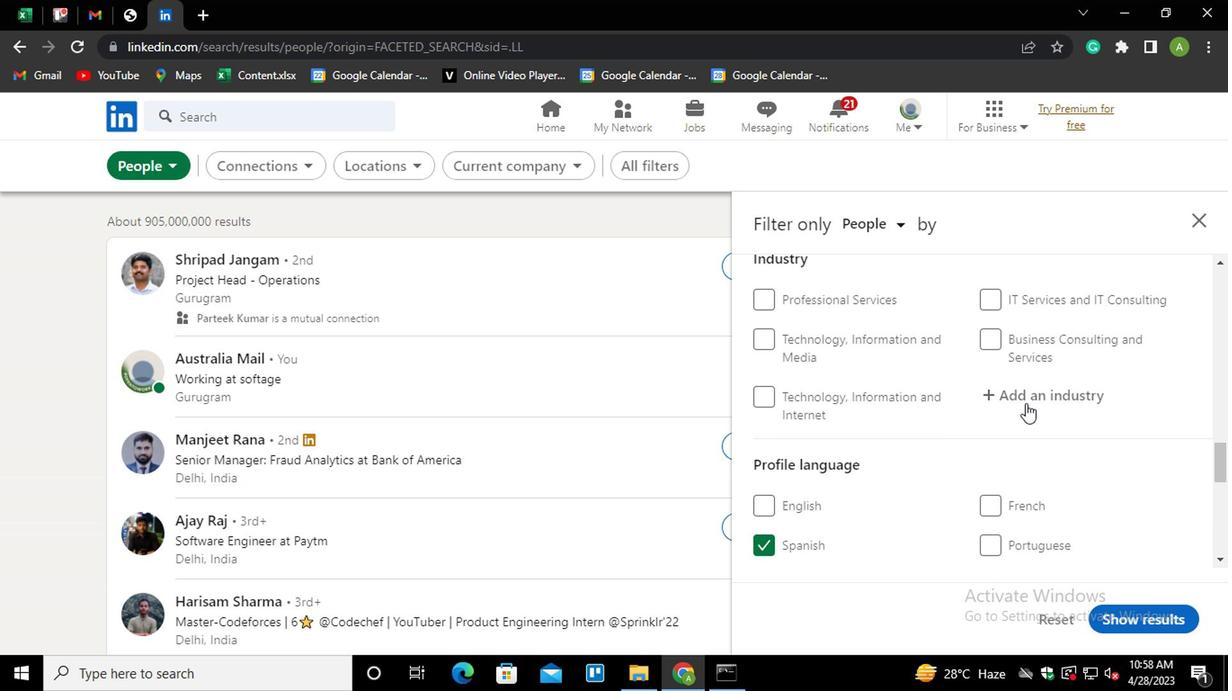 
Action: Key pressed <Key.shift>OIL<Key.space>AN<Key.down><Key.down><Key.enter>
Screenshot: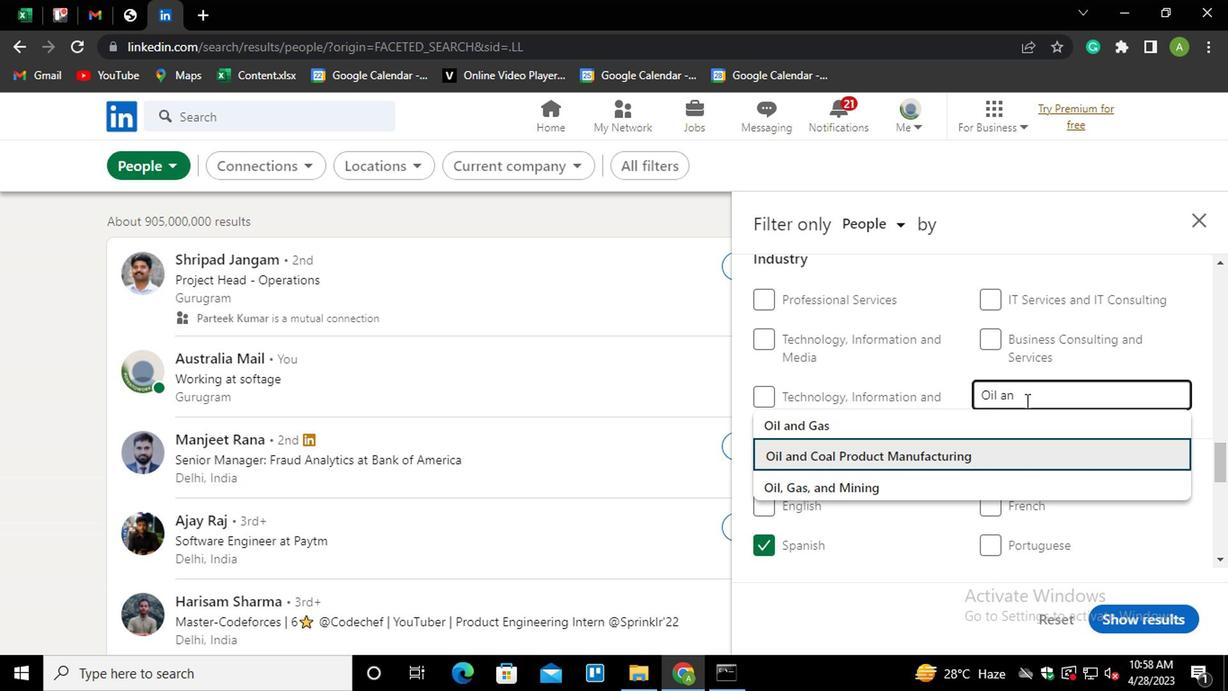 
Action: Mouse scrolled (1023, 397) with delta (0, -1)
Screenshot: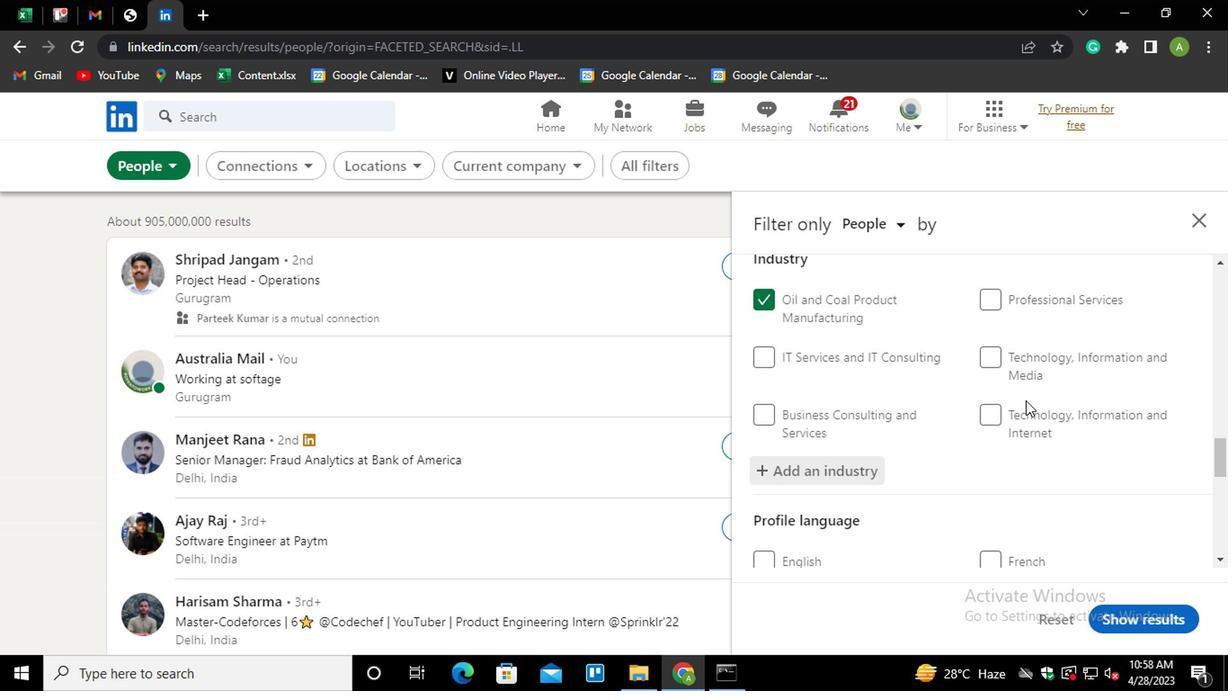 
Action: Mouse scrolled (1023, 397) with delta (0, -1)
Screenshot: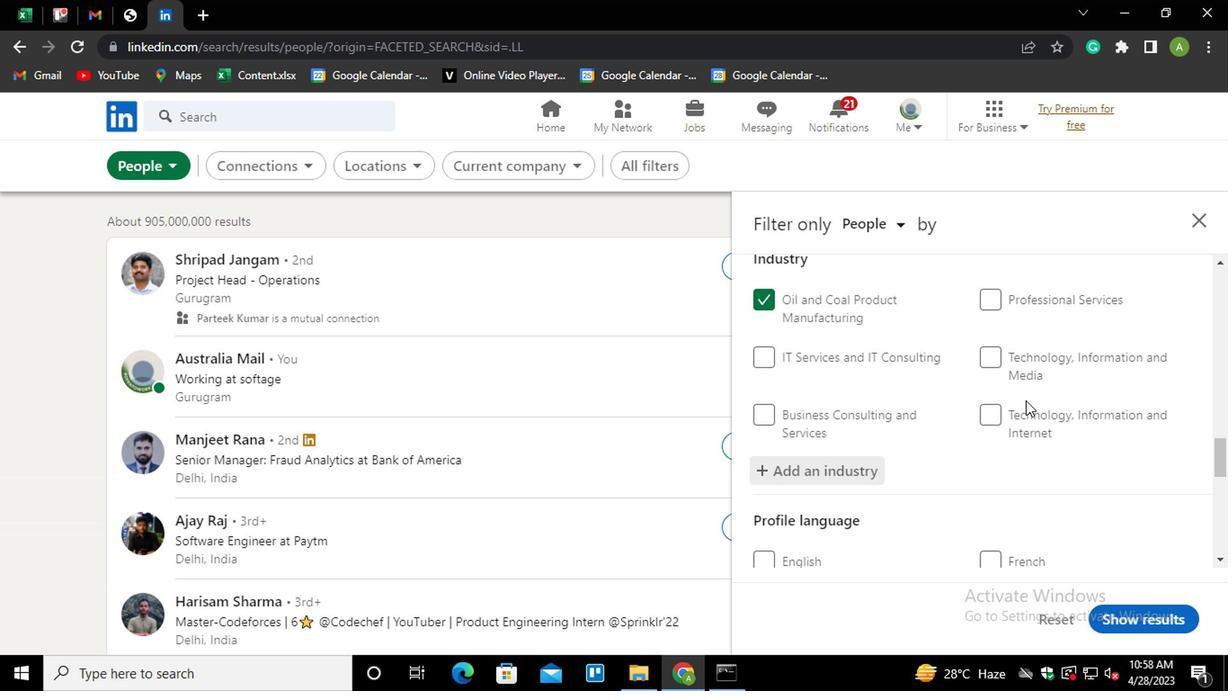 
Action: Mouse scrolled (1023, 397) with delta (0, -1)
Screenshot: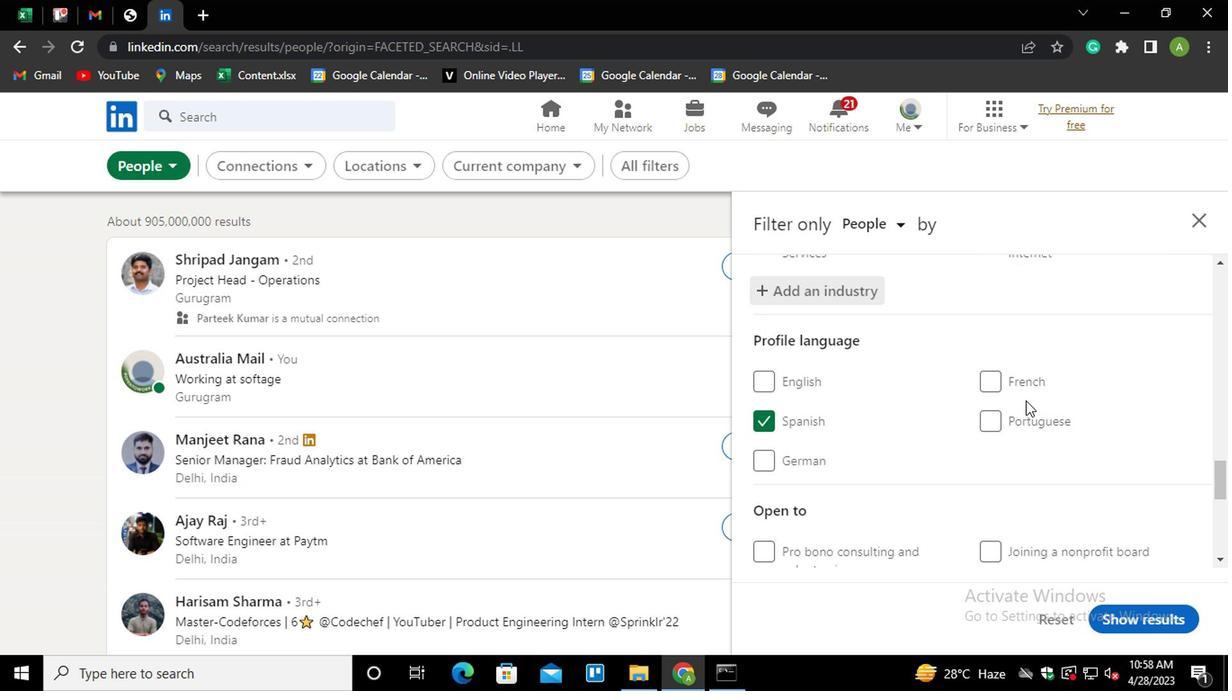 
Action: Mouse scrolled (1023, 397) with delta (0, -1)
Screenshot: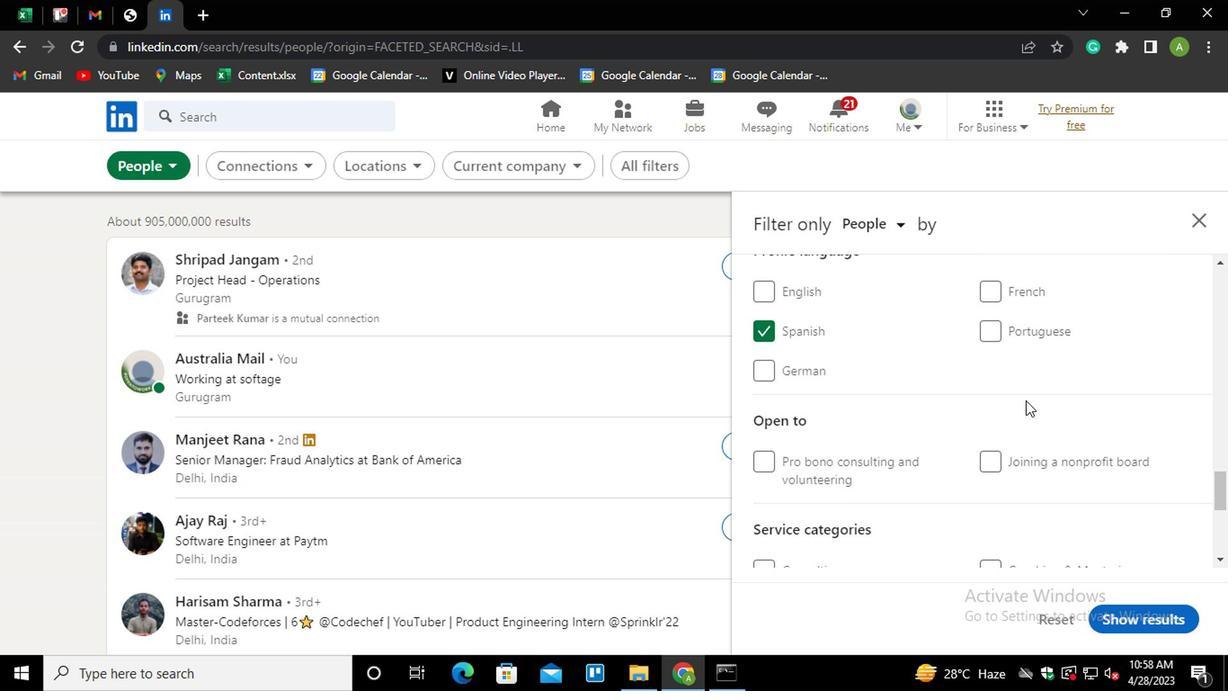 
Action: Mouse scrolled (1023, 397) with delta (0, -1)
Screenshot: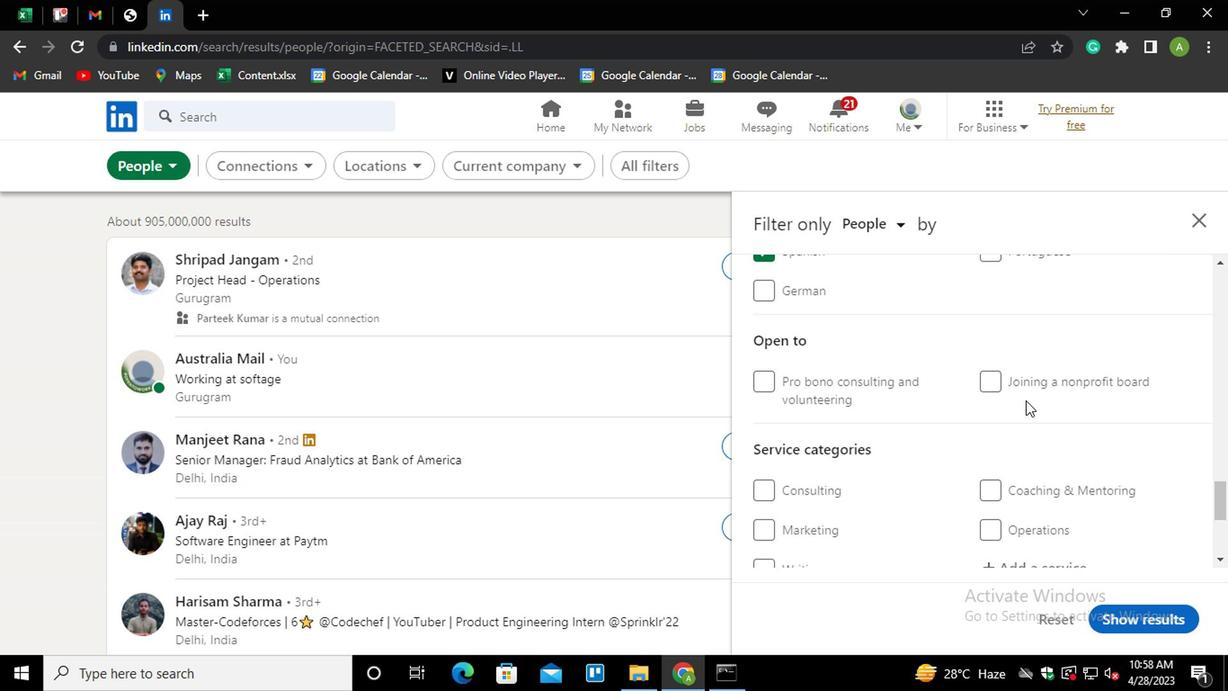 
Action: Mouse scrolled (1023, 397) with delta (0, -1)
Screenshot: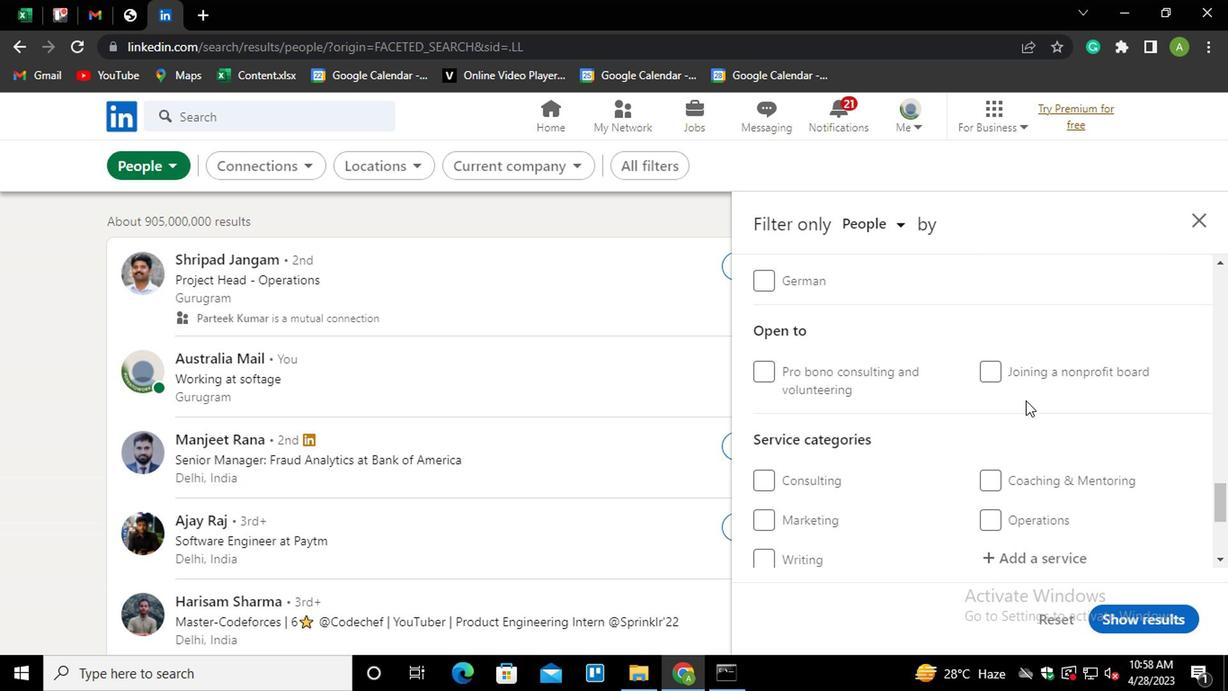 
Action: Mouse moved to (1029, 370)
Screenshot: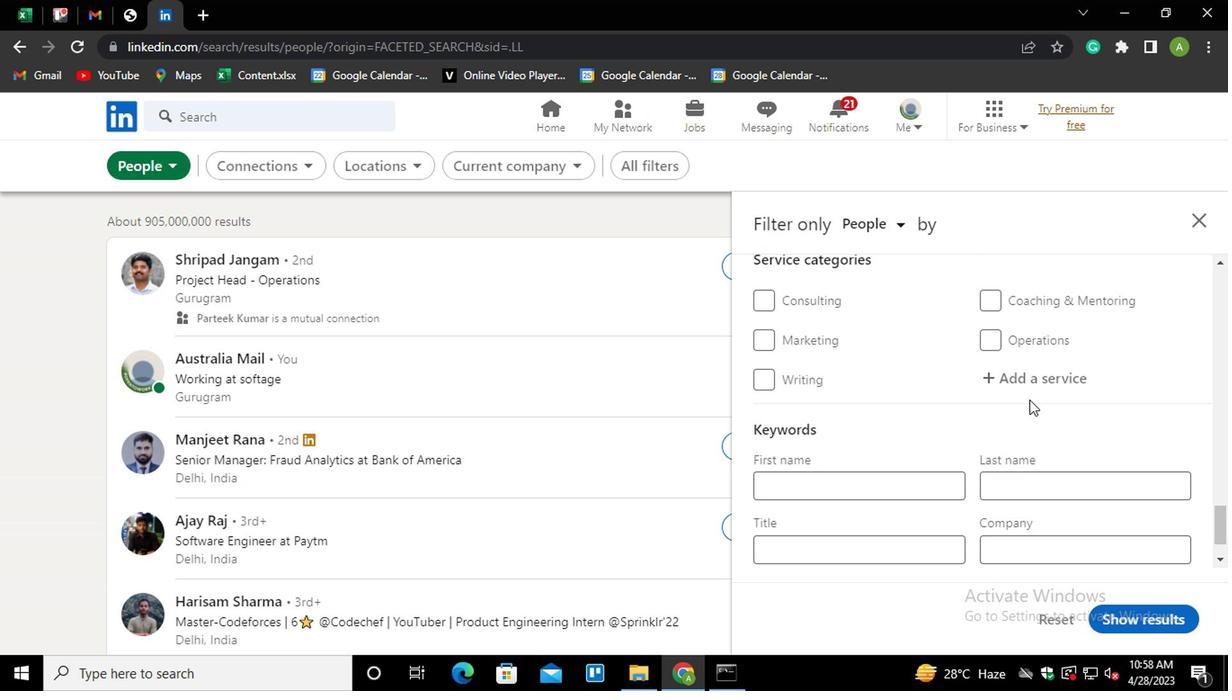 
Action: Mouse pressed left at (1029, 370)
Screenshot: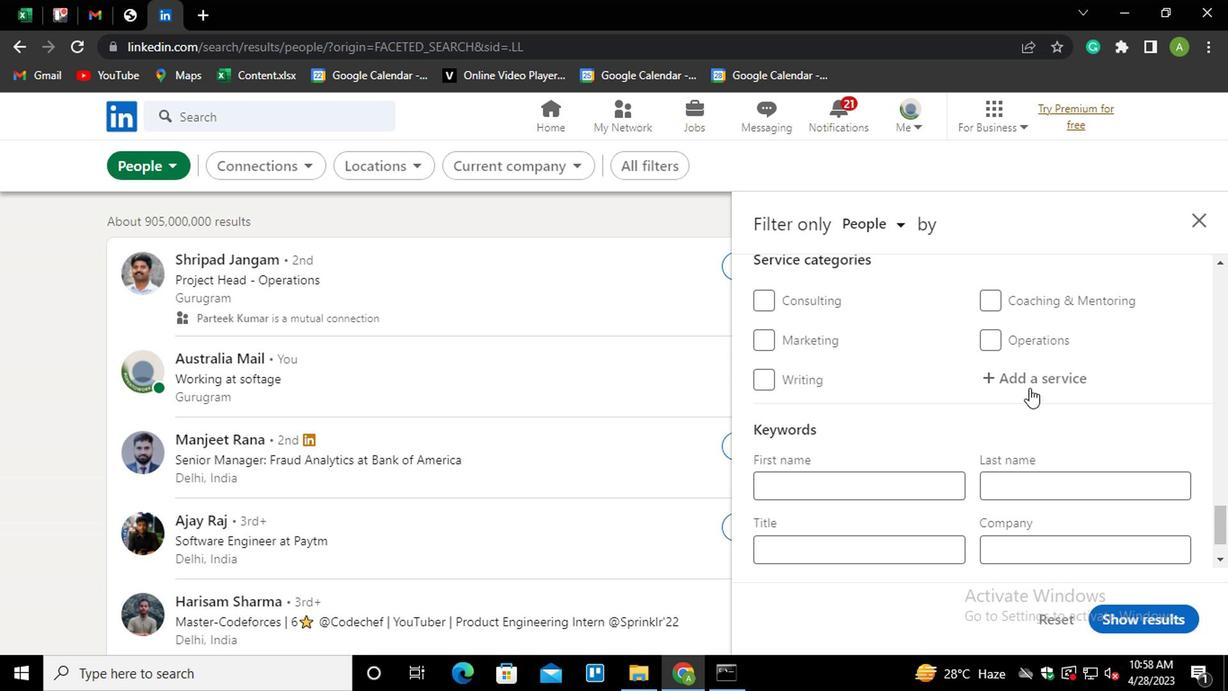 
Action: Key pressed <Key.shift><Key.shift><Key.shift><Key.shift><Key.shift><Key.shift><Key.shift>PUBLIC<Key.space><Key.shift>S<Key.down><Key.enter>
Screenshot: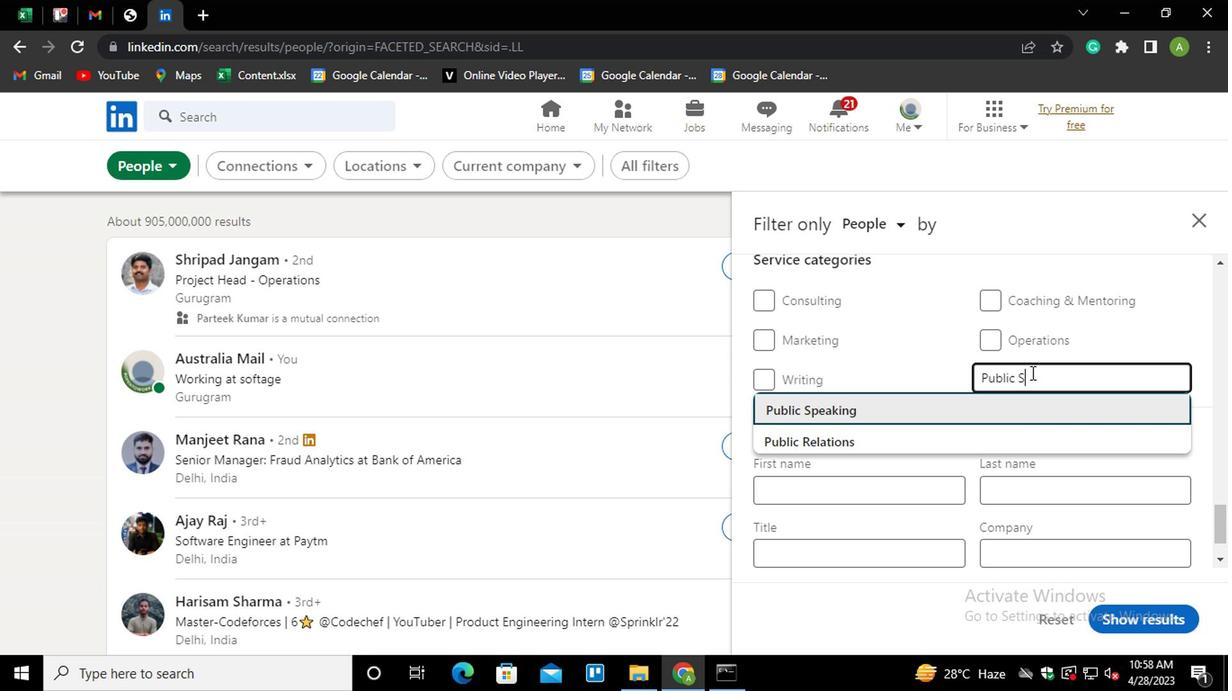 
Action: Mouse scrolled (1029, 369) with delta (0, 0)
Screenshot: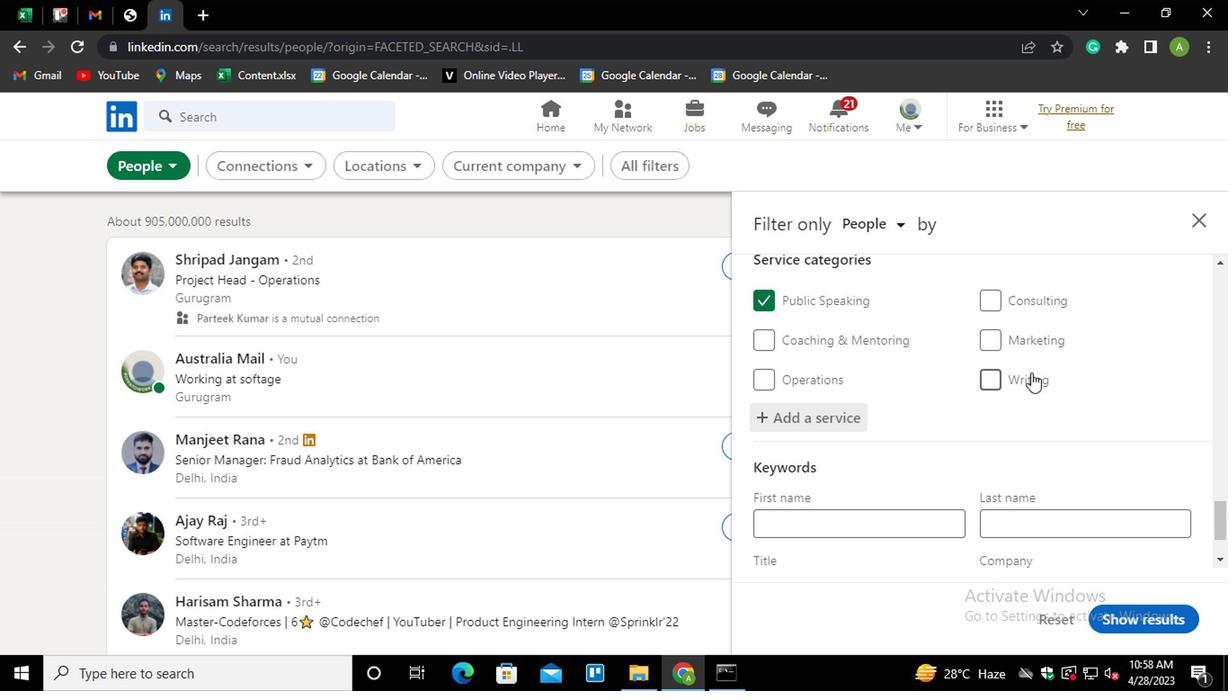 
Action: Mouse scrolled (1029, 369) with delta (0, 0)
Screenshot: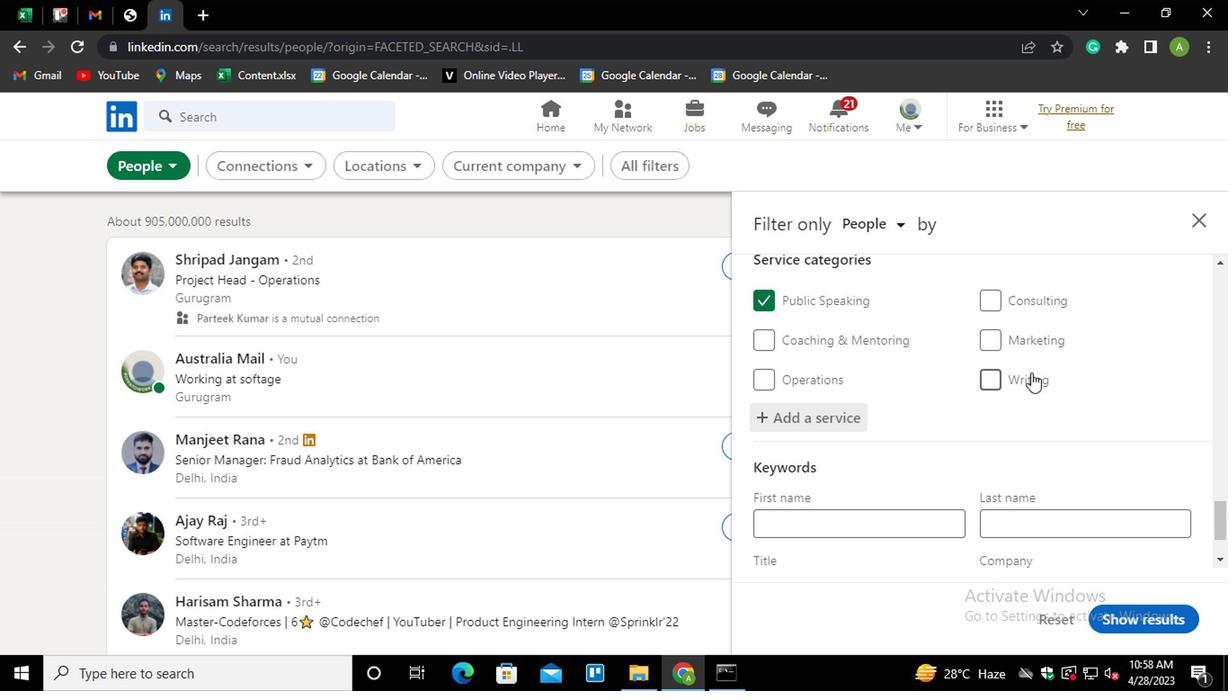 
Action: Mouse scrolled (1029, 369) with delta (0, 0)
Screenshot: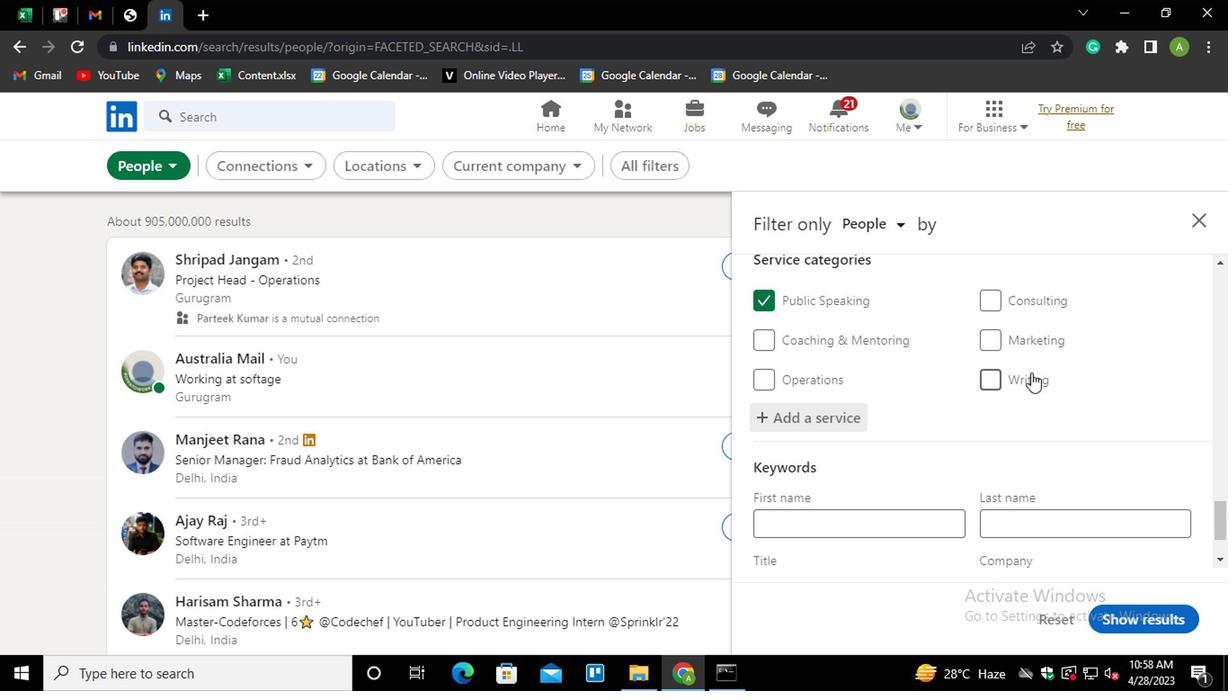
Action: Mouse scrolled (1029, 369) with delta (0, 0)
Screenshot: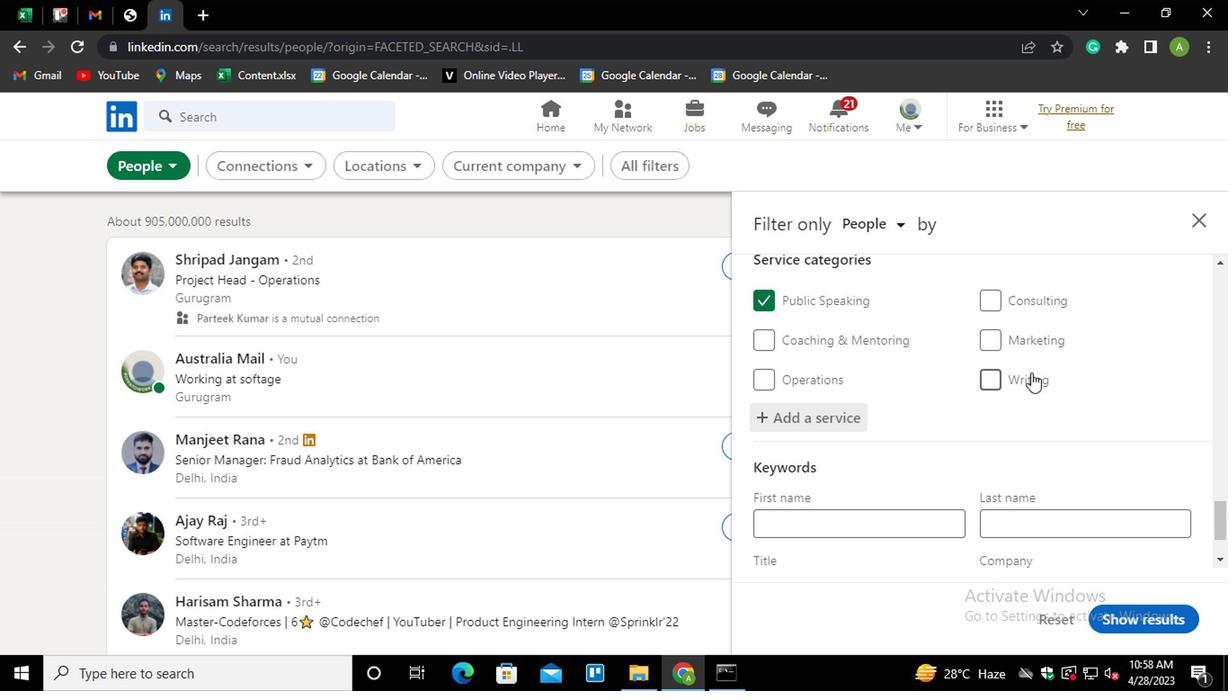 
Action: Mouse scrolled (1029, 369) with delta (0, 0)
Screenshot: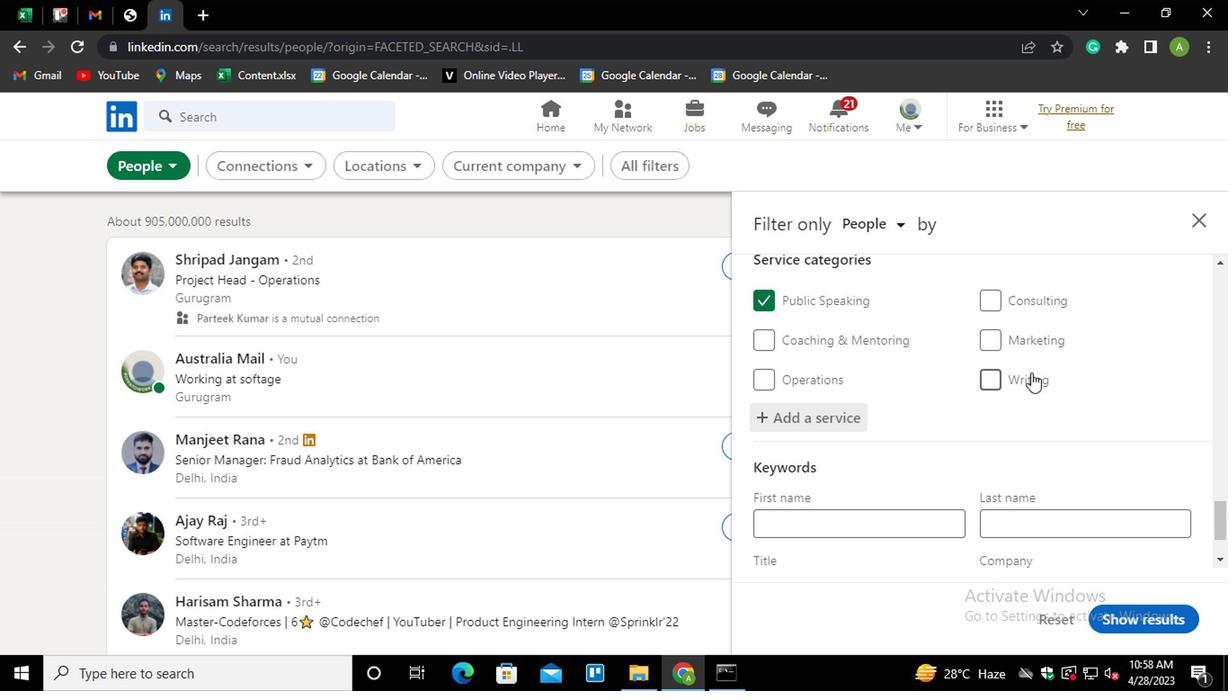 
Action: Mouse scrolled (1029, 369) with delta (0, 0)
Screenshot: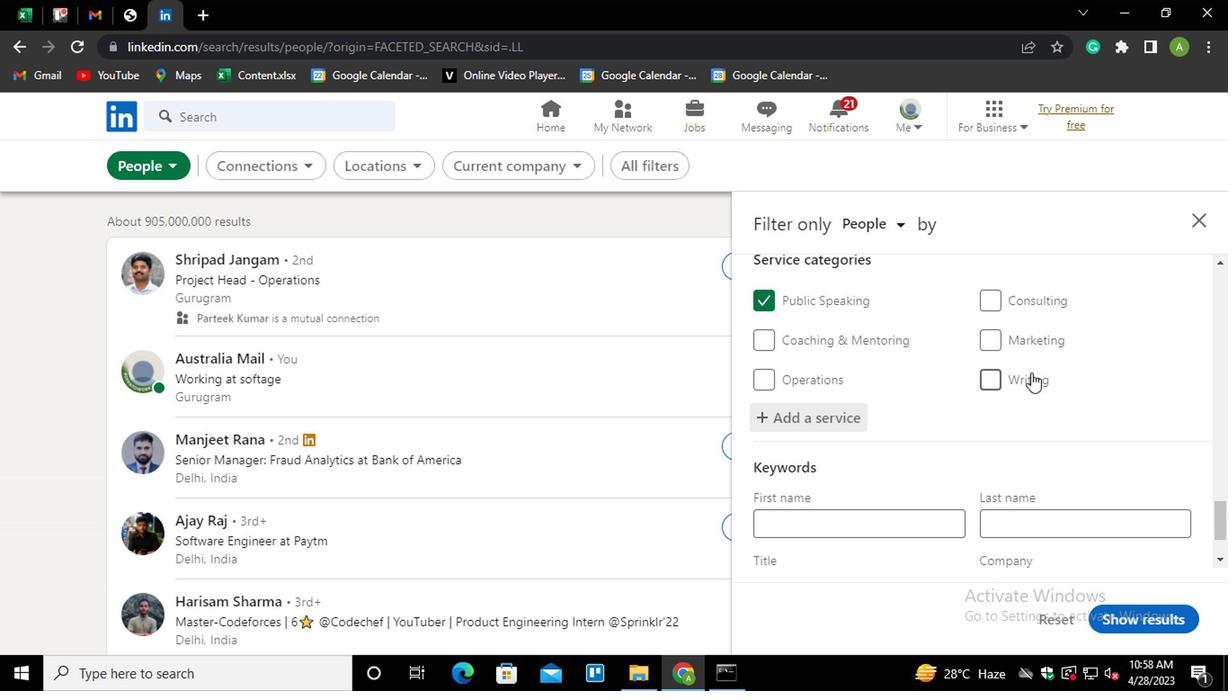 
Action: Mouse scrolled (1029, 369) with delta (0, 0)
Screenshot: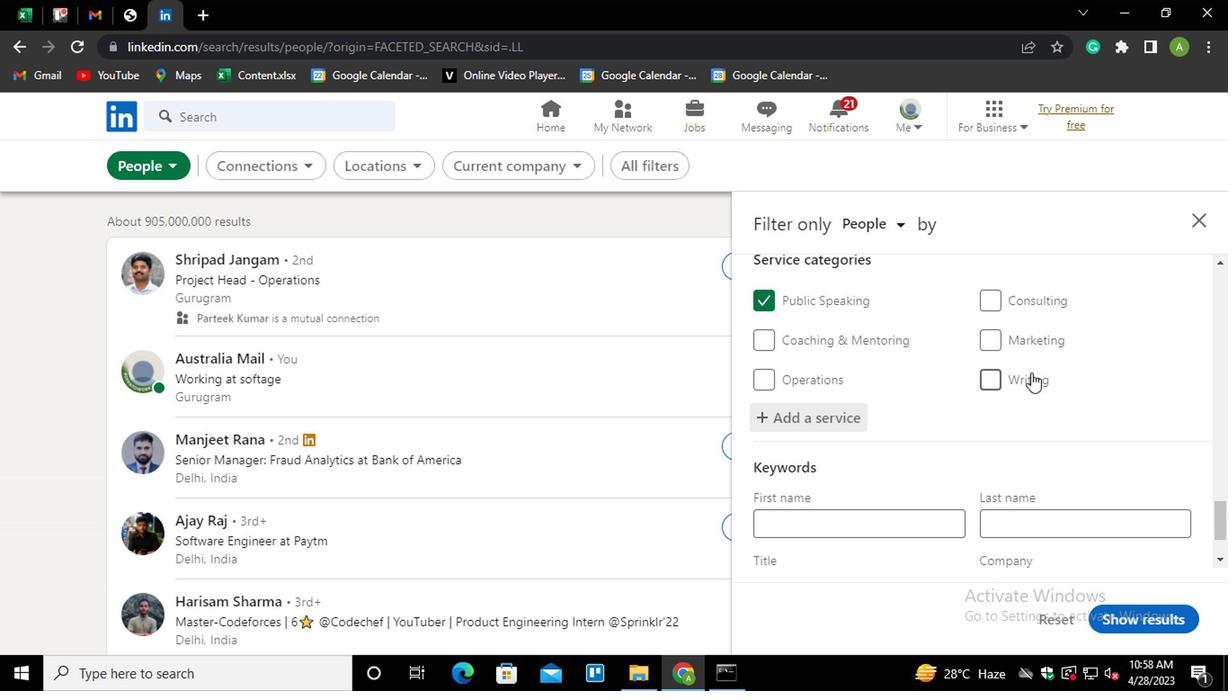 
Action: Mouse moved to (859, 479)
Screenshot: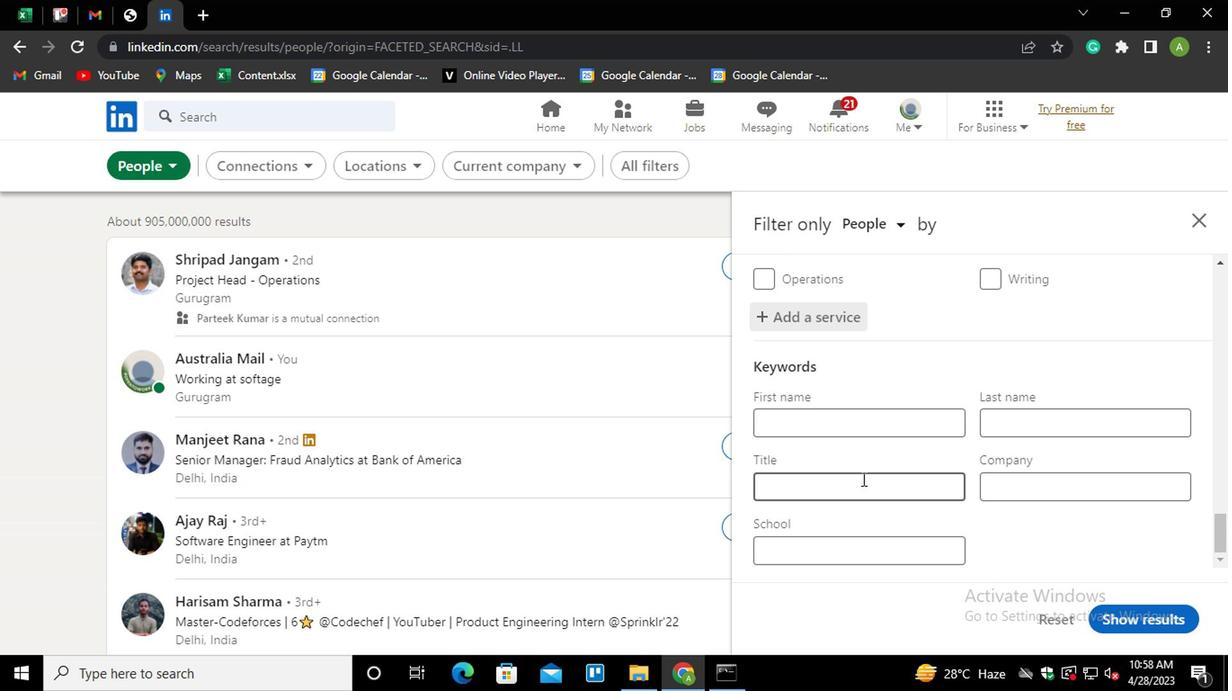 
Action: Mouse pressed left at (859, 479)
Screenshot: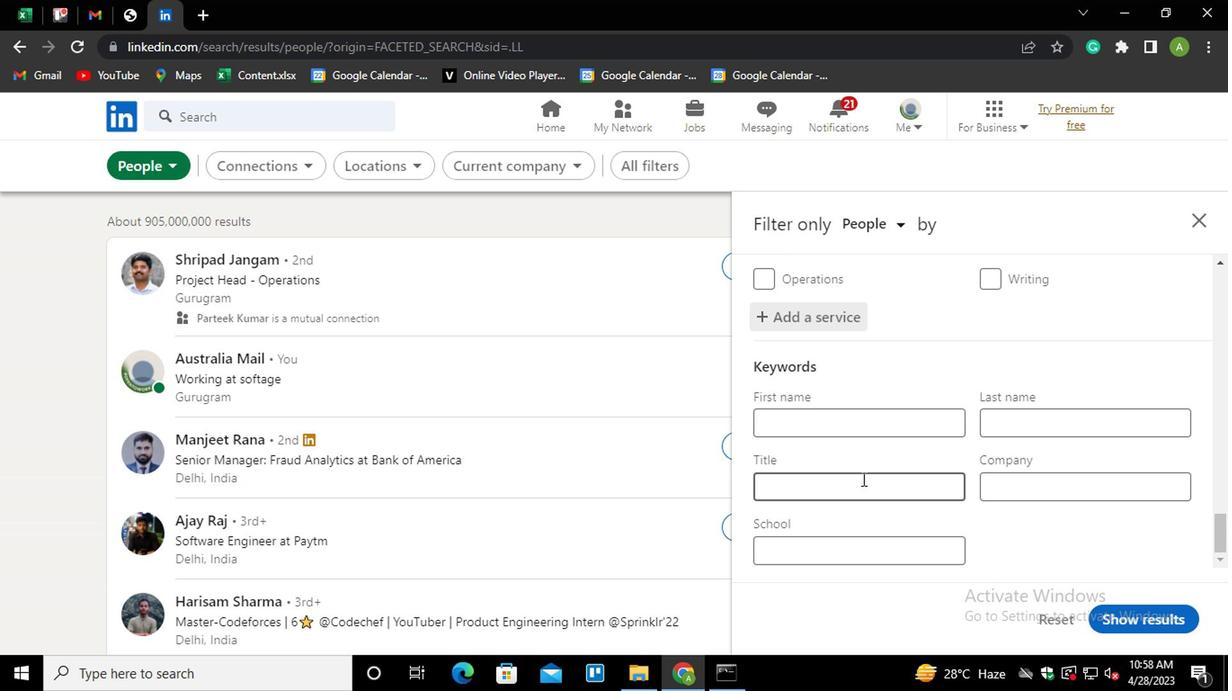 
Action: Mouse moved to (857, 480)
Screenshot: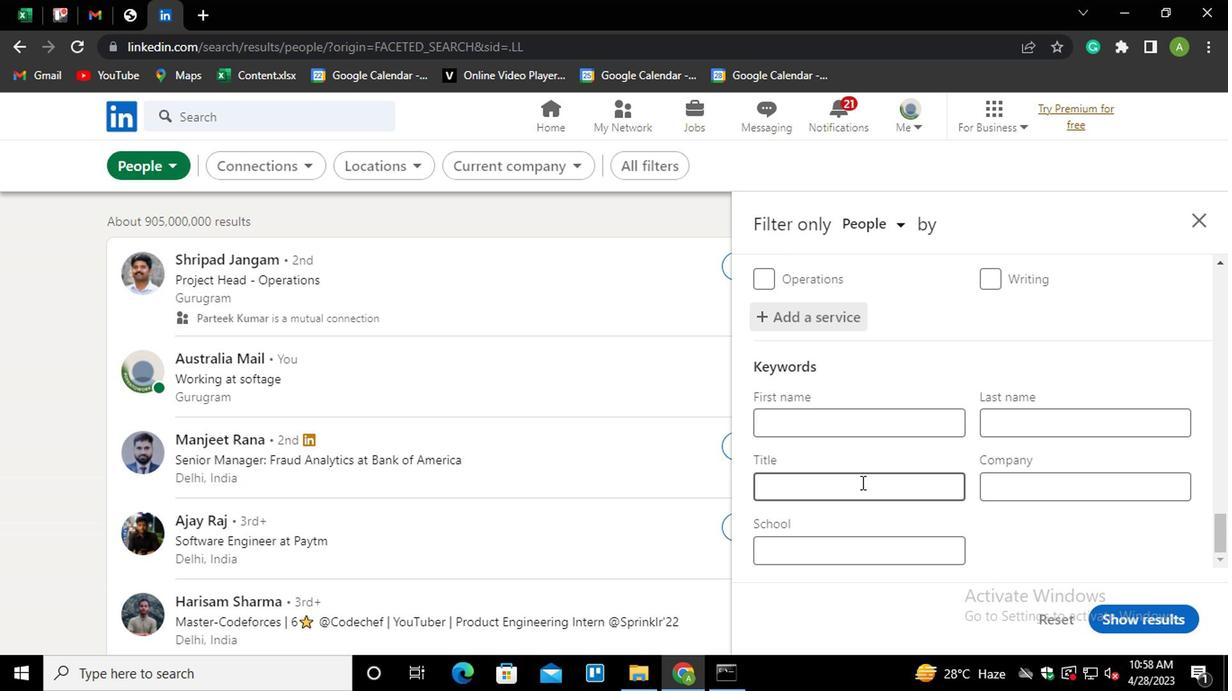 
Action: Key pressed <Key.shift>CUSTOMER<Key.space><Key.shift>SUPPORT
Screenshot: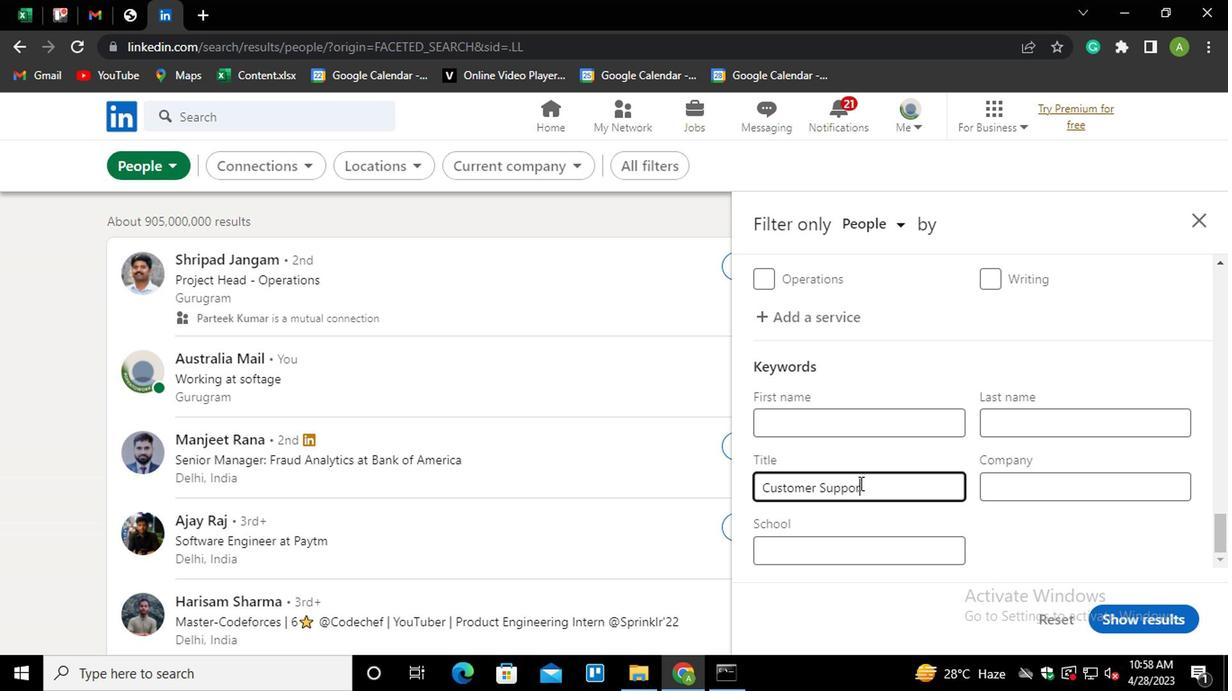 
Action: Mouse moved to (993, 534)
Screenshot: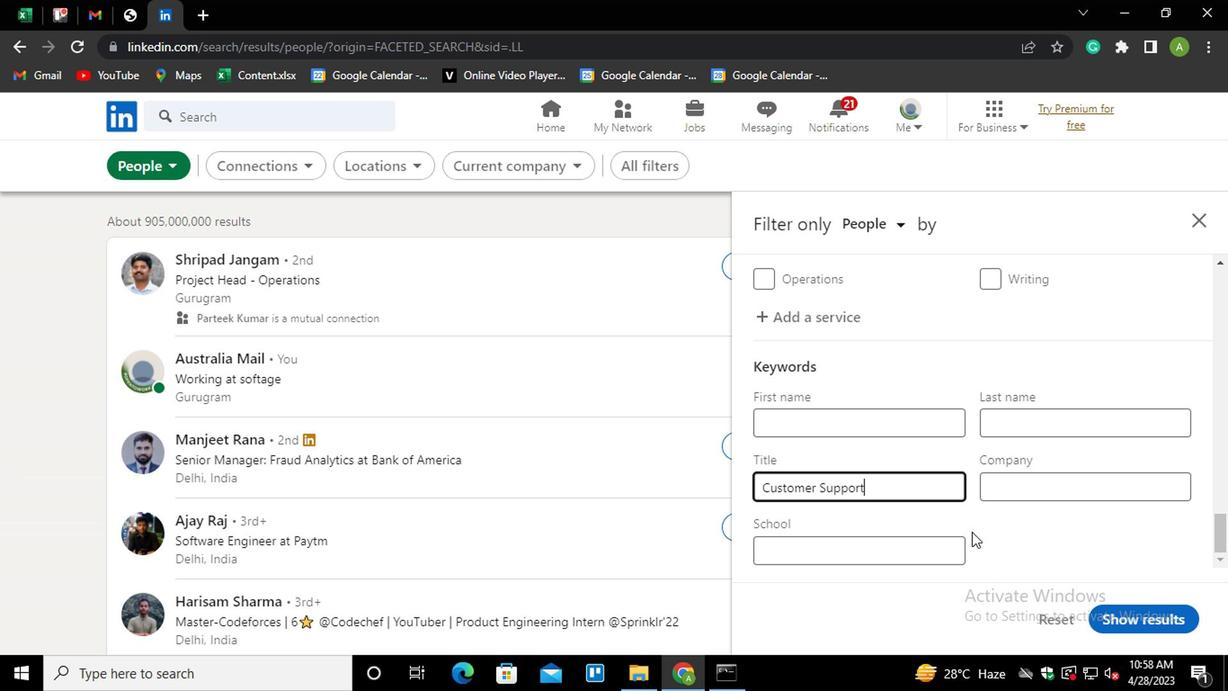 
Action: Mouse pressed left at (993, 534)
Screenshot: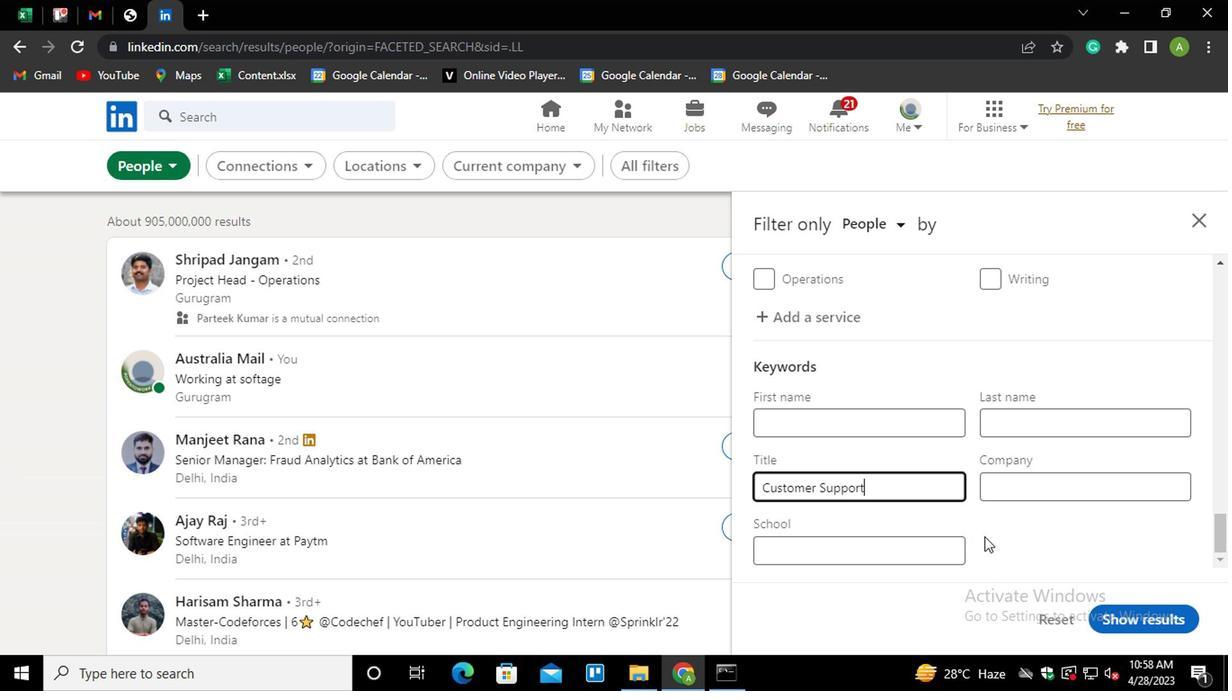 
Action: Mouse moved to (1131, 606)
Screenshot: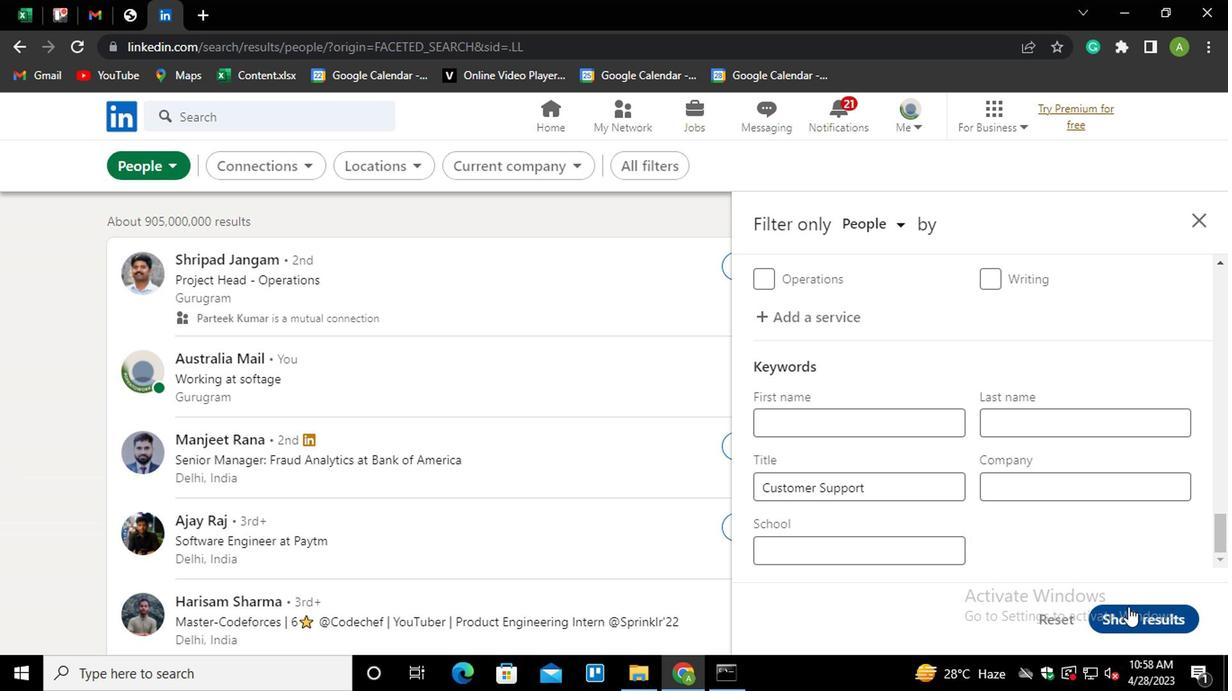 
Action: Mouse pressed left at (1131, 606)
Screenshot: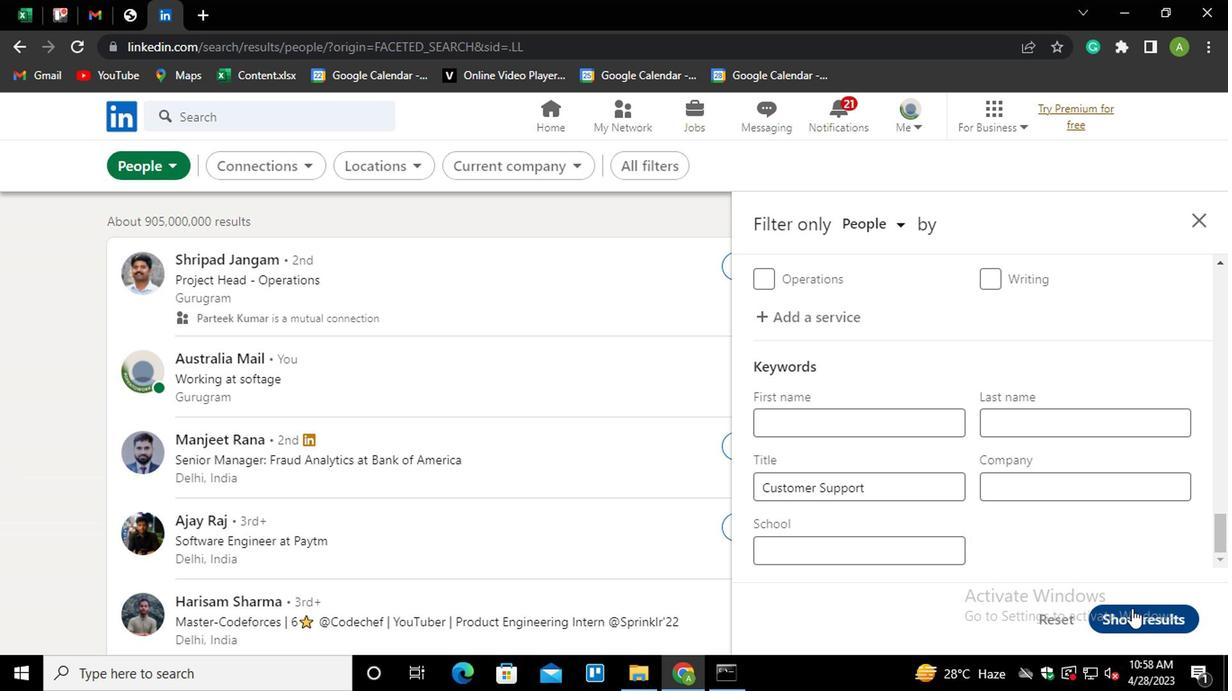 
